 Task: Find connections with filter location Camocim with filter topic #mentorwith filter profile language German with filter current company Zivame with filter school Indian Institute of Science (IISc) with filter industry Consumer Services with filter service category Writing with filter keywords title Personal Assistant
Action: Mouse moved to (674, 137)
Screenshot: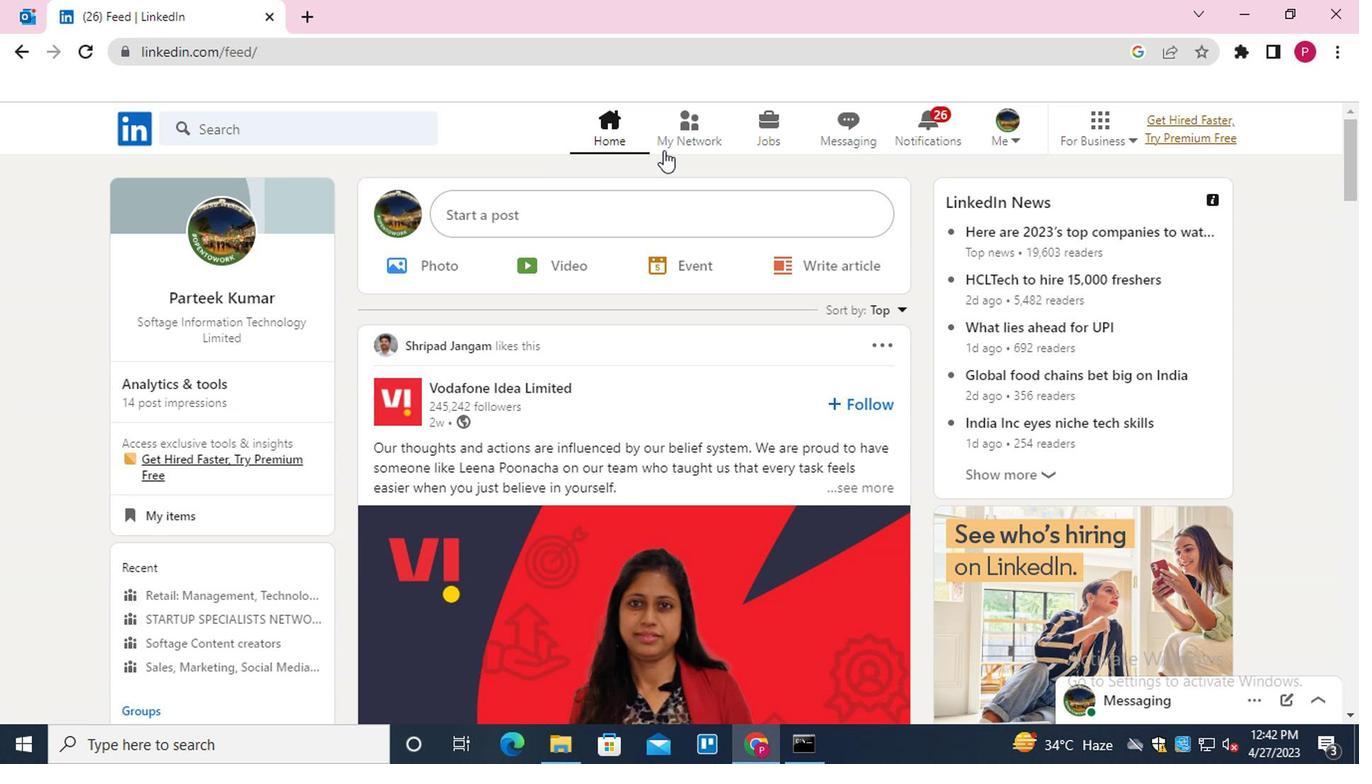 
Action: Mouse pressed left at (674, 137)
Screenshot: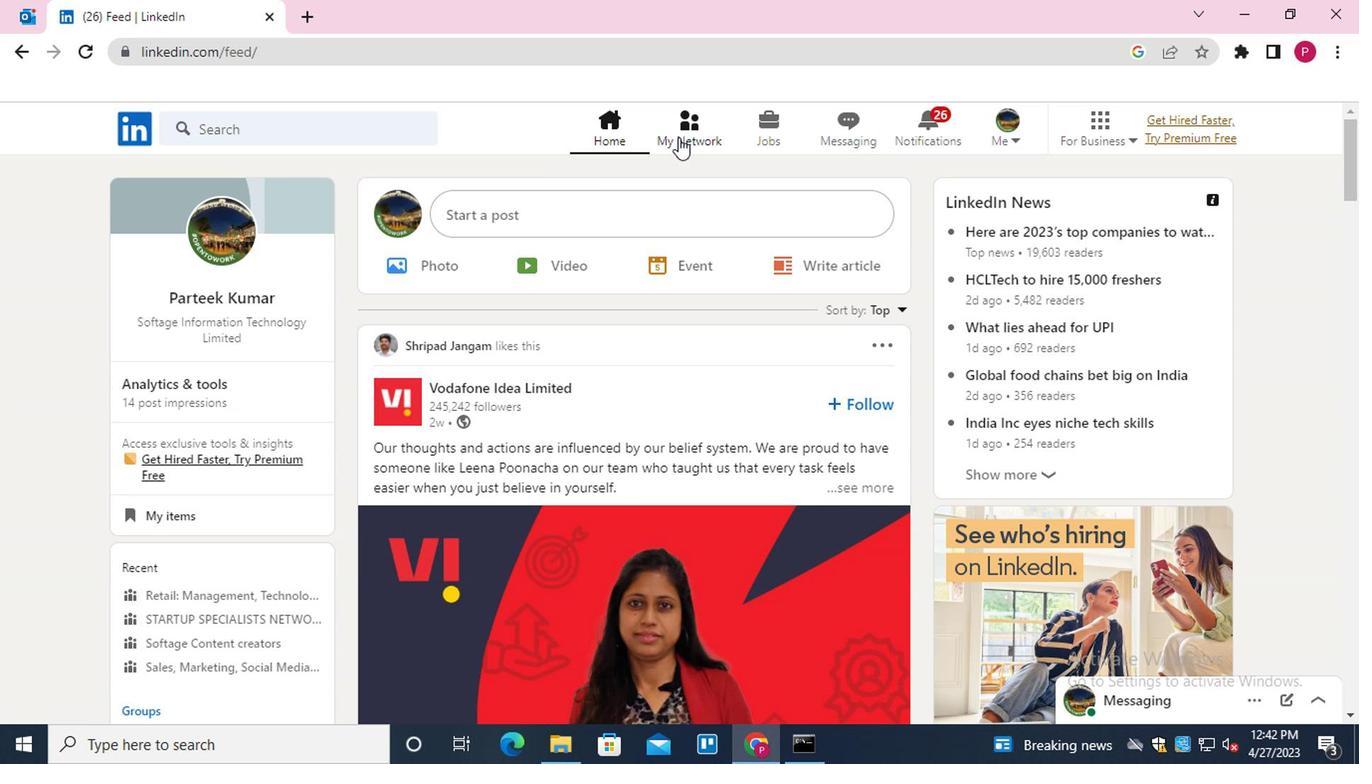 
Action: Mouse moved to (344, 243)
Screenshot: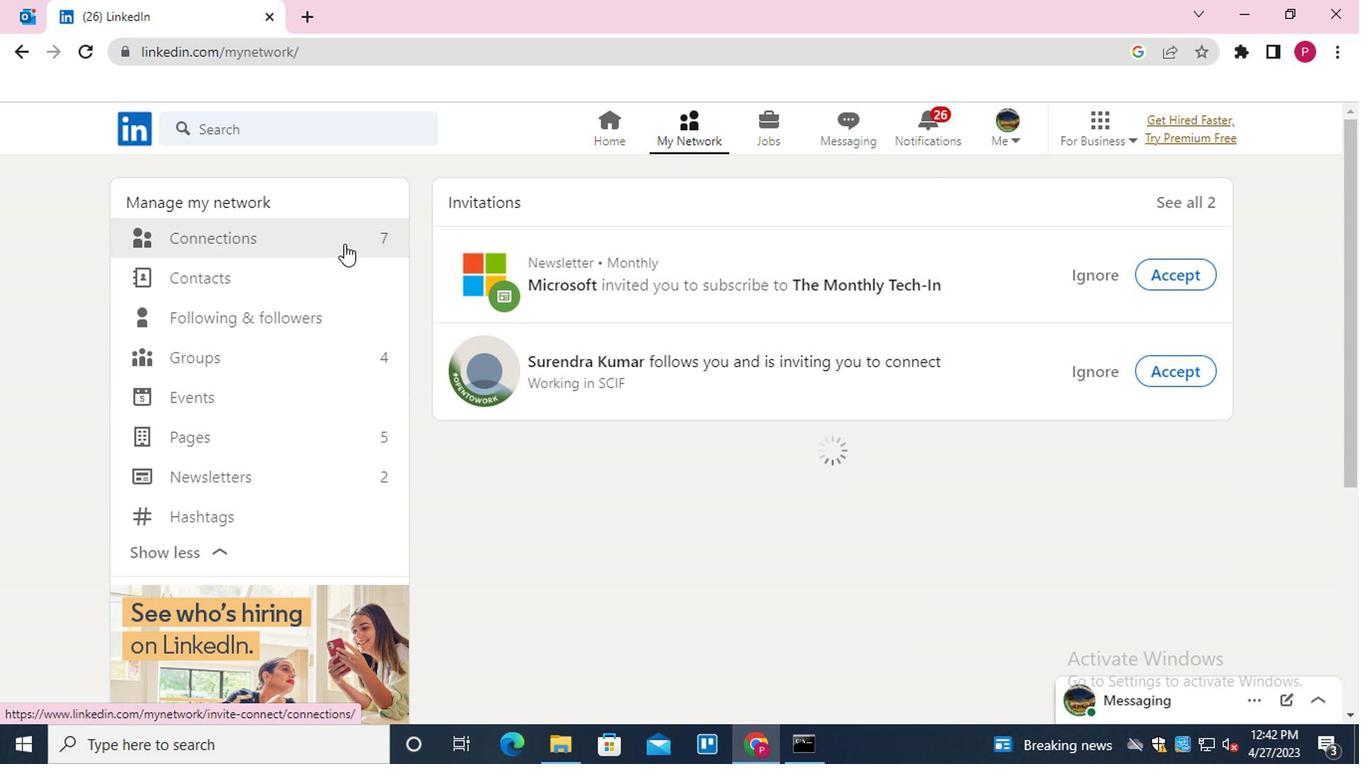 
Action: Mouse pressed left at (344, 243)
Screenshot: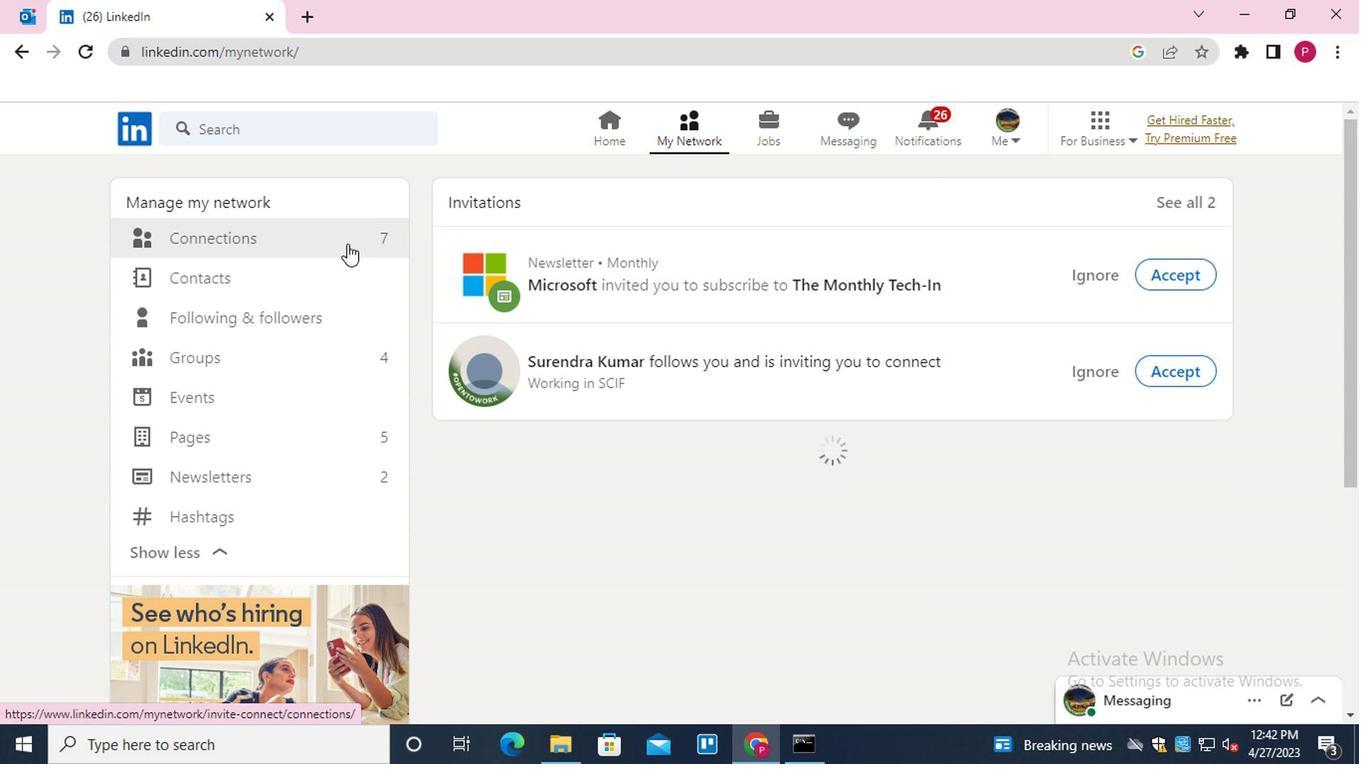 
Action: Mouse moved to (808, 241)
Screenshot: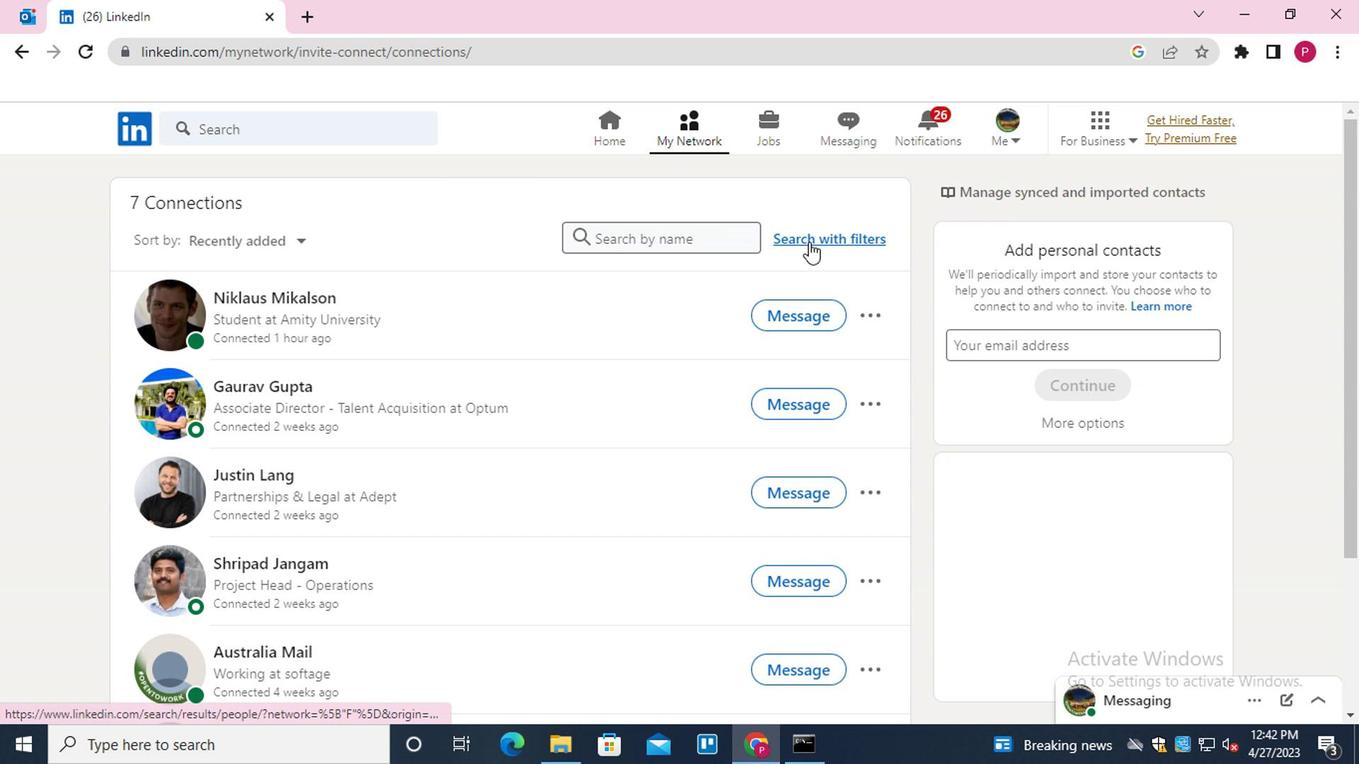 
Action: Mouse pressed left at (808, 241)
Screenshot: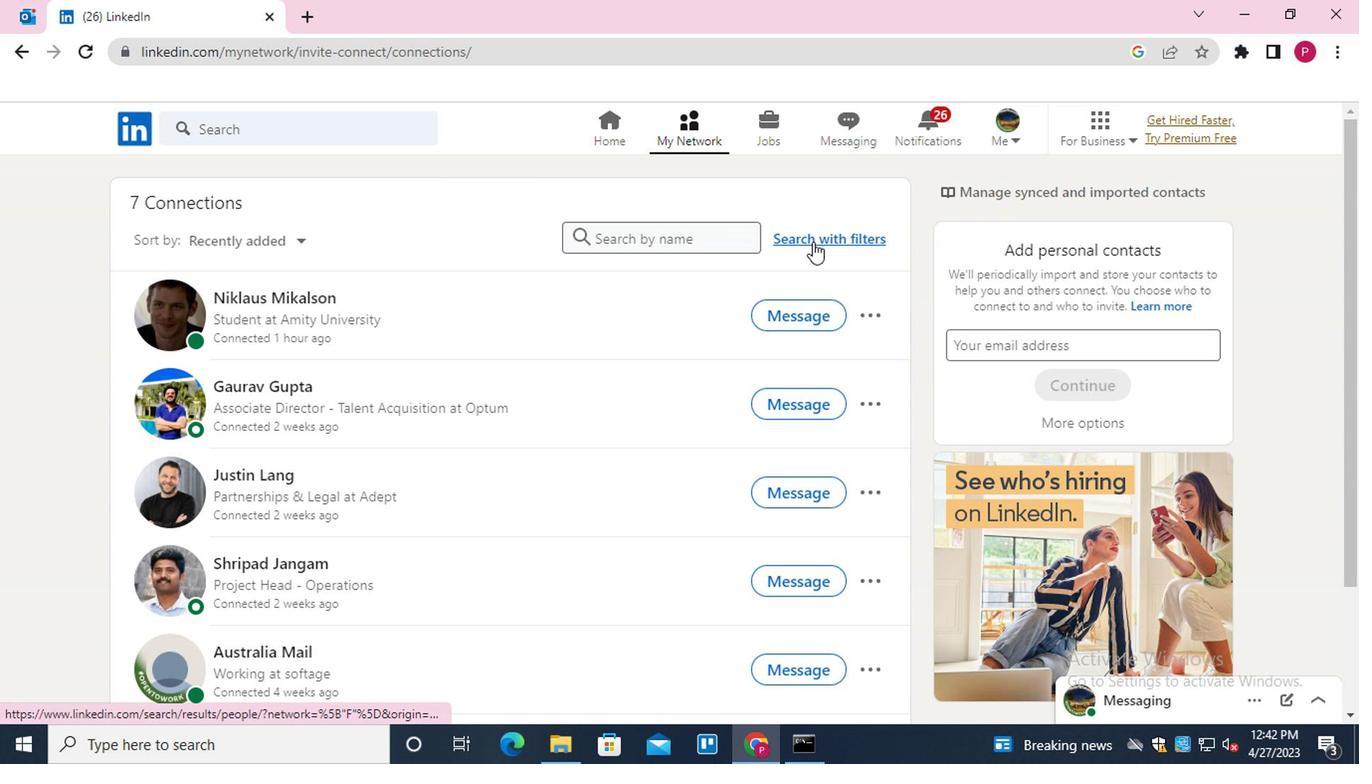 
Action: Mouse moved to (733, 184)
Screenshot: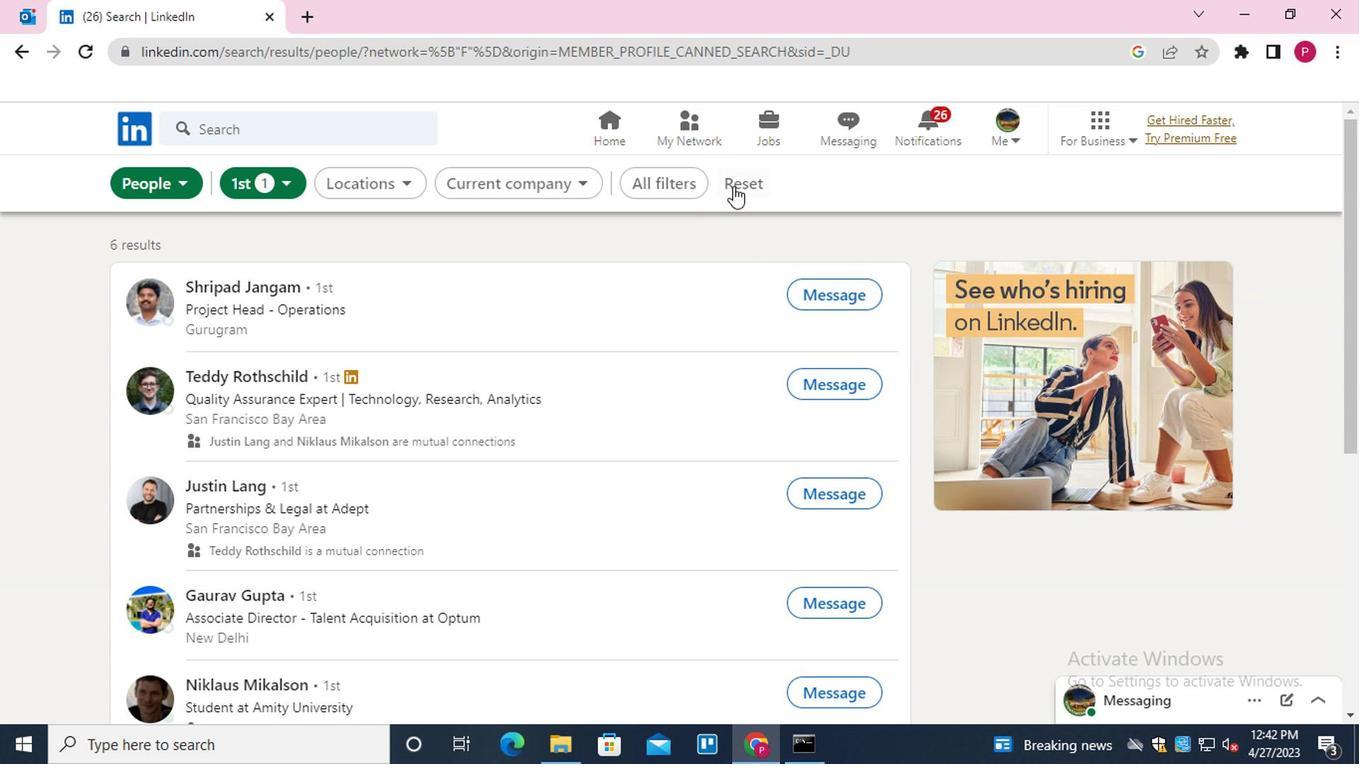 
Action: Mouse pressed left at (733, 184)
Screenshot: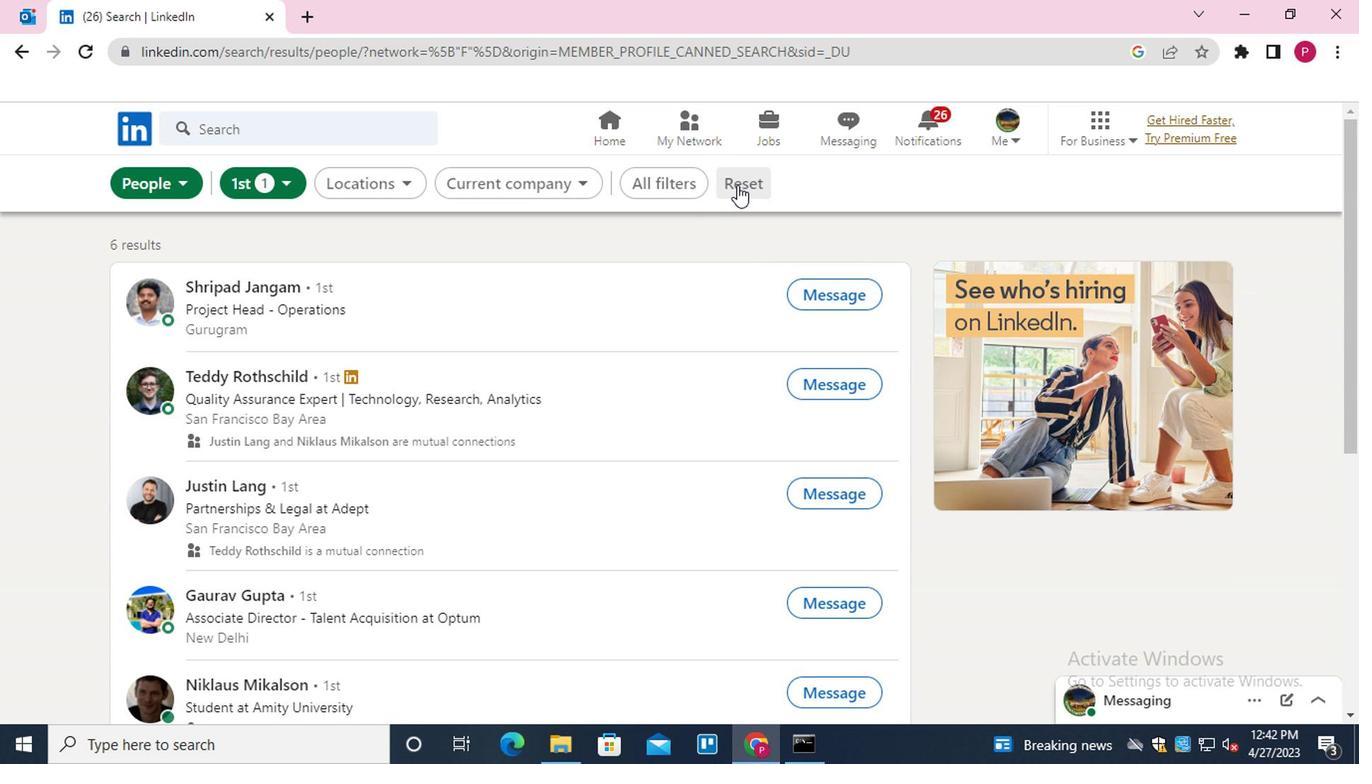 
Action: Mouse moved to (696, 189)
Screenshot: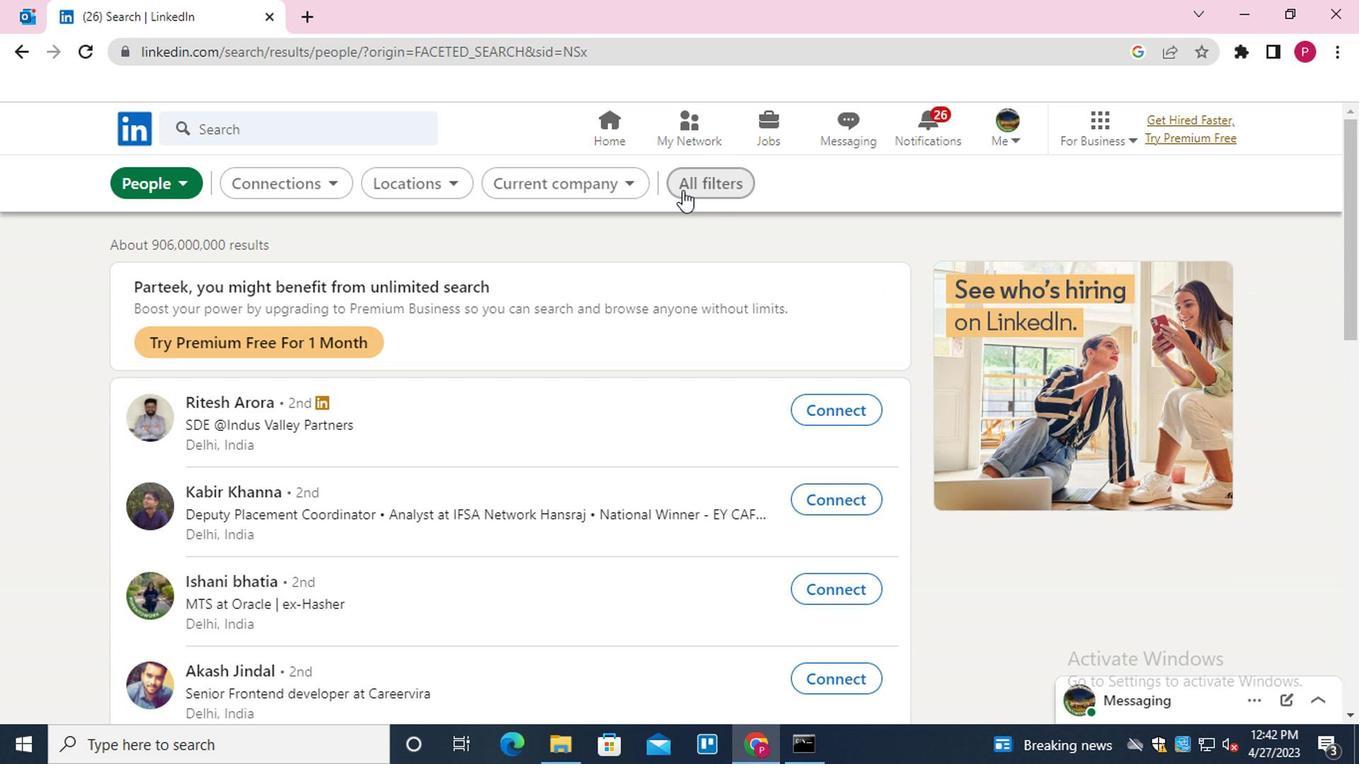 
Action: Mouse pressed left at (696, 189)
Screenshot: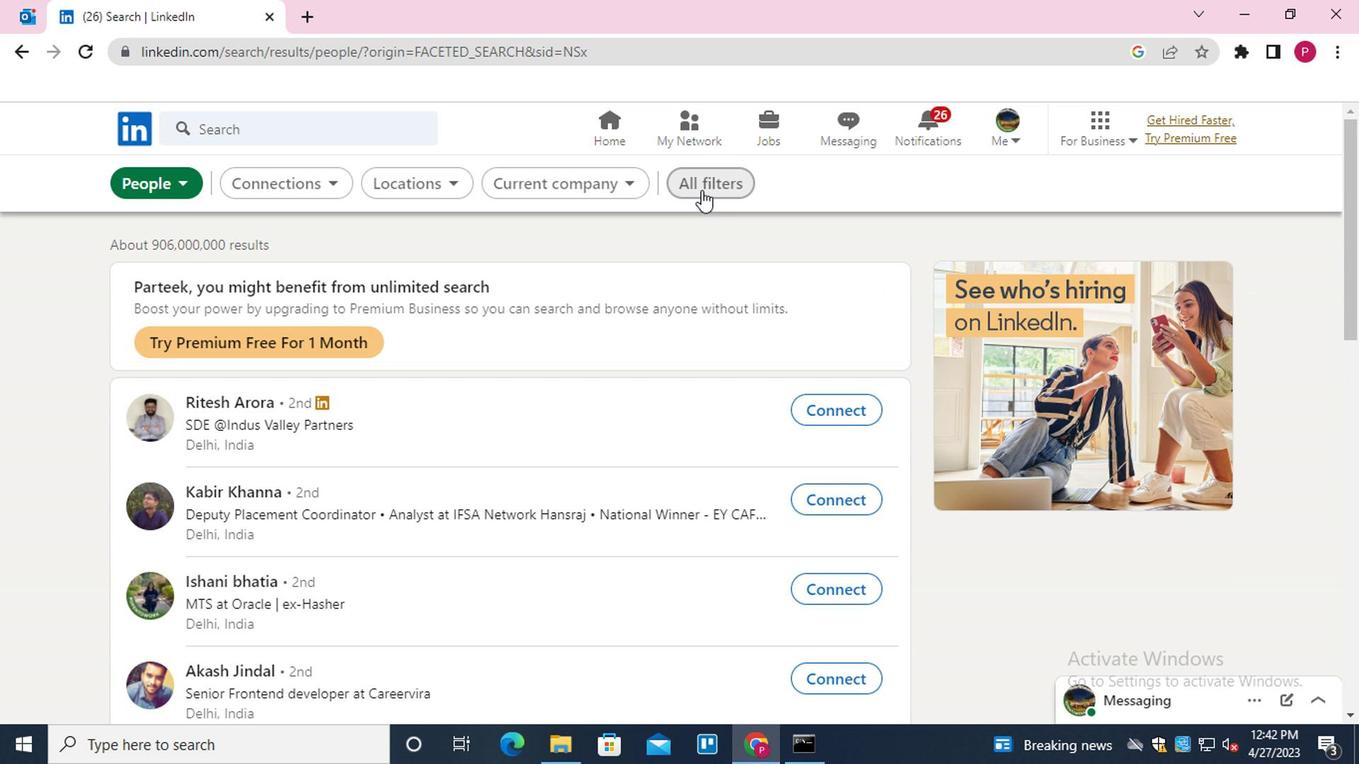
Action: Mouse moved to (852, 355)
Screenshot: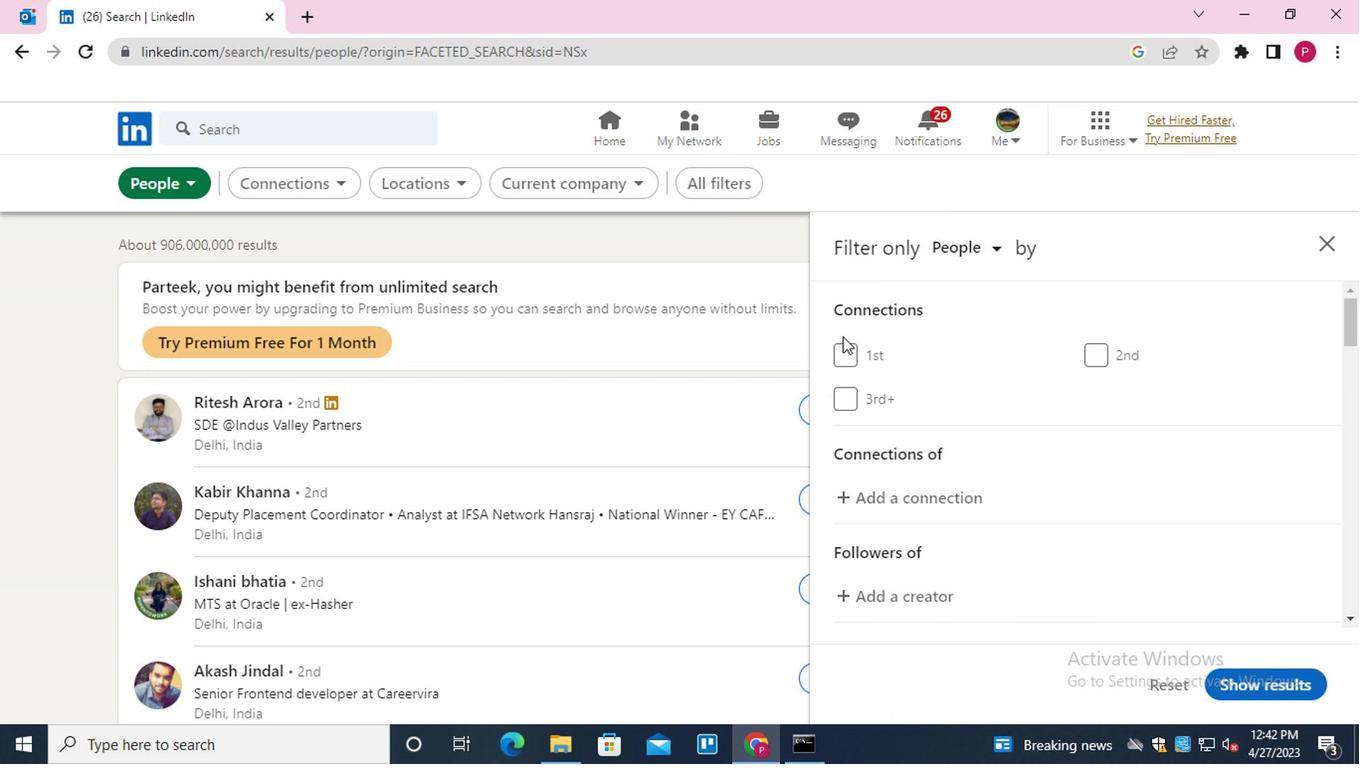 
Action: Mouse scrolled (852, 354) with delta (0, 0)
Screenshot: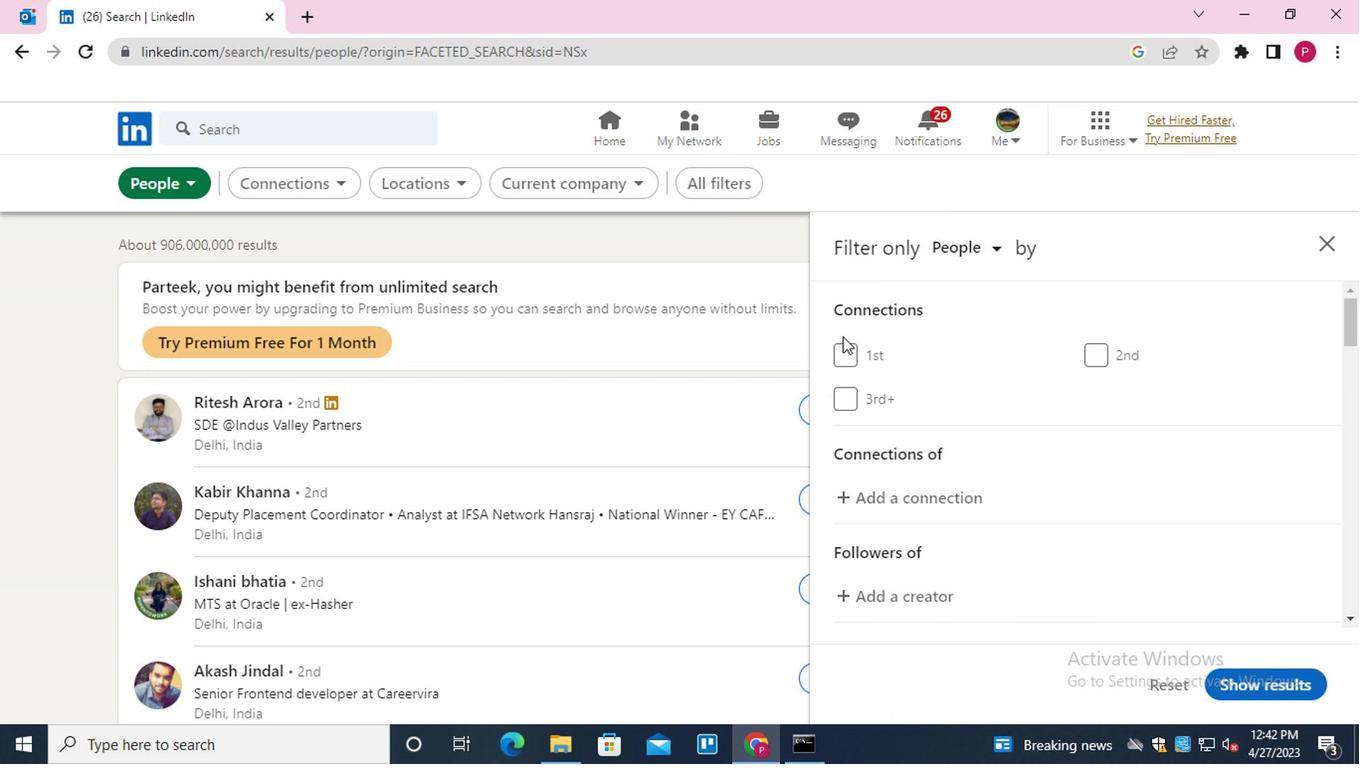 
Action: Mouse moved to (892, 389)
Screenshot: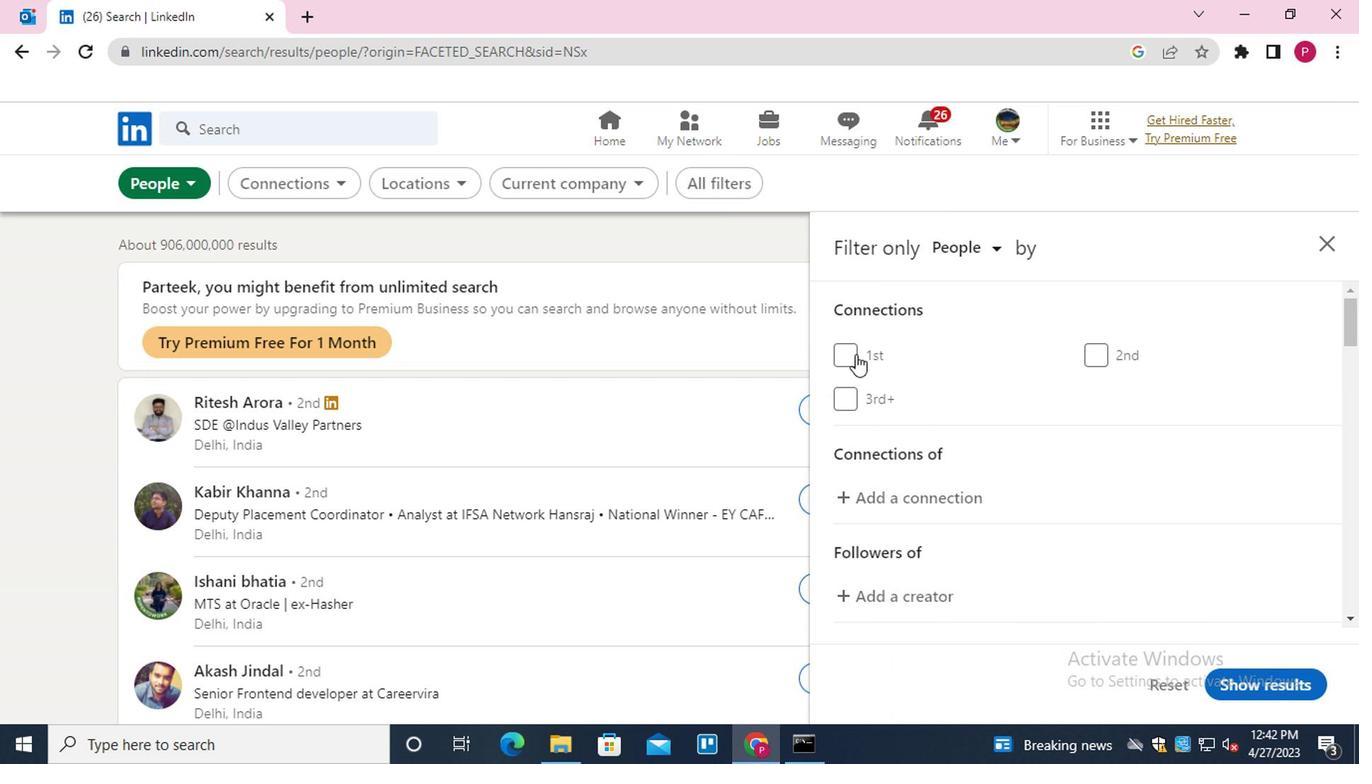 
Action: Mouse scrolled (892, 388) with delta (0, 0)
Screenshot: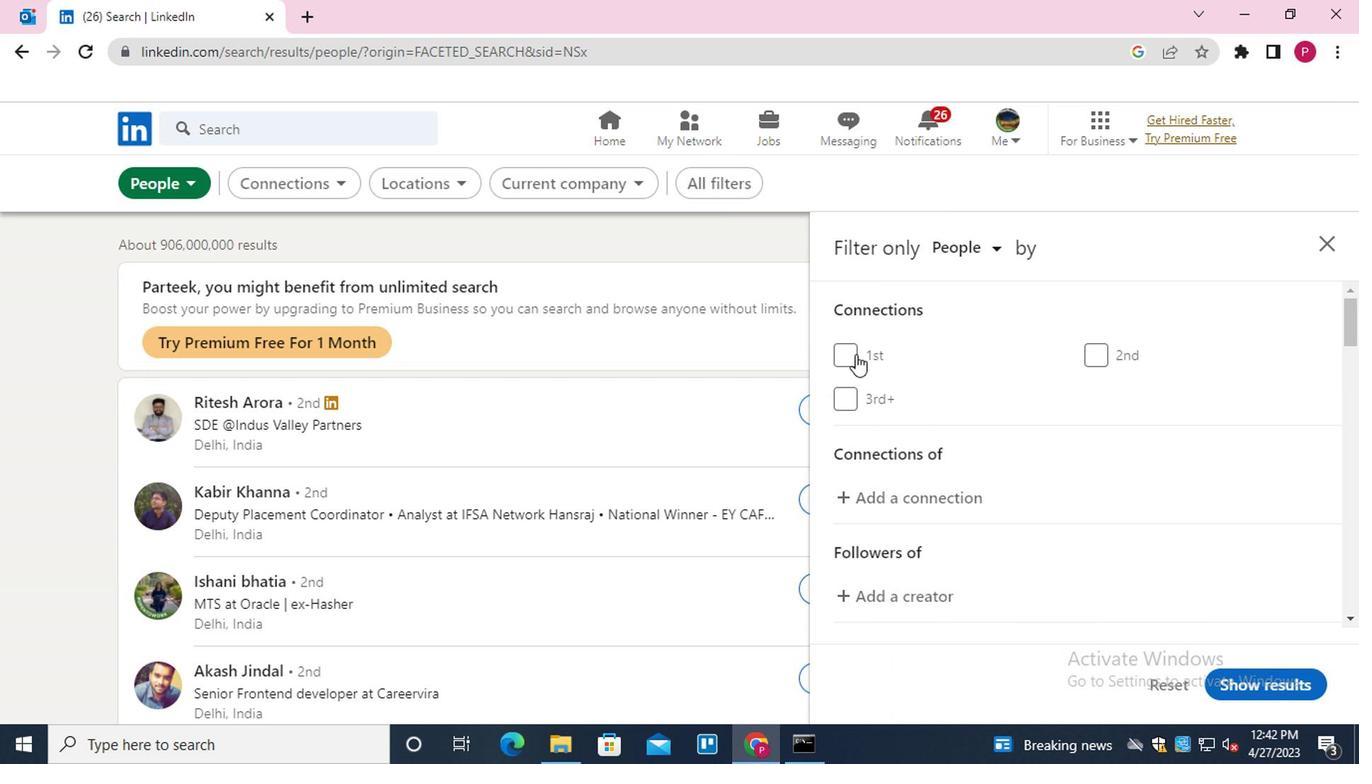 
Action: Mouse moved to (1189, 576)
Screenshot: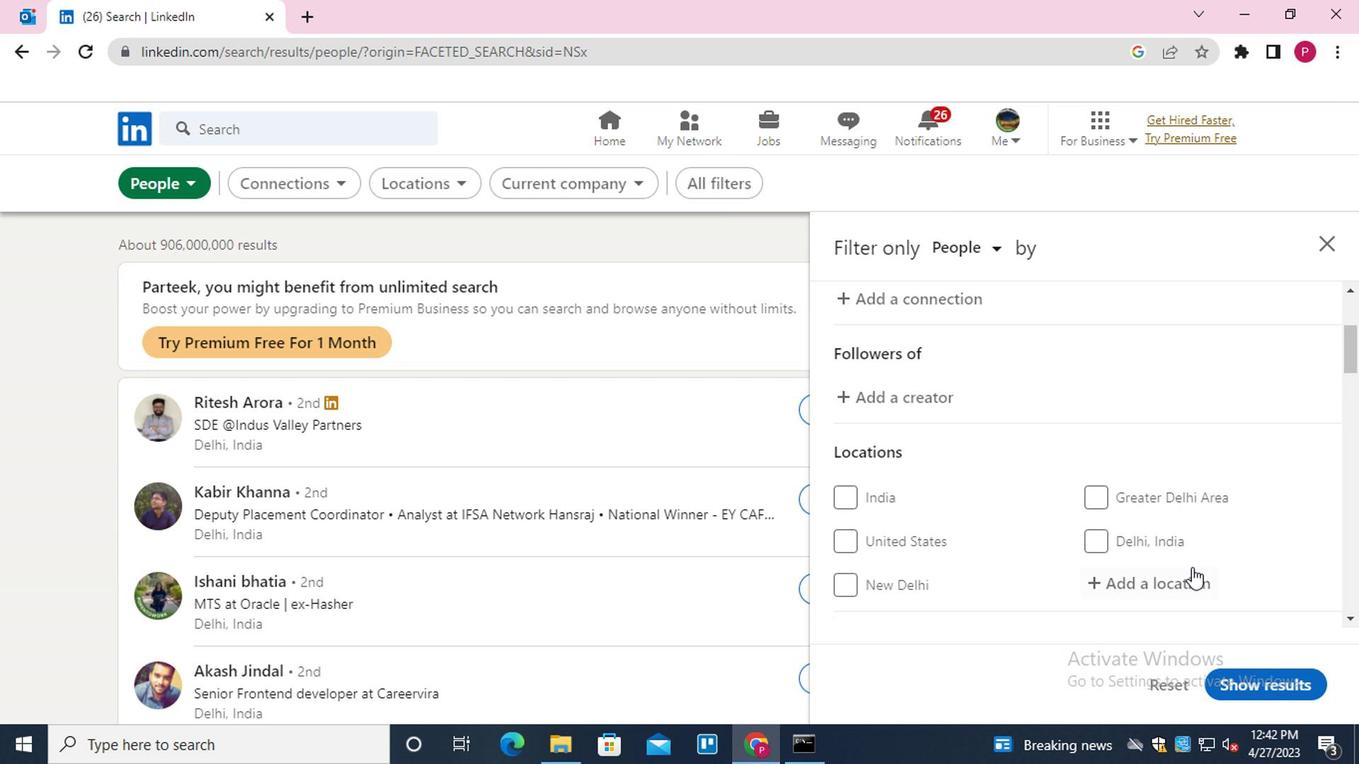 
Action: Mouse pressed left at (1189, 576)
Screenshot: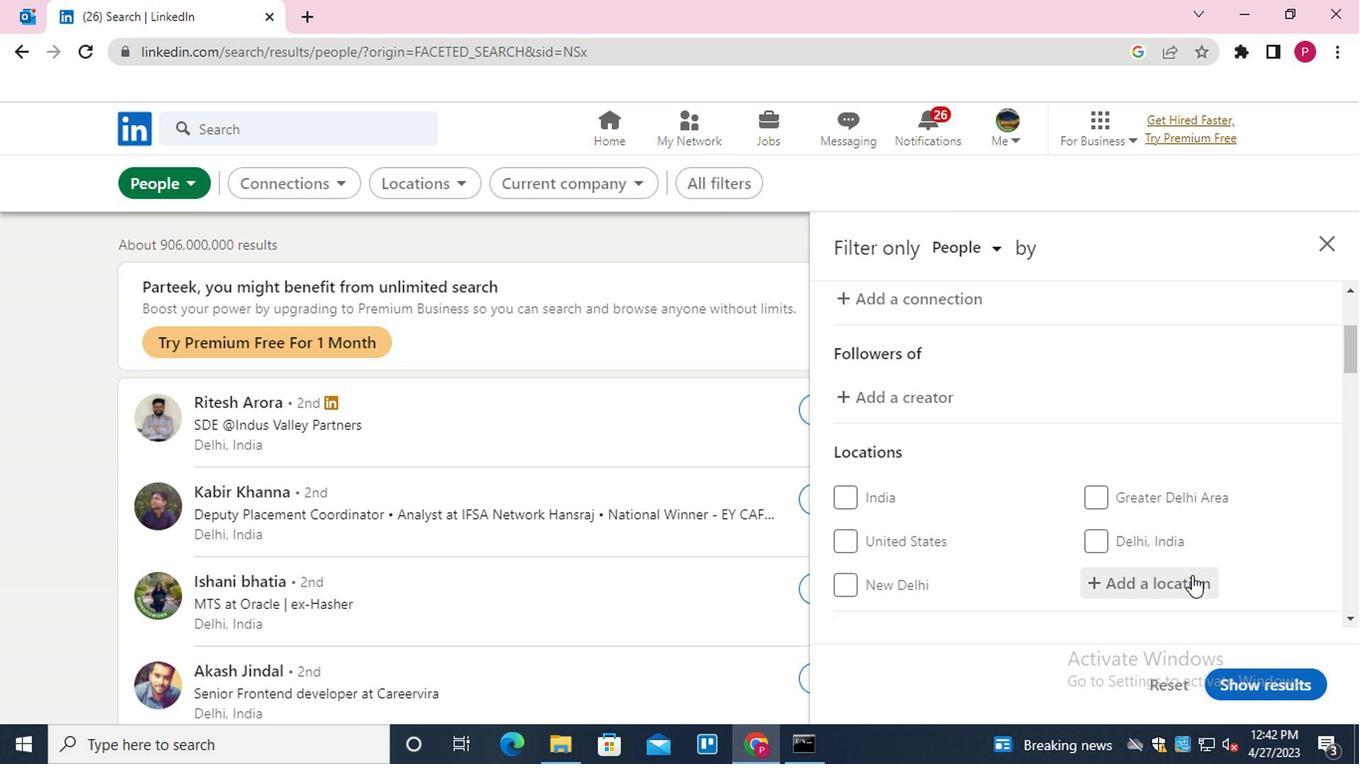 
Action: Mouse moved to (1187, 577)
Screenshot: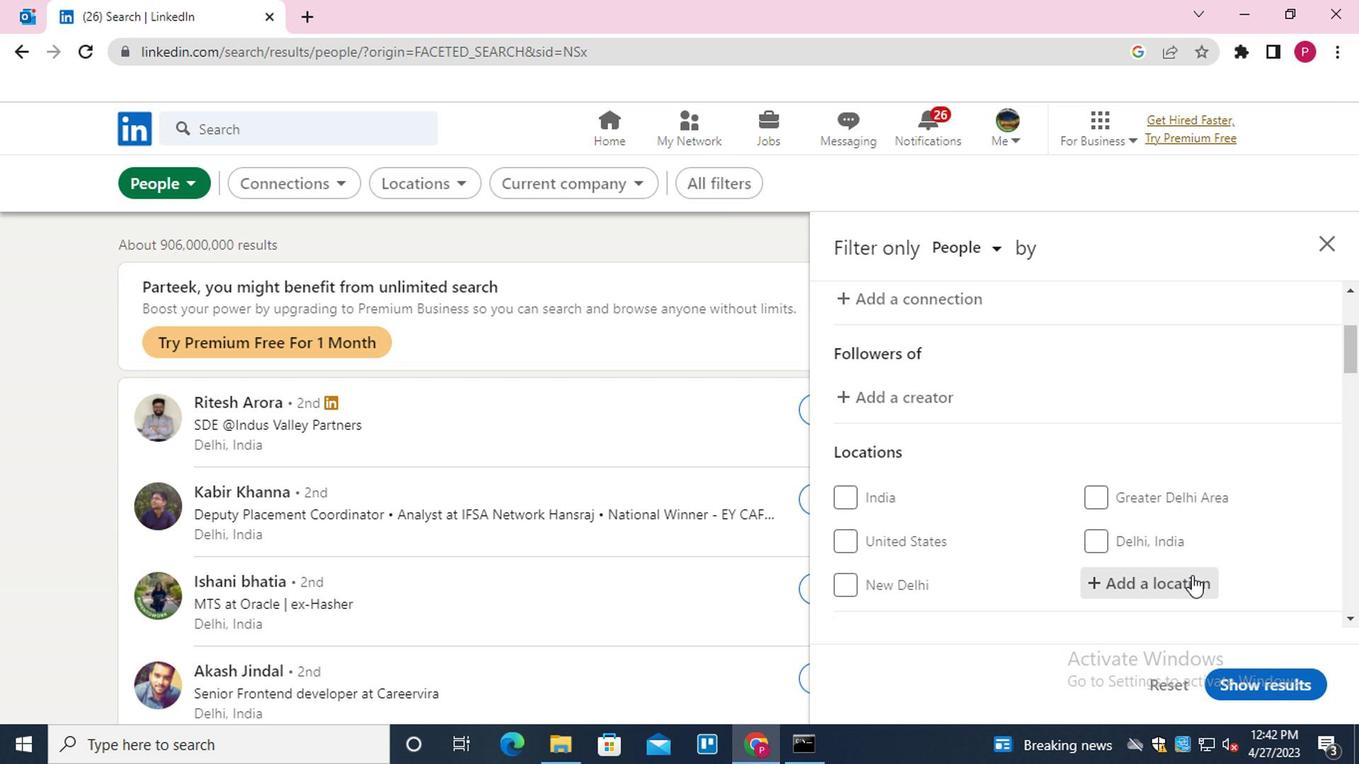 
Action: Key pressed <Key.shift>CAMOCIM<Key.down><Key.enter>
Screenshot: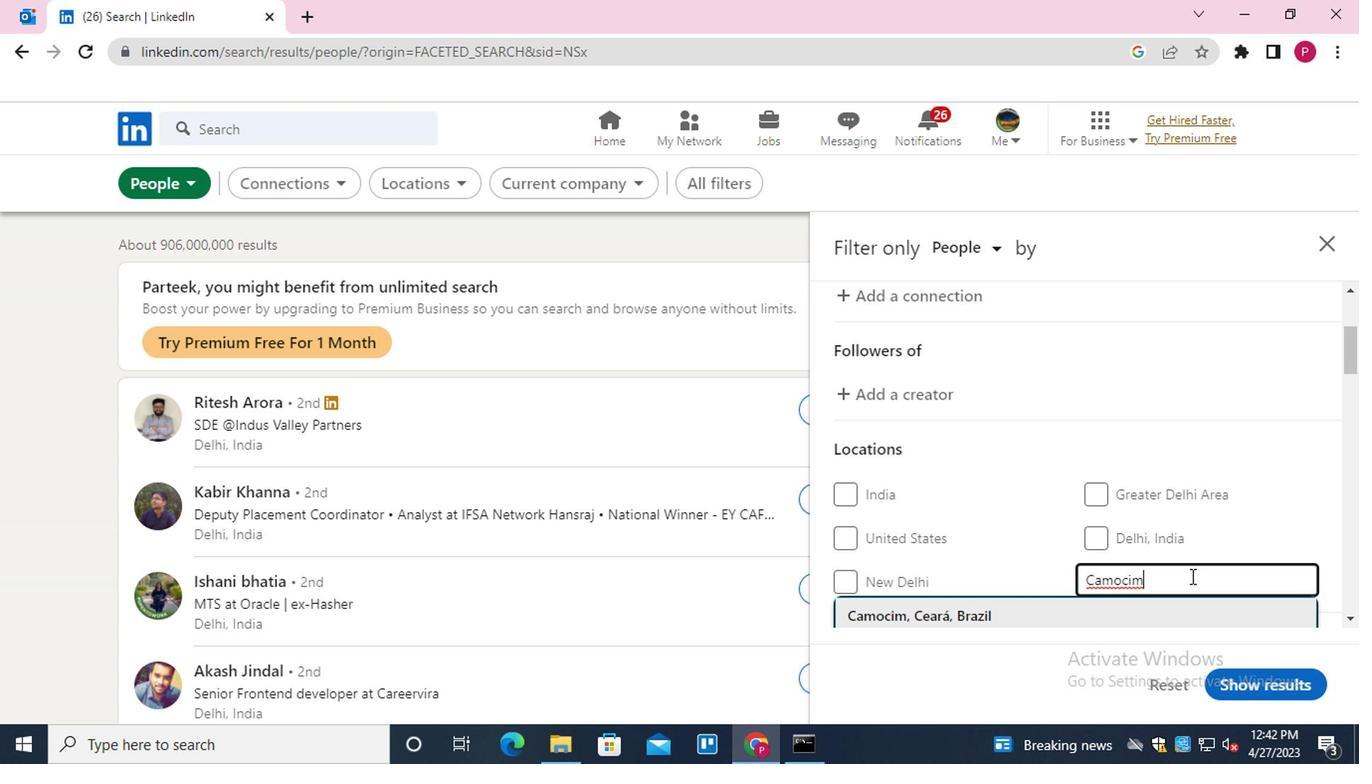 
Action: Mouse moved to (1150, 568)
Screenshot: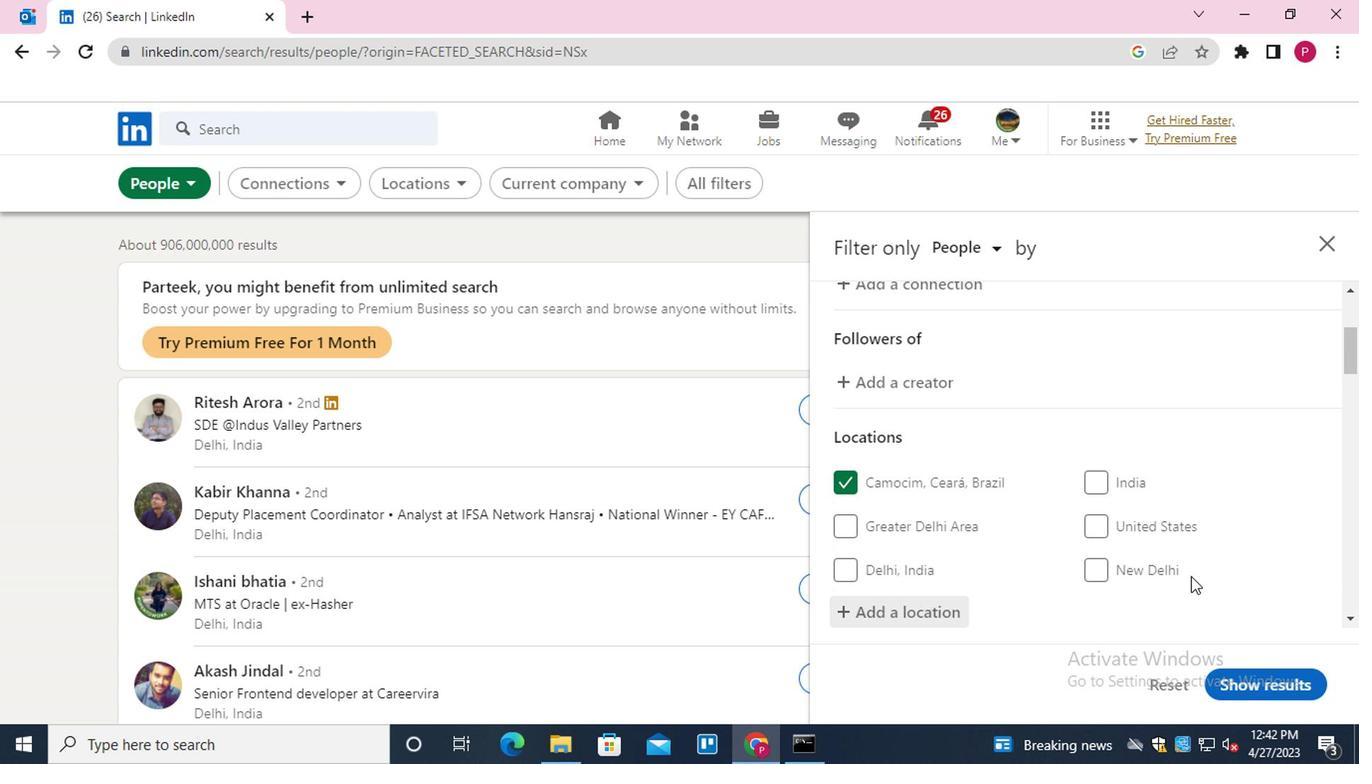 
Action: Mouse scrolled (1150, 567) with delta (0, 0)
Screenshot: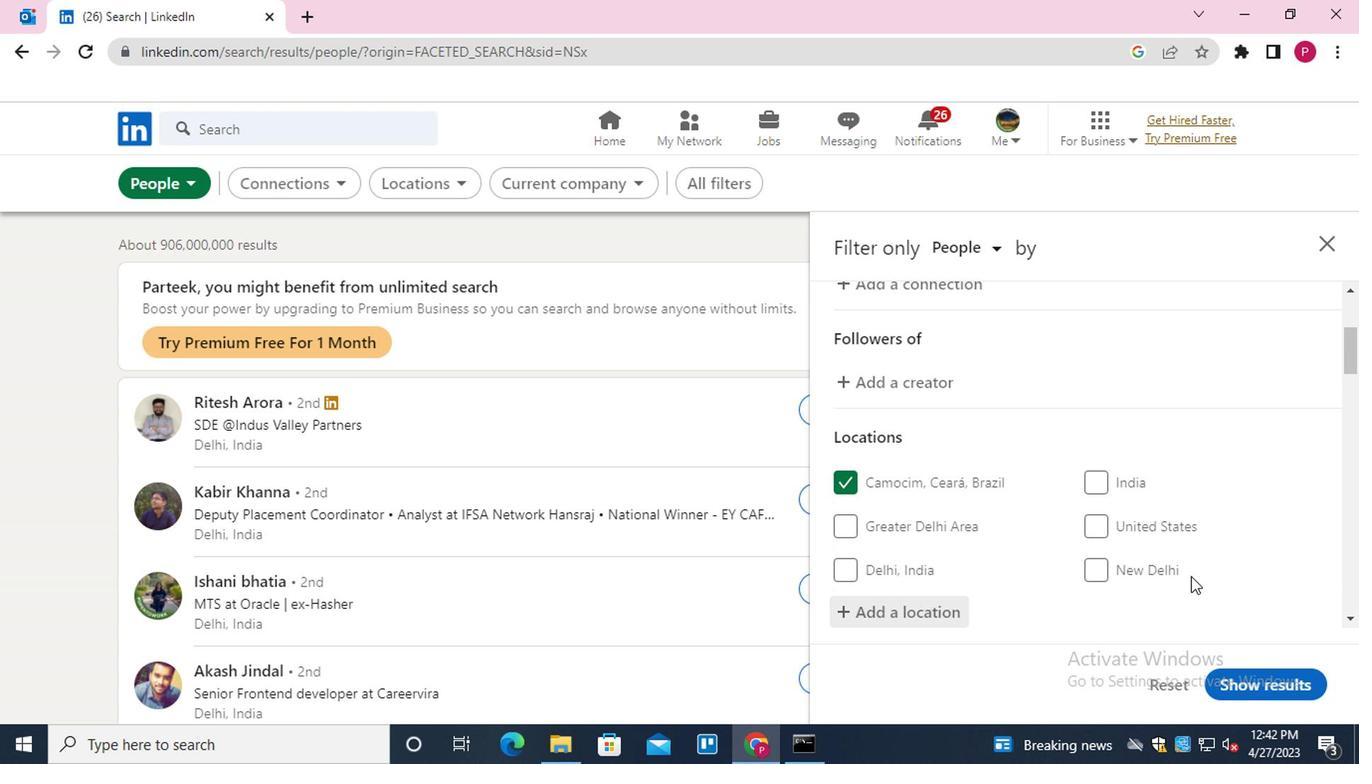 
Action: Mouse scrolled (1150, 567) with delta (0, 0)
Screenshot: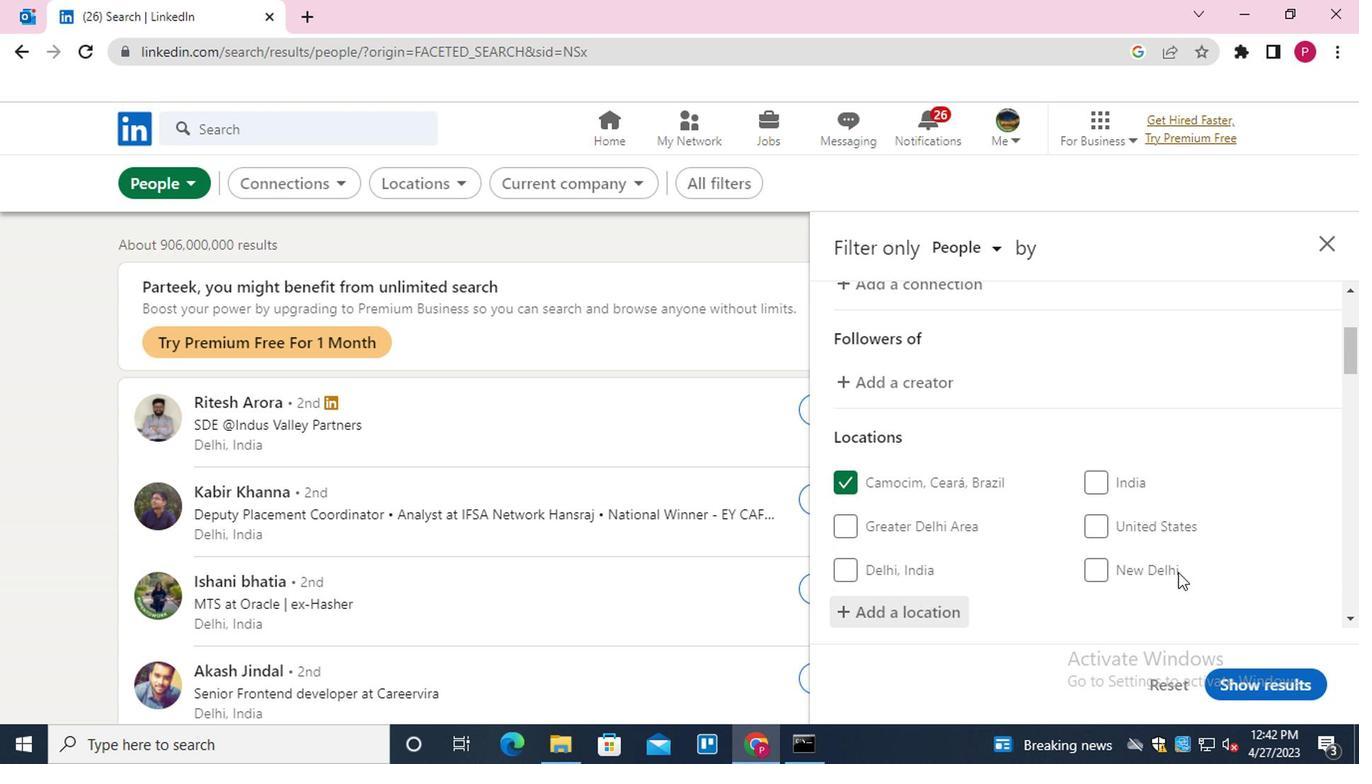 
Action: Mouse moved to (1148, 568)
Screenshot: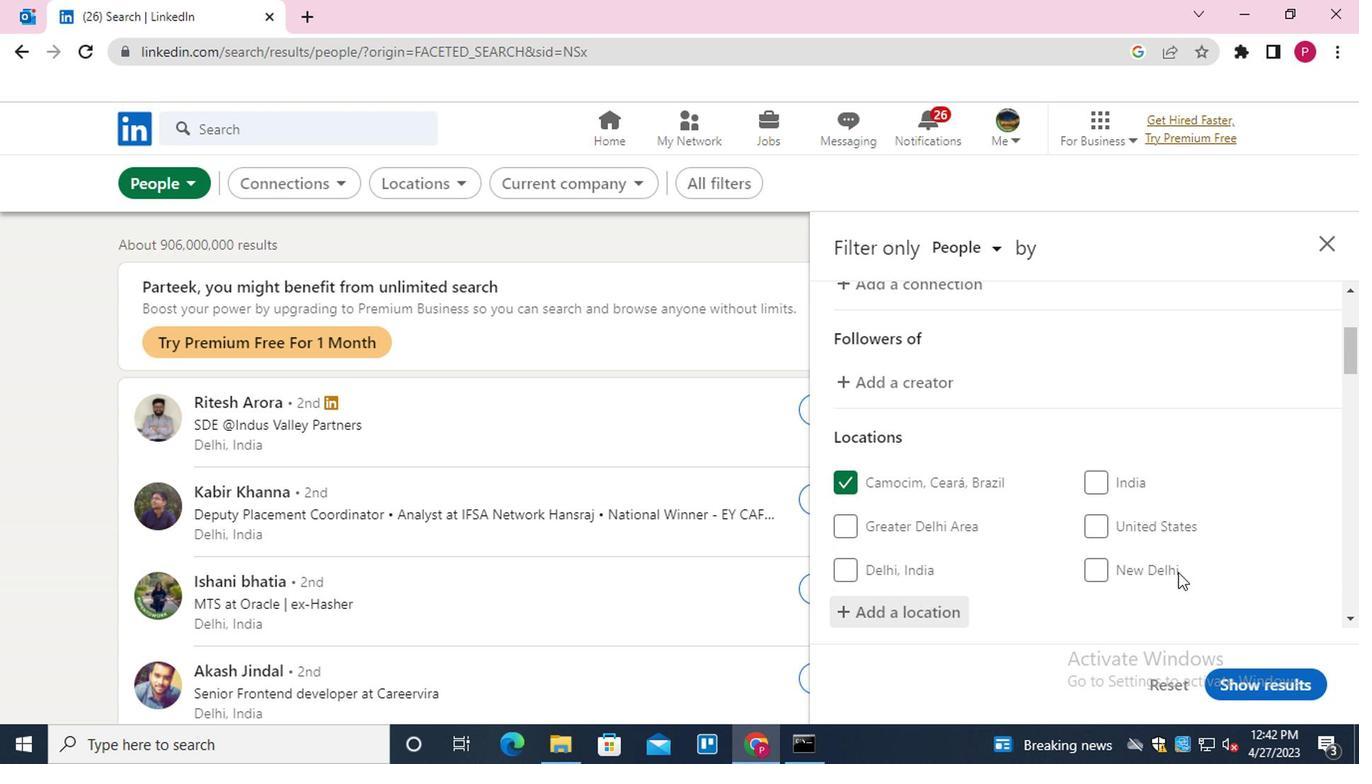 
Action: Mouse scrolled (1148, 567) with delta (0, 0)
Screenshot: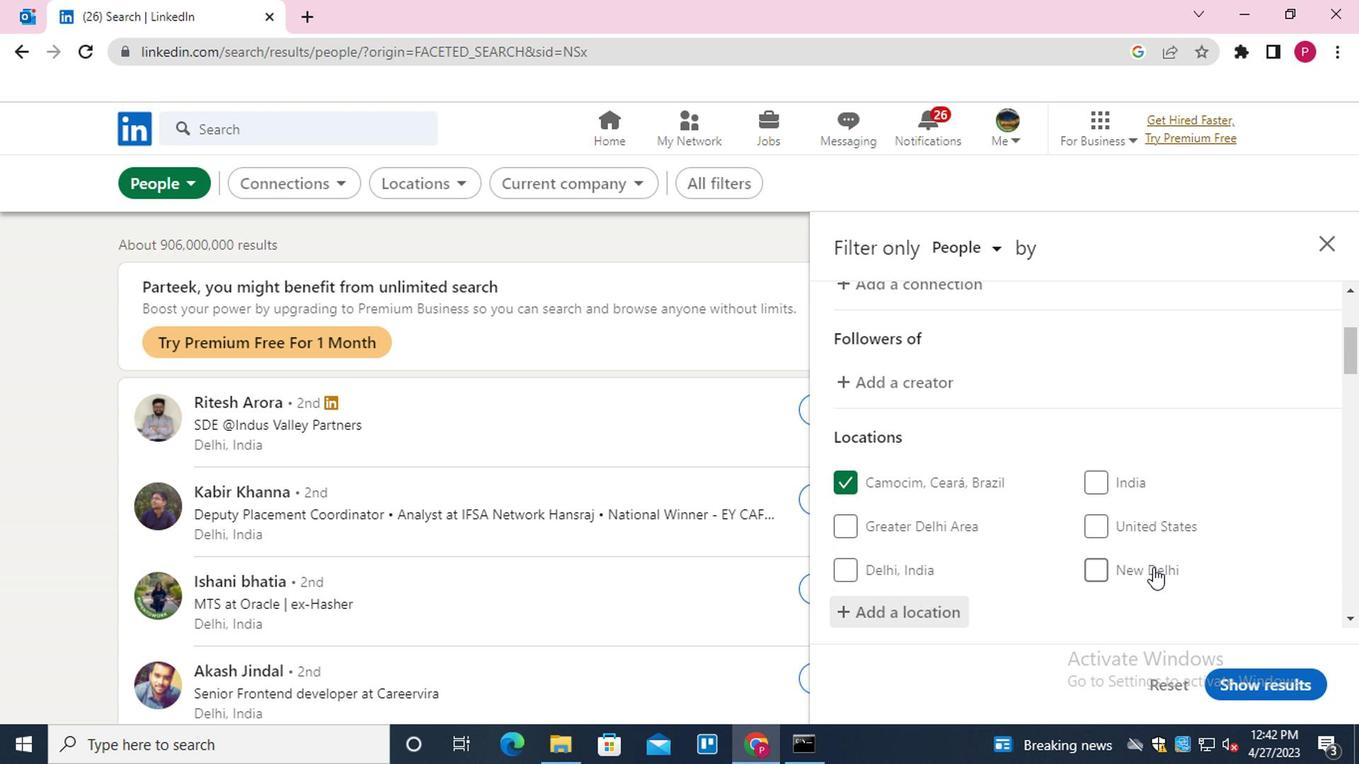 
Action: Mouse moved to (1143, 499)
Screenshot: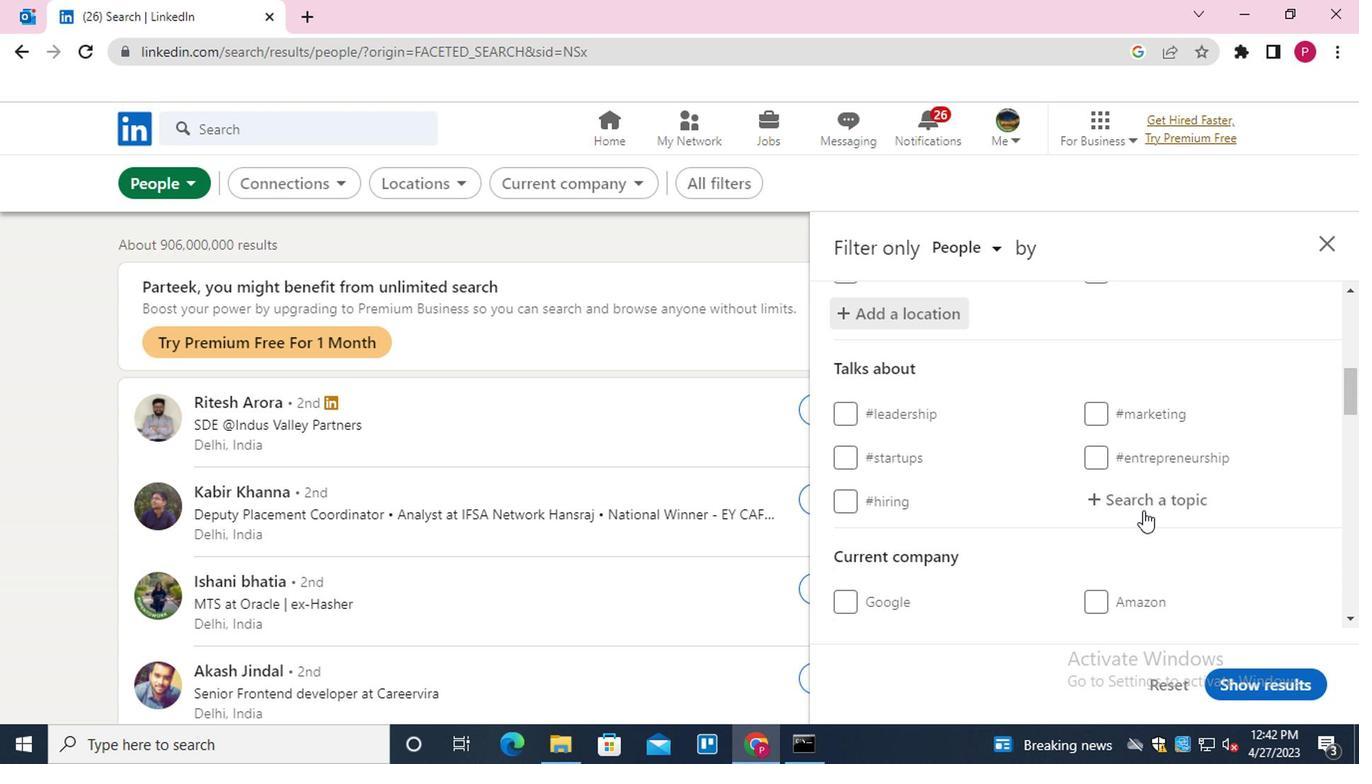 
Action: Mouse pressed left at (1143, 499)
Screenshot: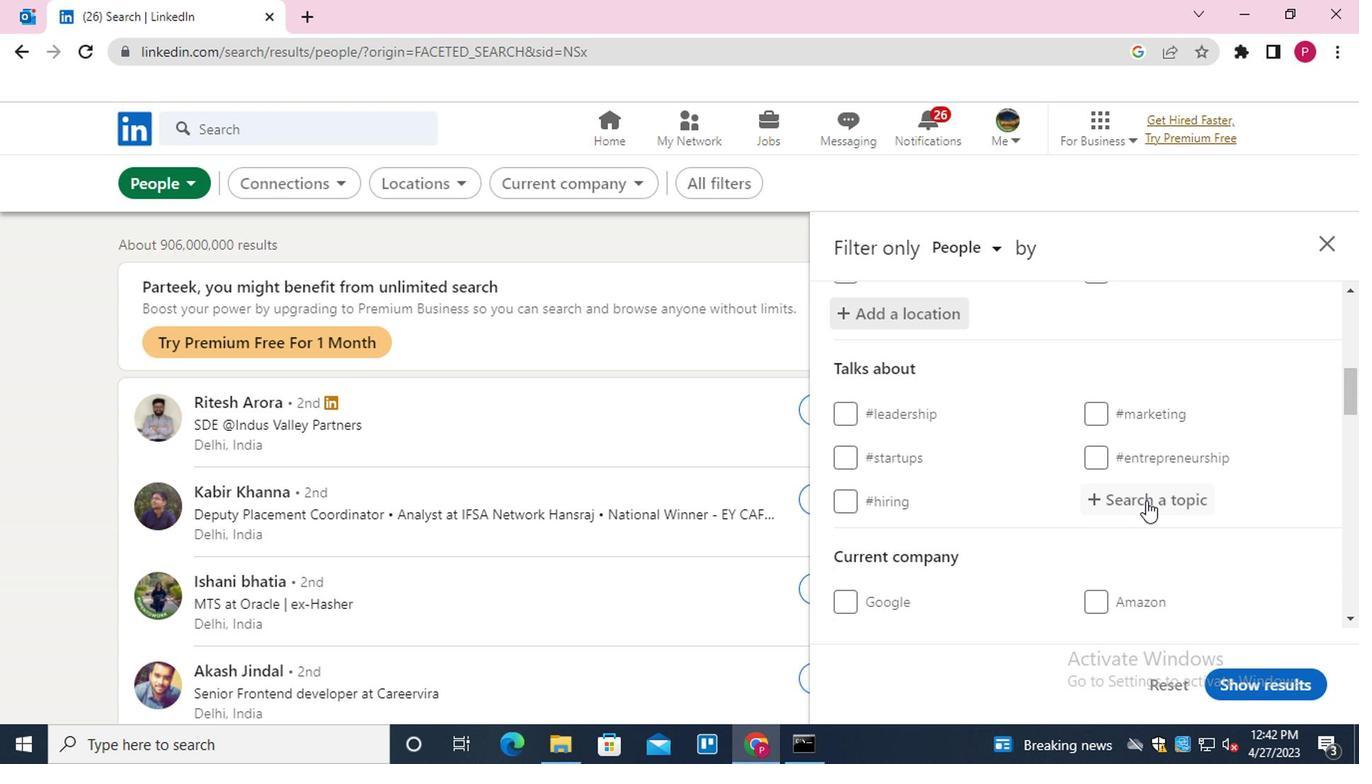
Action: Key pressed MEB<Key.backspace>NTOR<Key.down><Key.down><Key.down><Key.enter>
Screenshot: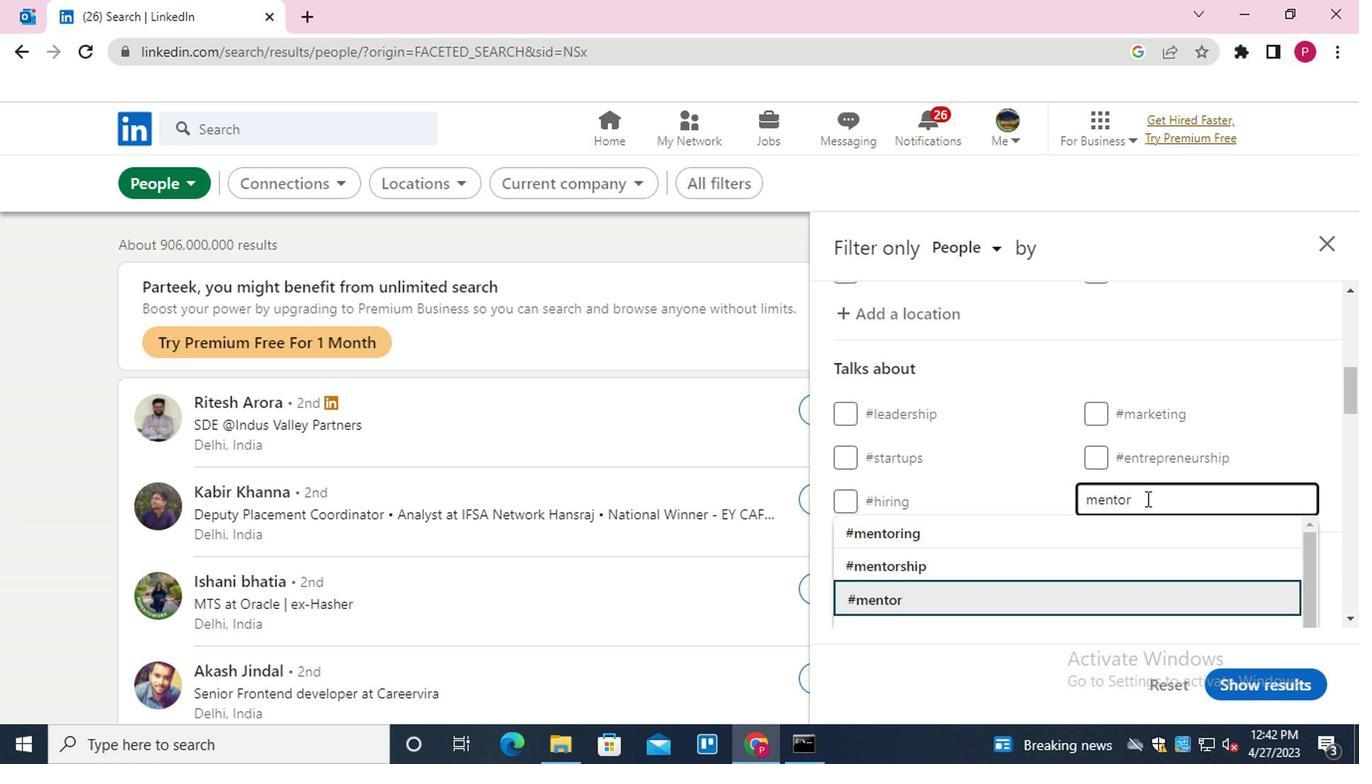 
Action: Mouse moved to (1106, 550)
Screenshot: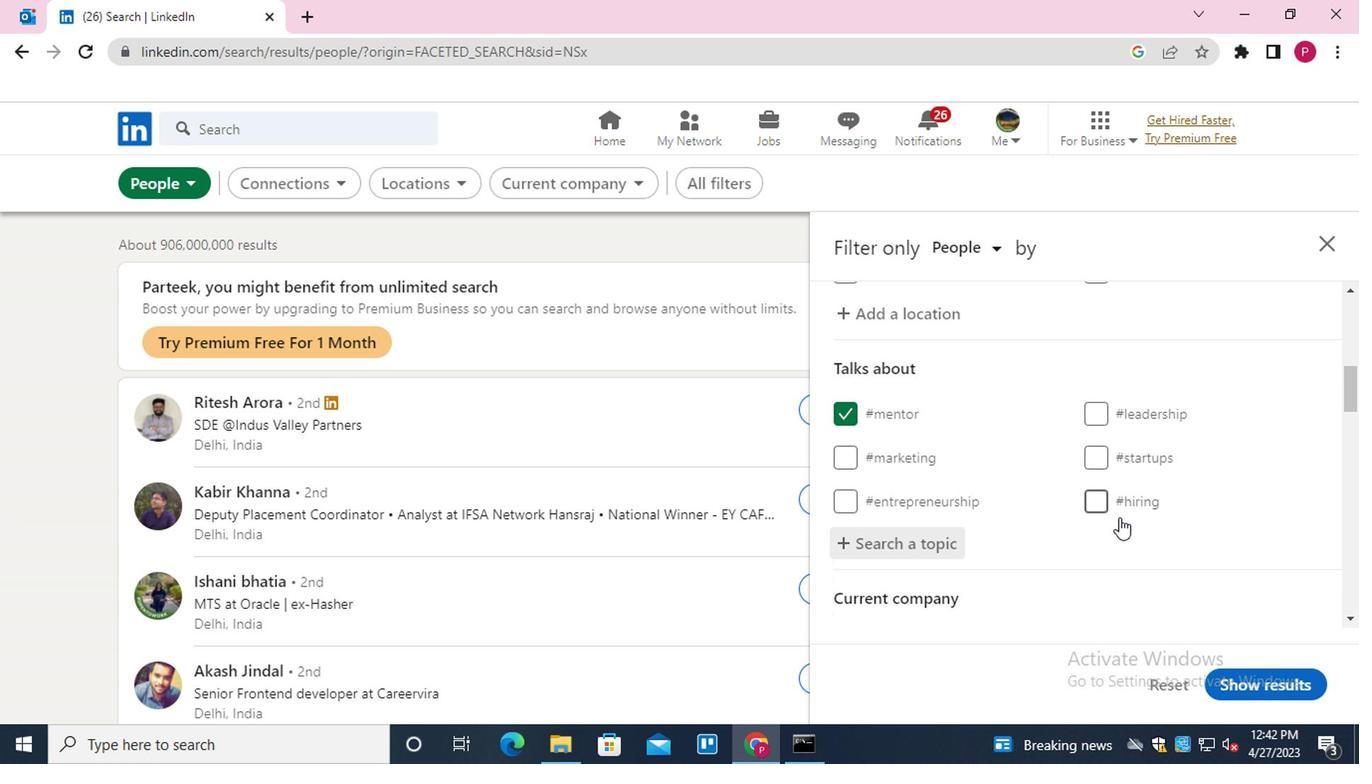 
Action: Mouse scrolled (1106, 549) with delta (0, 0)
Screenshot: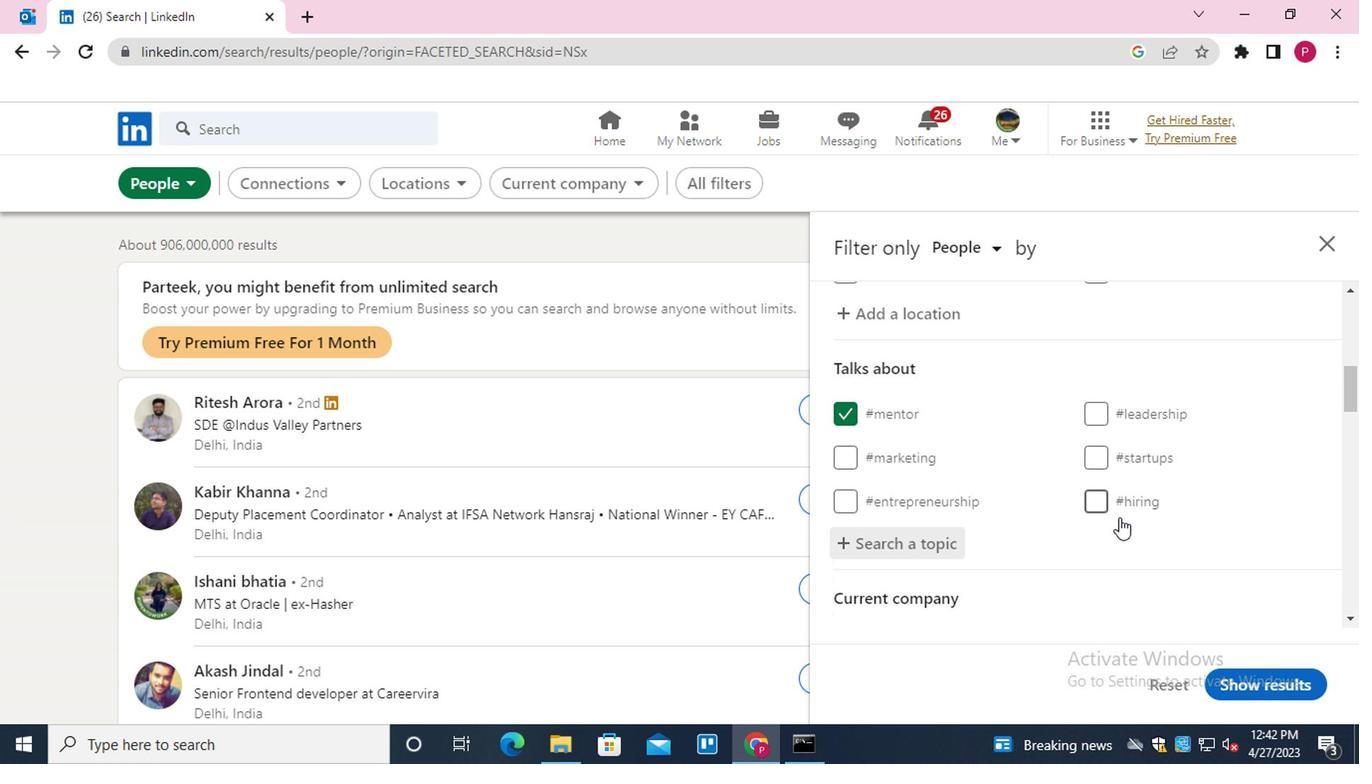 
Action: Mouse moved to (1107, 551)
Screenshot: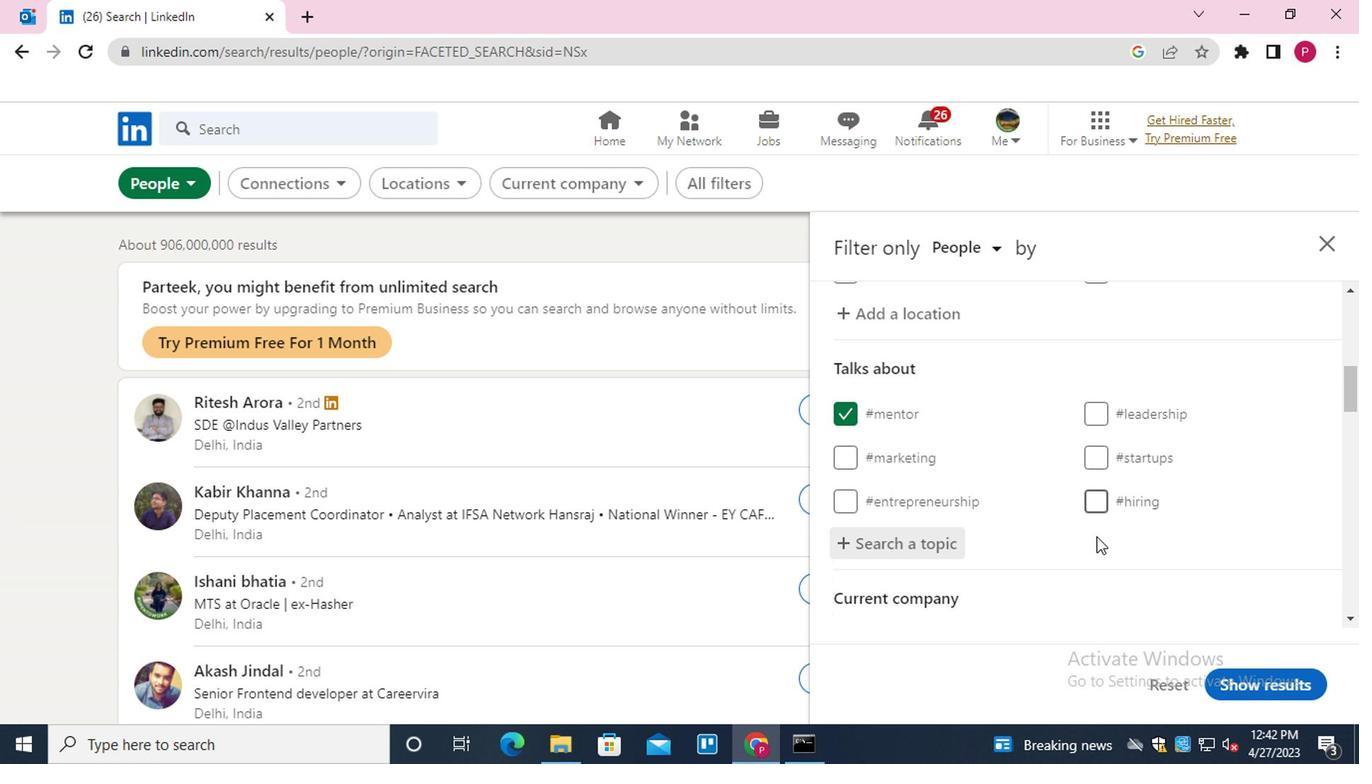
Action: Mouse scrolled (1107, 550) with delta (0, 0)
Screenshot: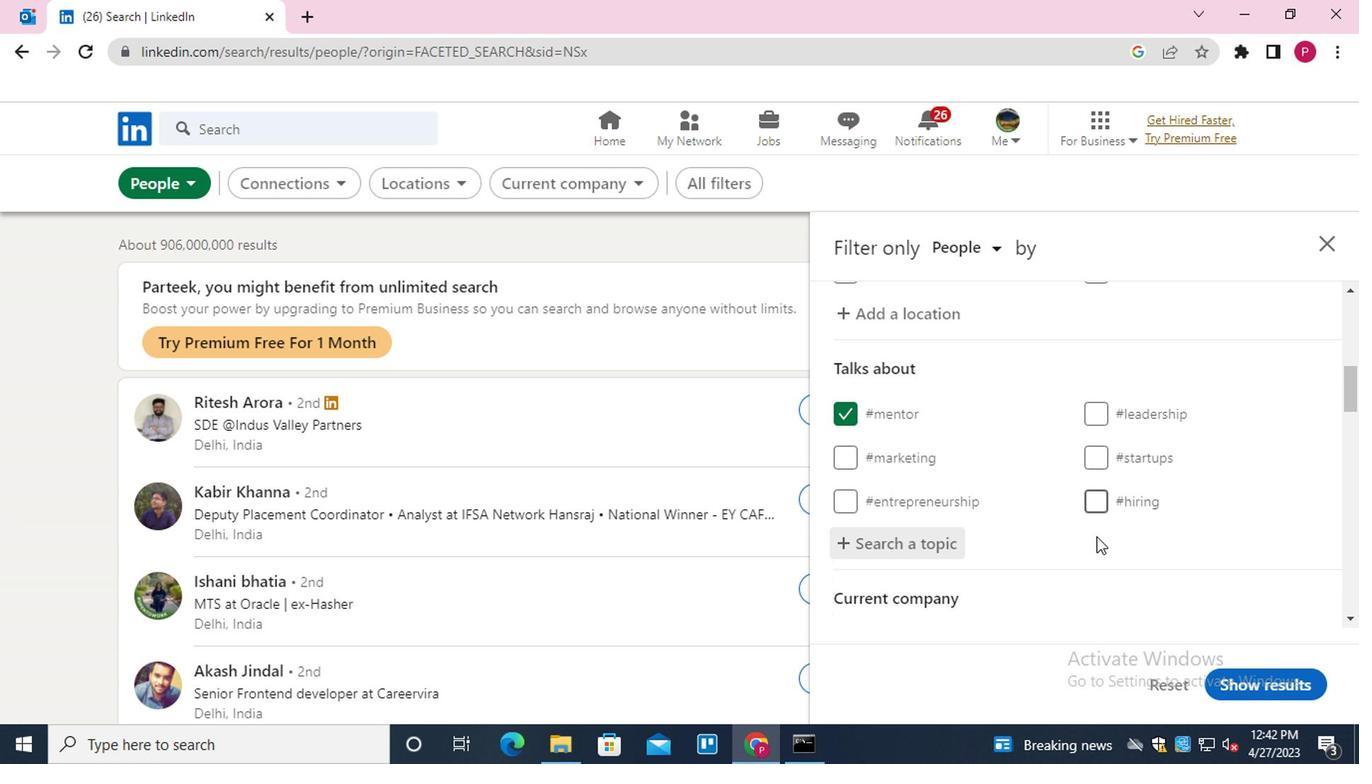 
Action: Mouse moved to (1107, 551)
Screenshot: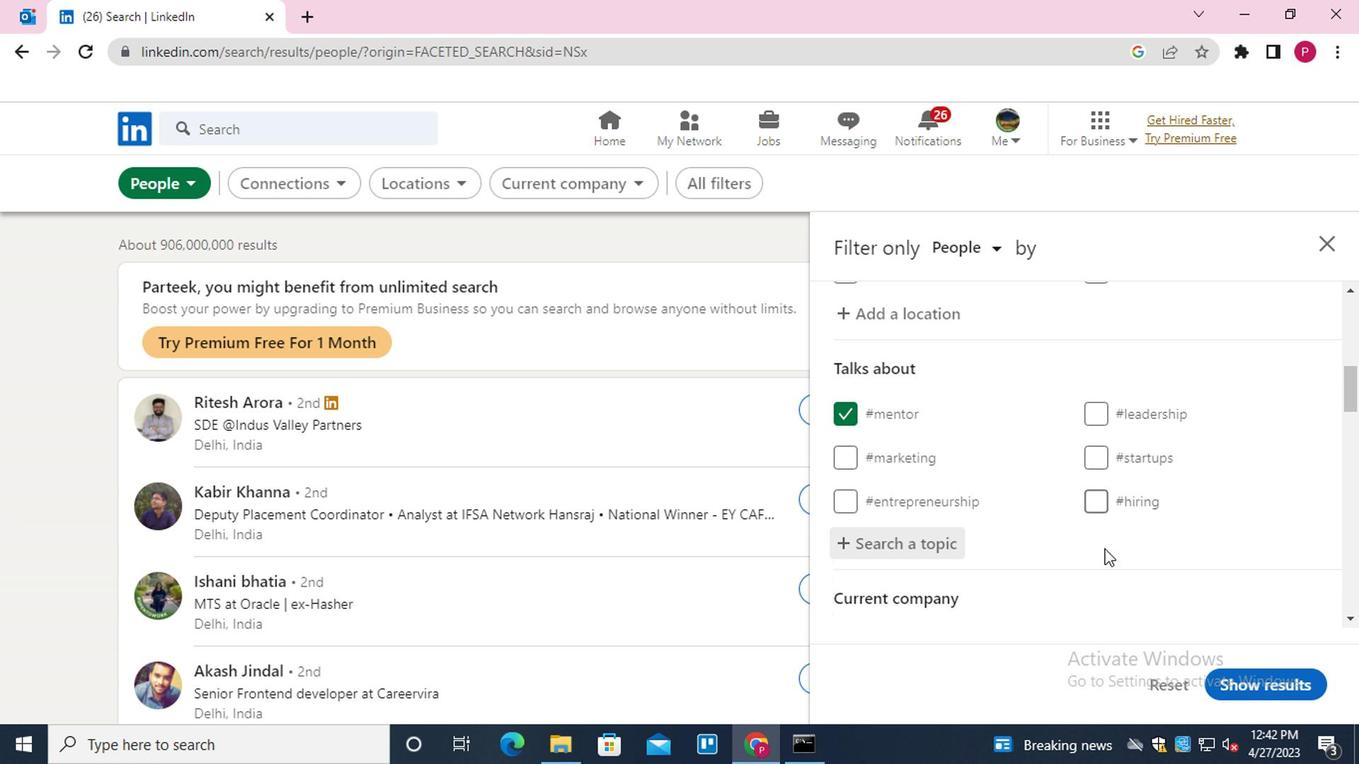 
Action: Mouse scrolled (1107, 550) with delta (0, 0)
Screenshot: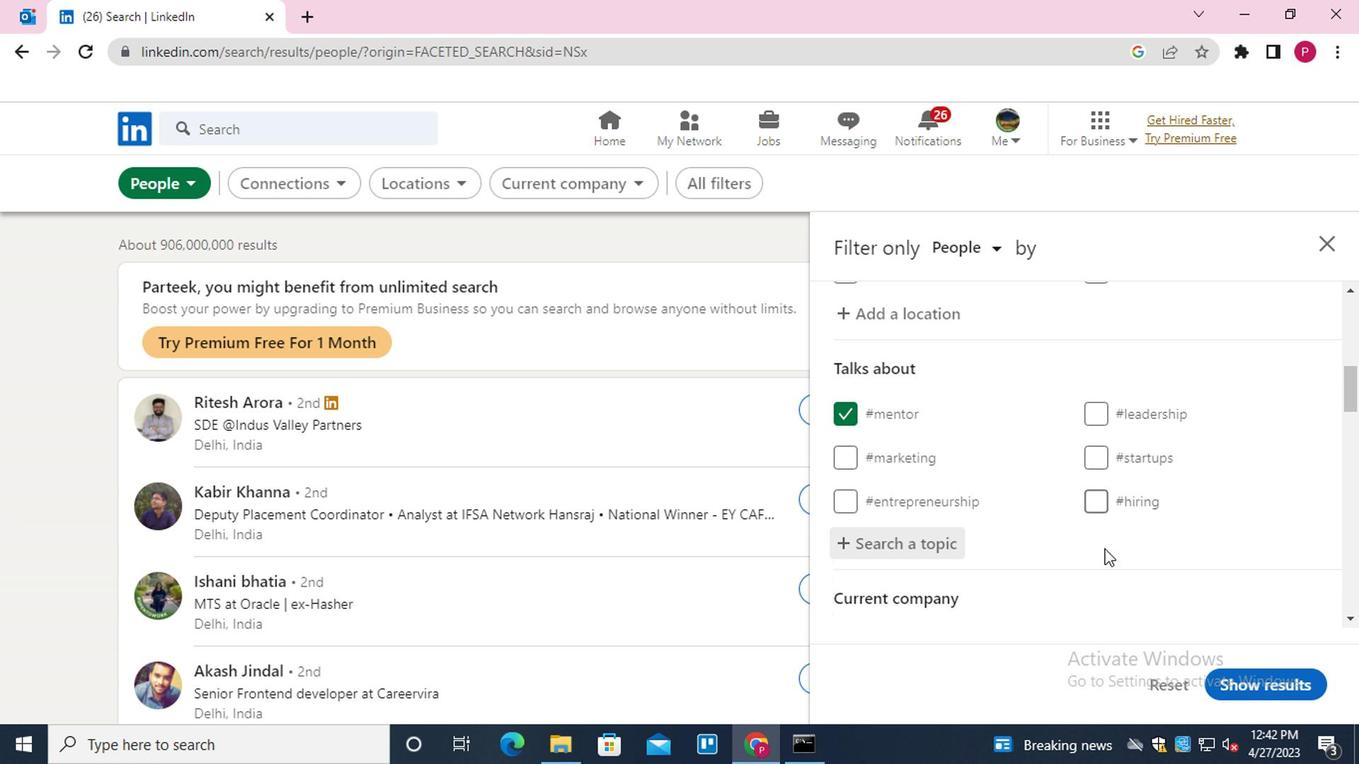 
Action: Mouse moved to (1052, 473)
Screenshot: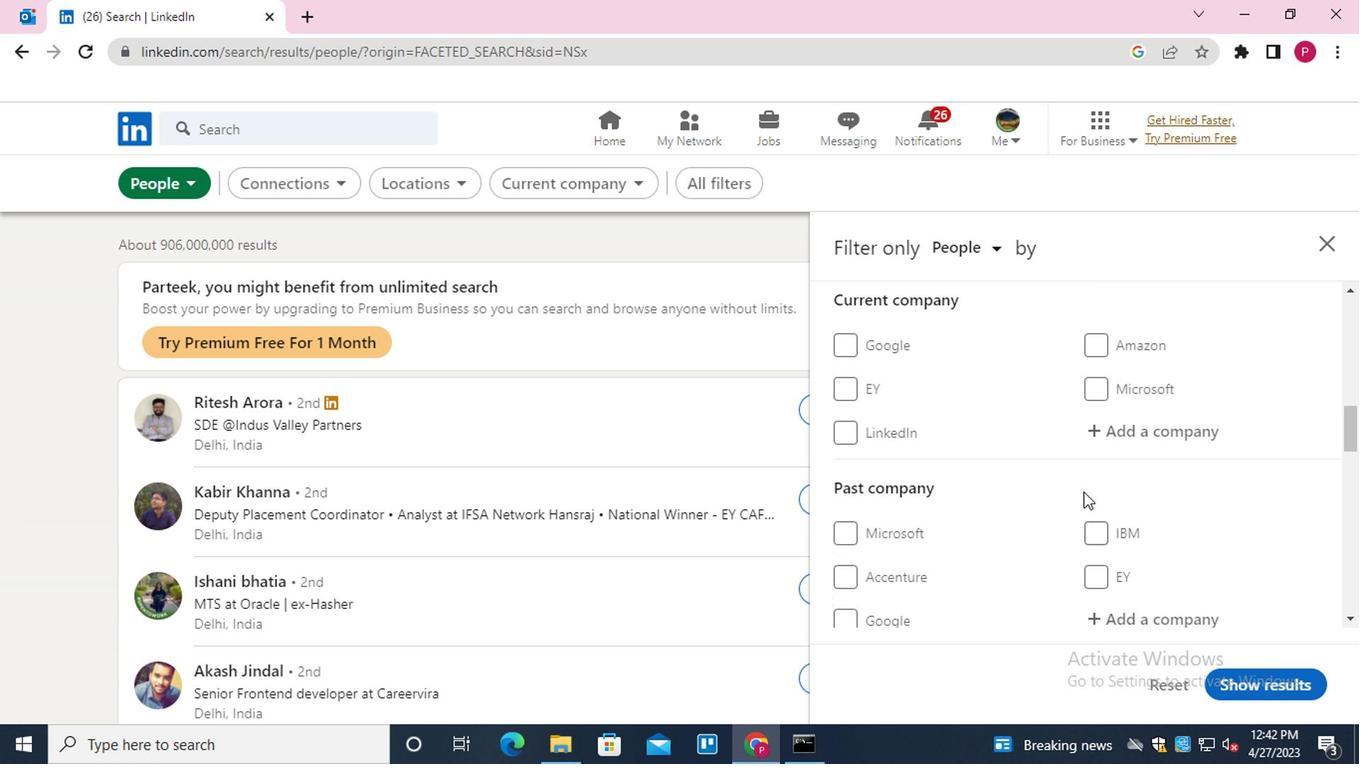 
Action: Mouse scrolled (1052, 472) with delta (0, 0)
Screenshot: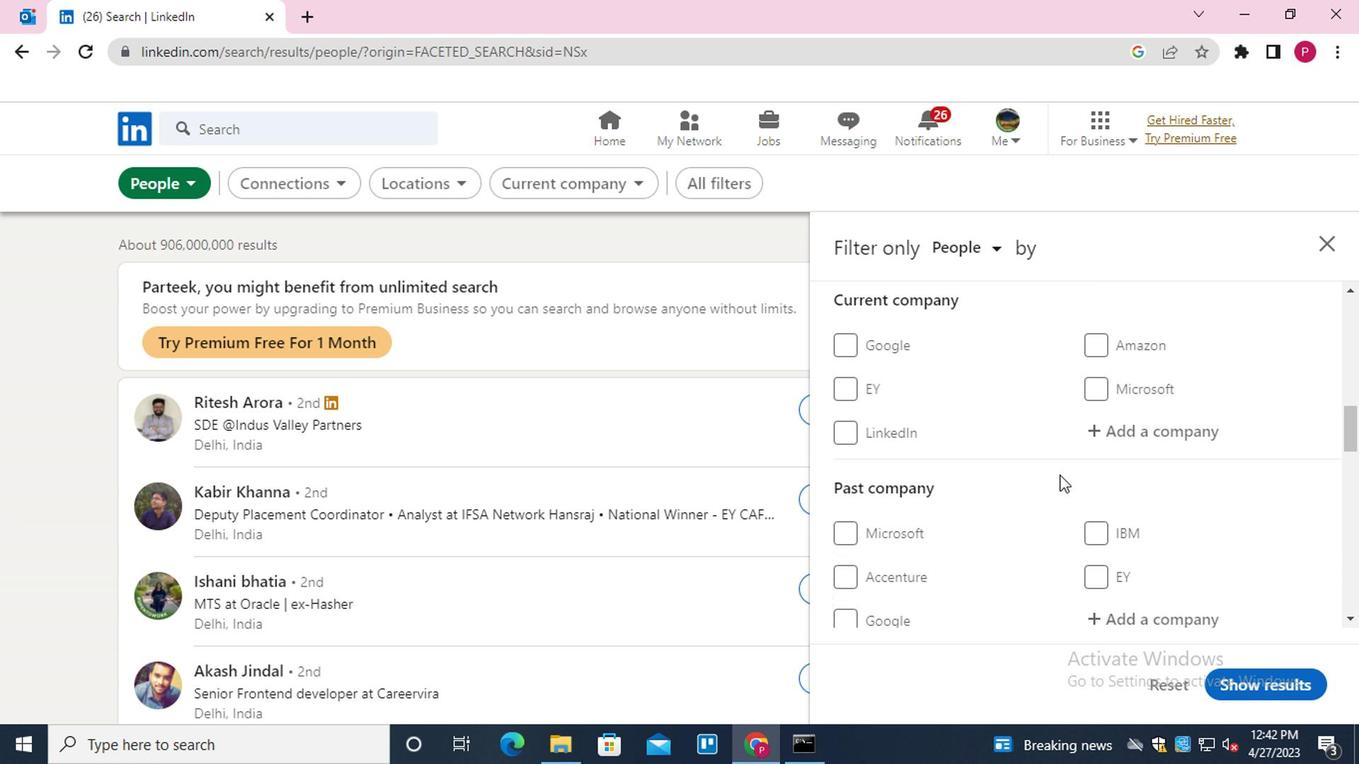 
Action: Mouse scrolled (1052, 472) with delta (0, 0)
Screenshot: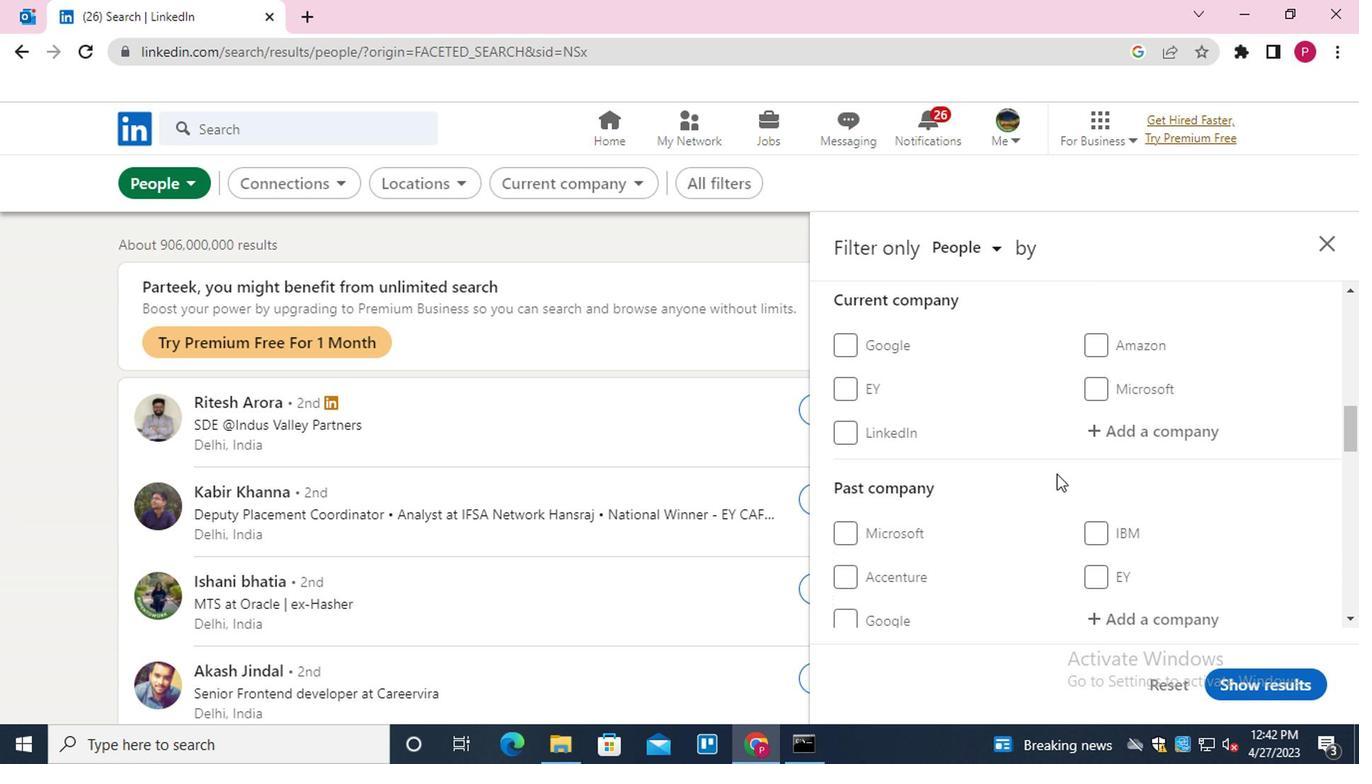 
Action: Mouse scrolled (1052, 472) with delta (0, 0)
Screenshot: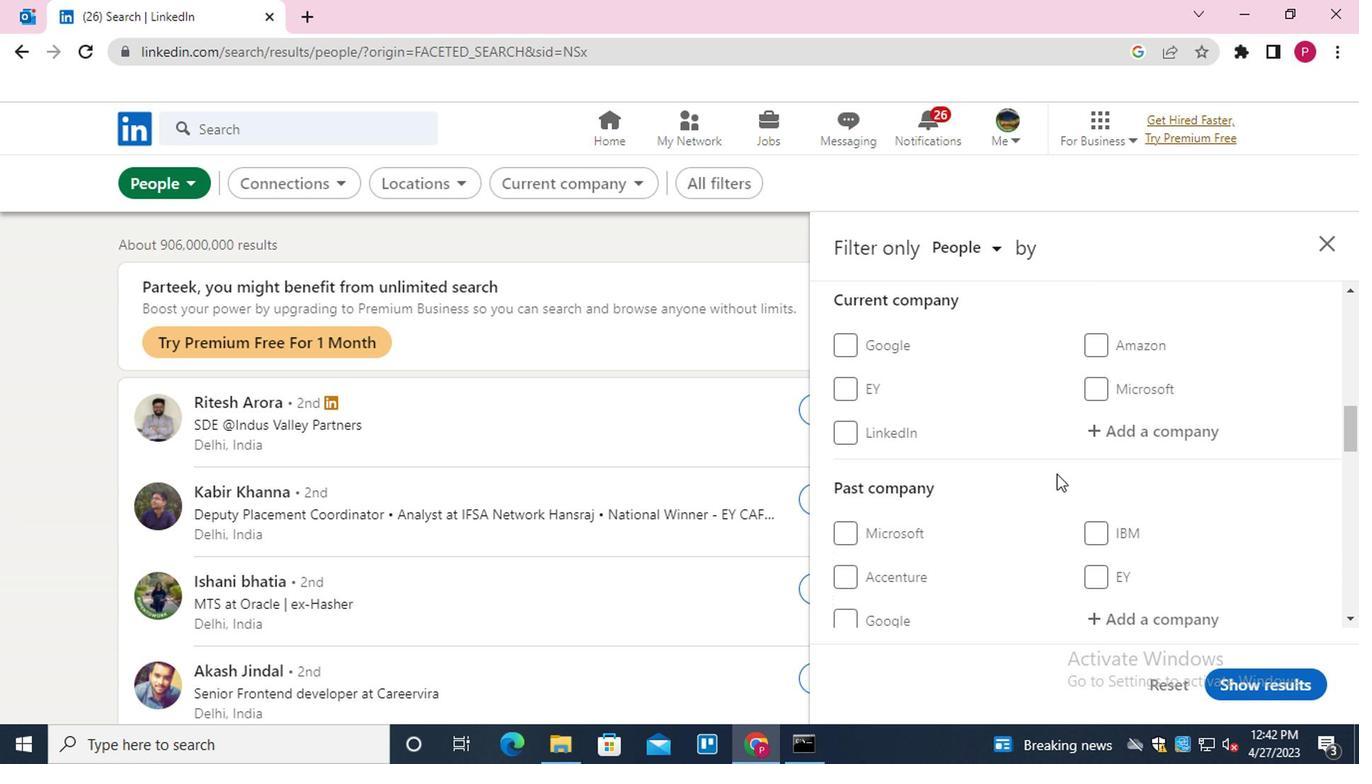 
Action: Mouse moved to (961, 483)
Screenshot: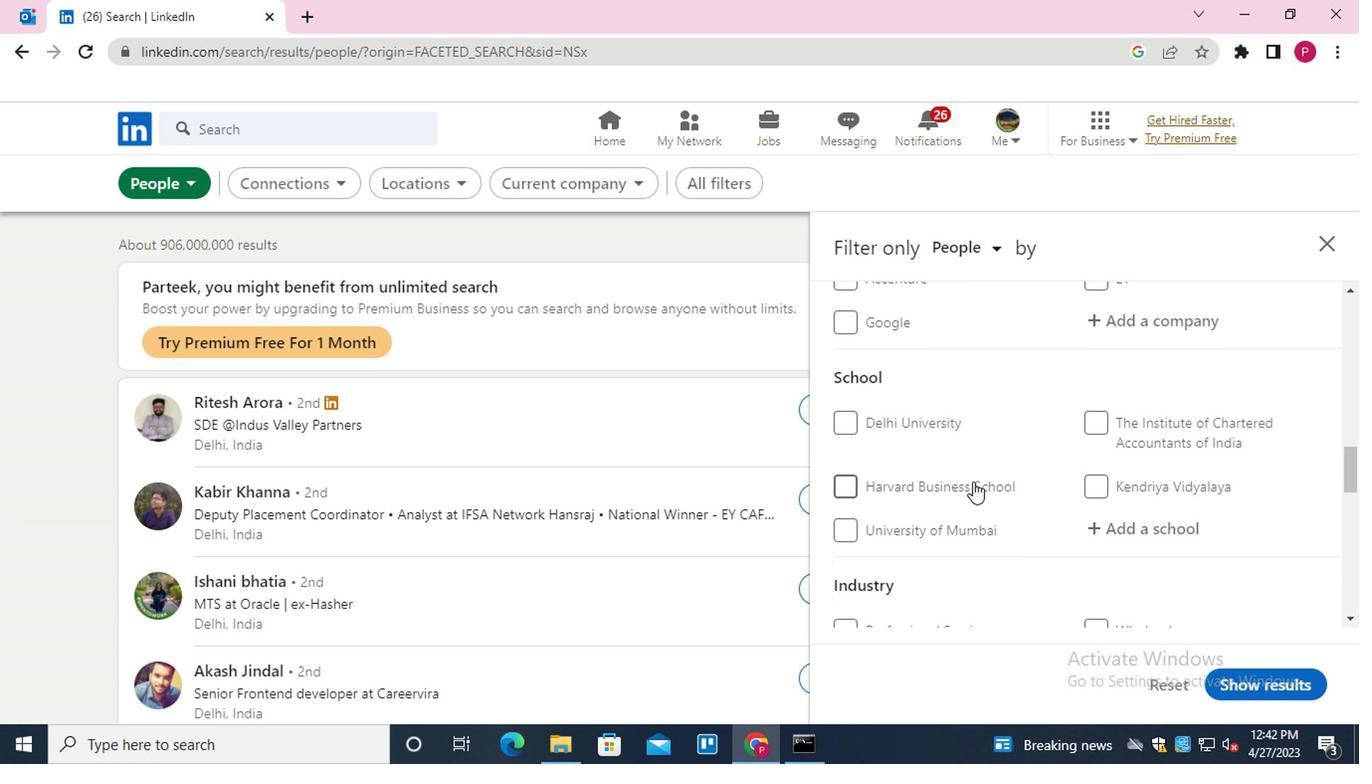 
Action: Mouse scrolled (961, 482) with delta (0, -1)
Screenshot: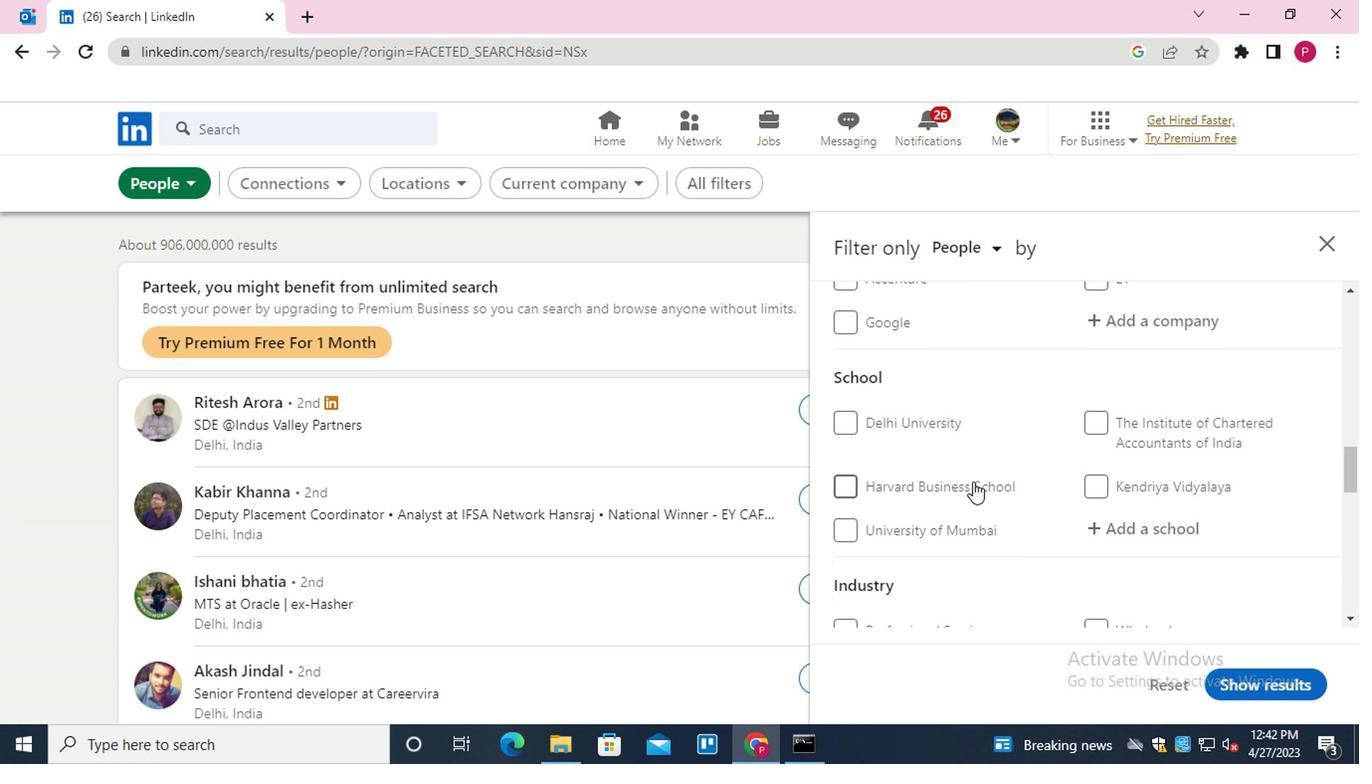 
Action: Mouse moved to (960, 484)
Screenshot: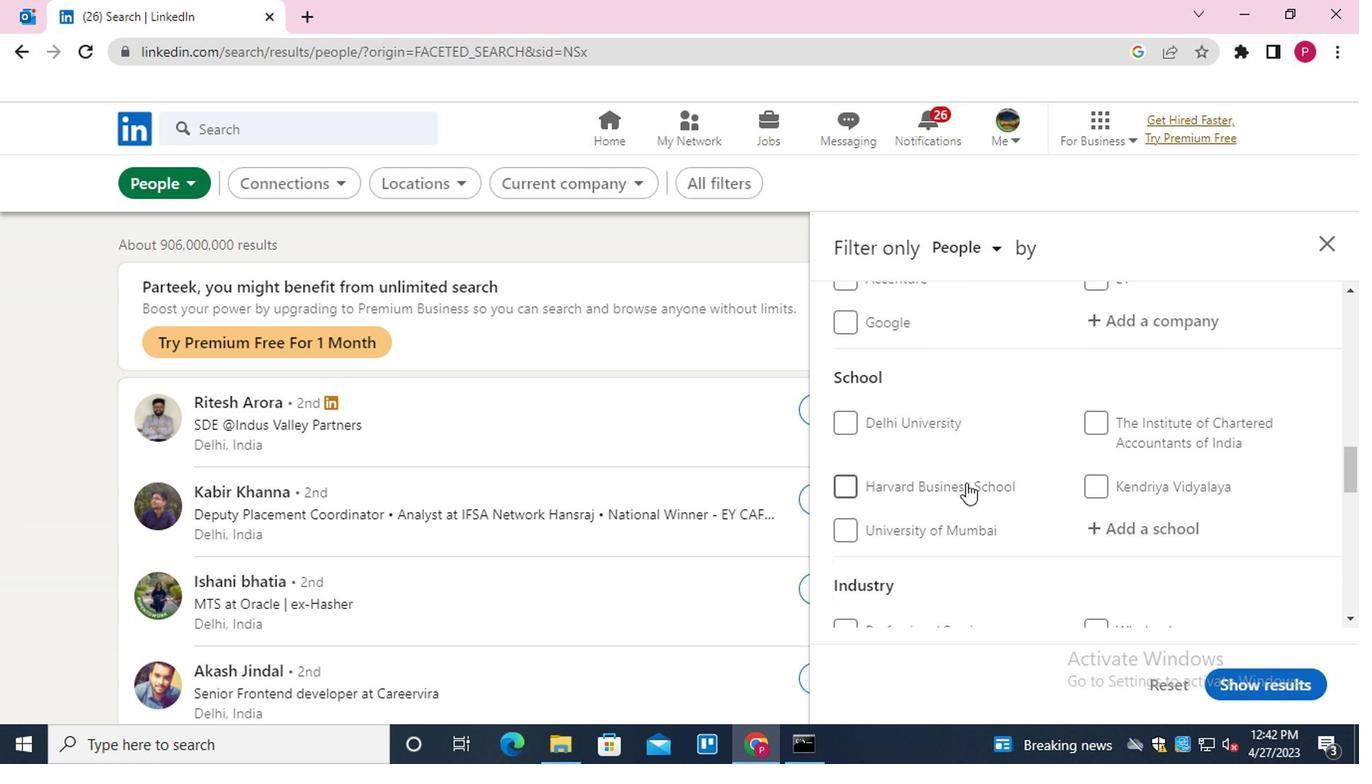 
Action: Mouse scrolled (960, 483) with delta (0, 0)
Screenshot: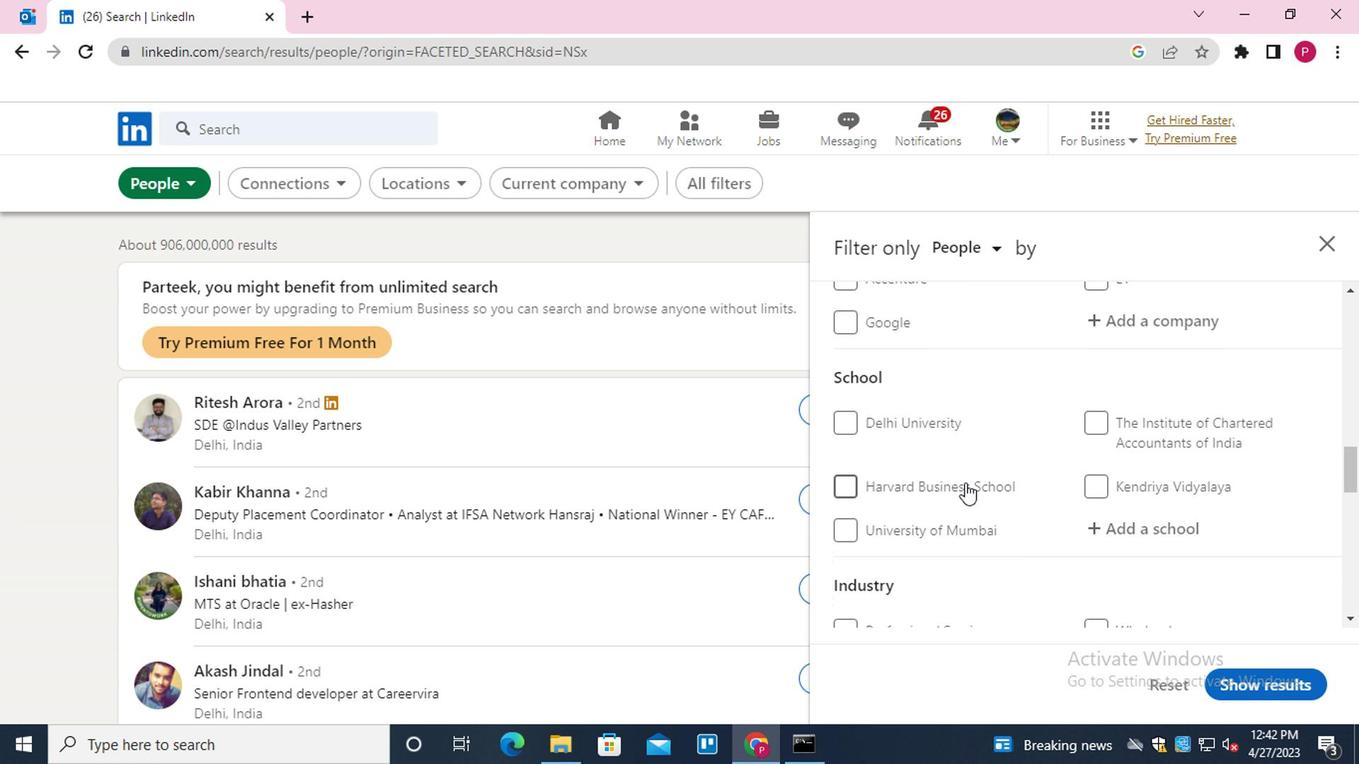 
Action: Mouse moved to (959, 486)
Screenshot: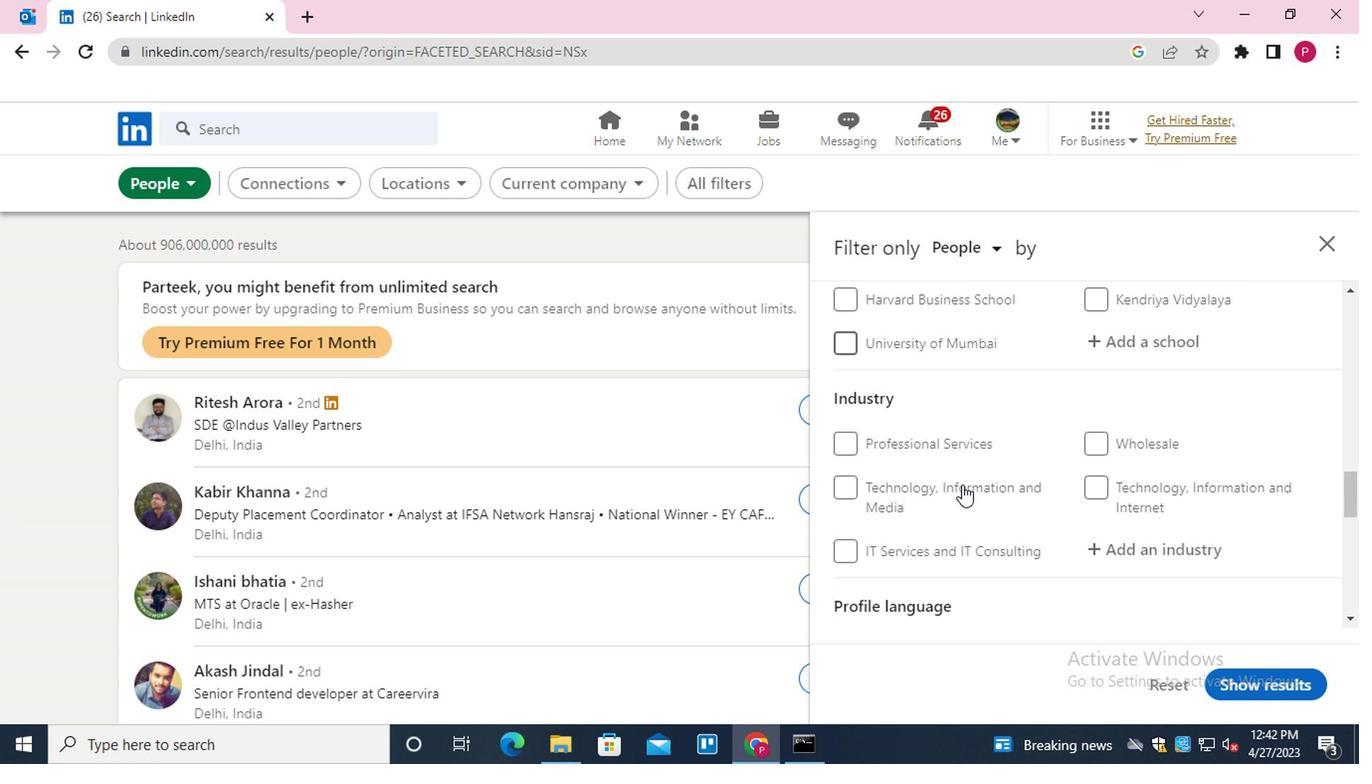 
Action: Mouse scrolled (959, 485) with delta (0, -1)
Screenshot: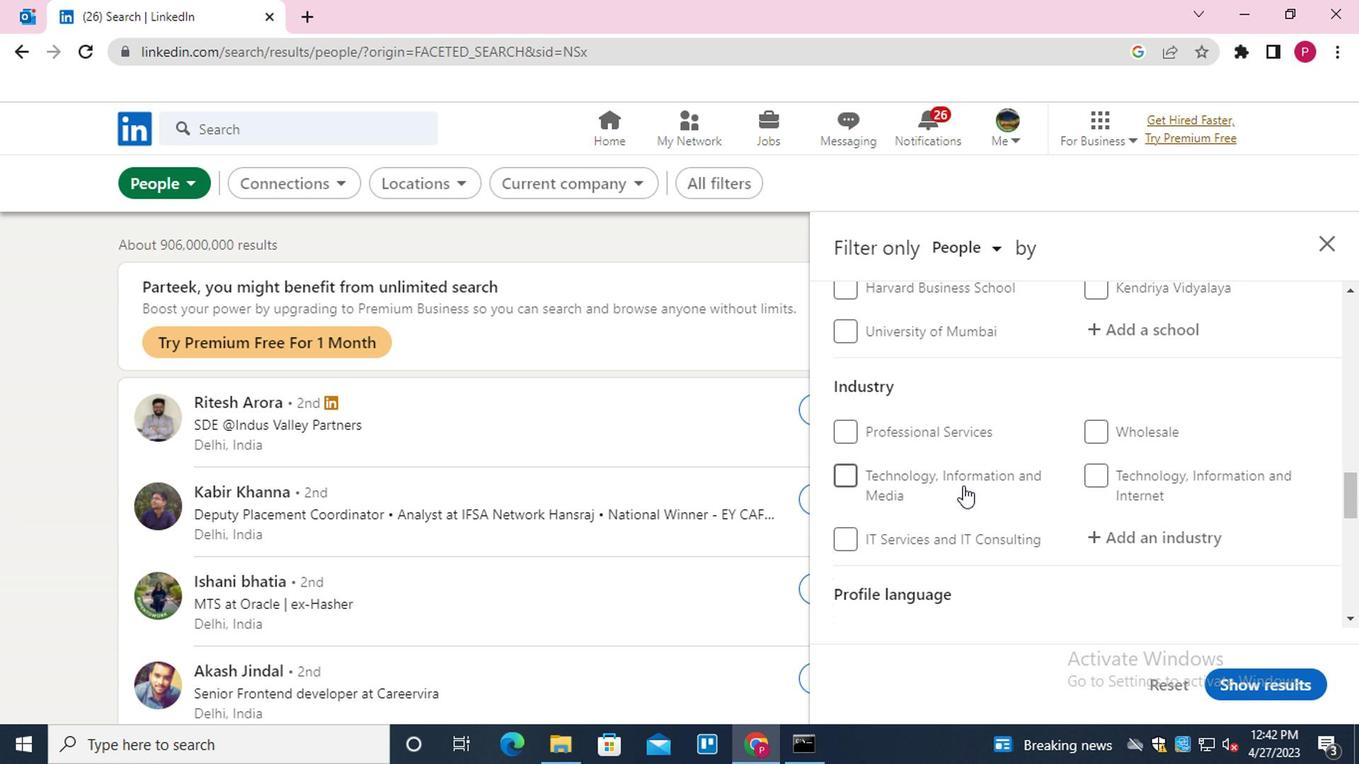 
Action: Mouse scrolled (959, 485) with delta (0, -1)
Screenshot: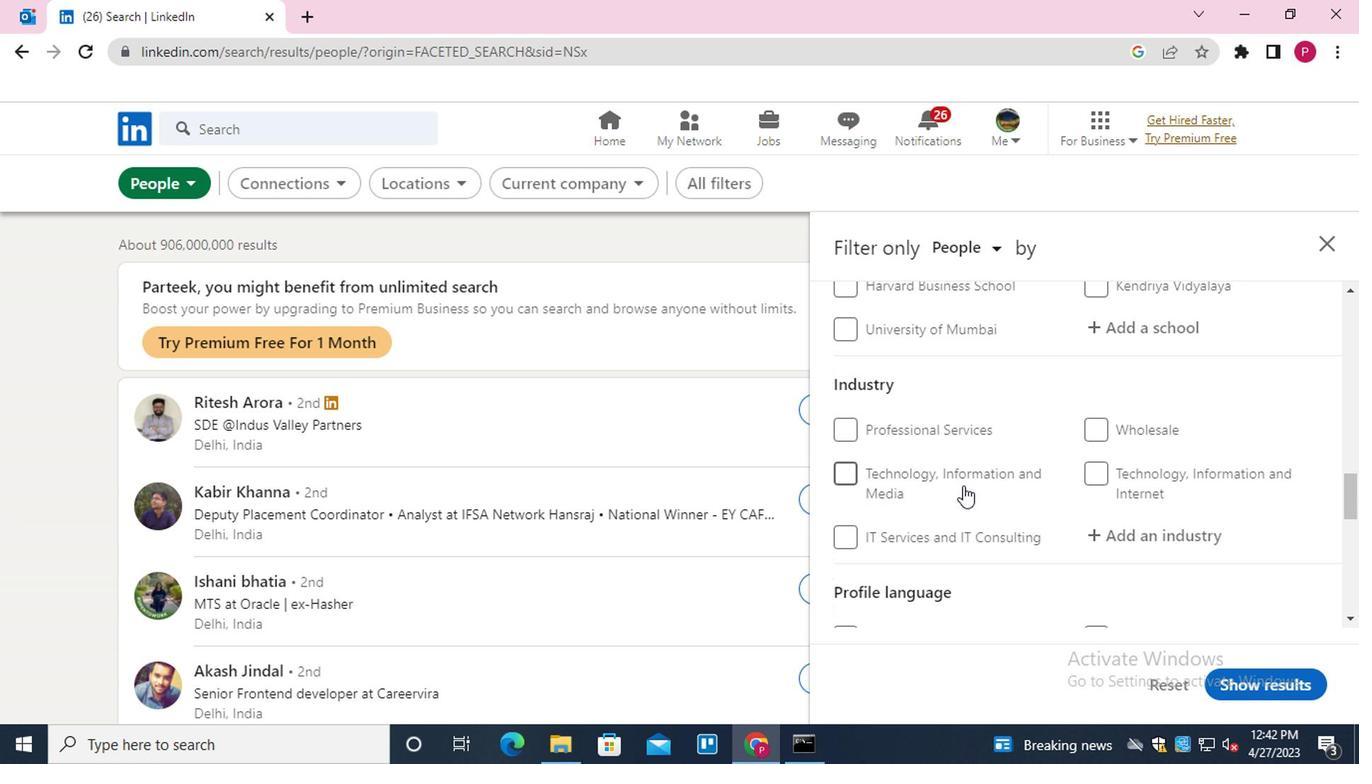 
Action: Mouse scrolled (959, 485) with delta (0, -1)
Screenshot: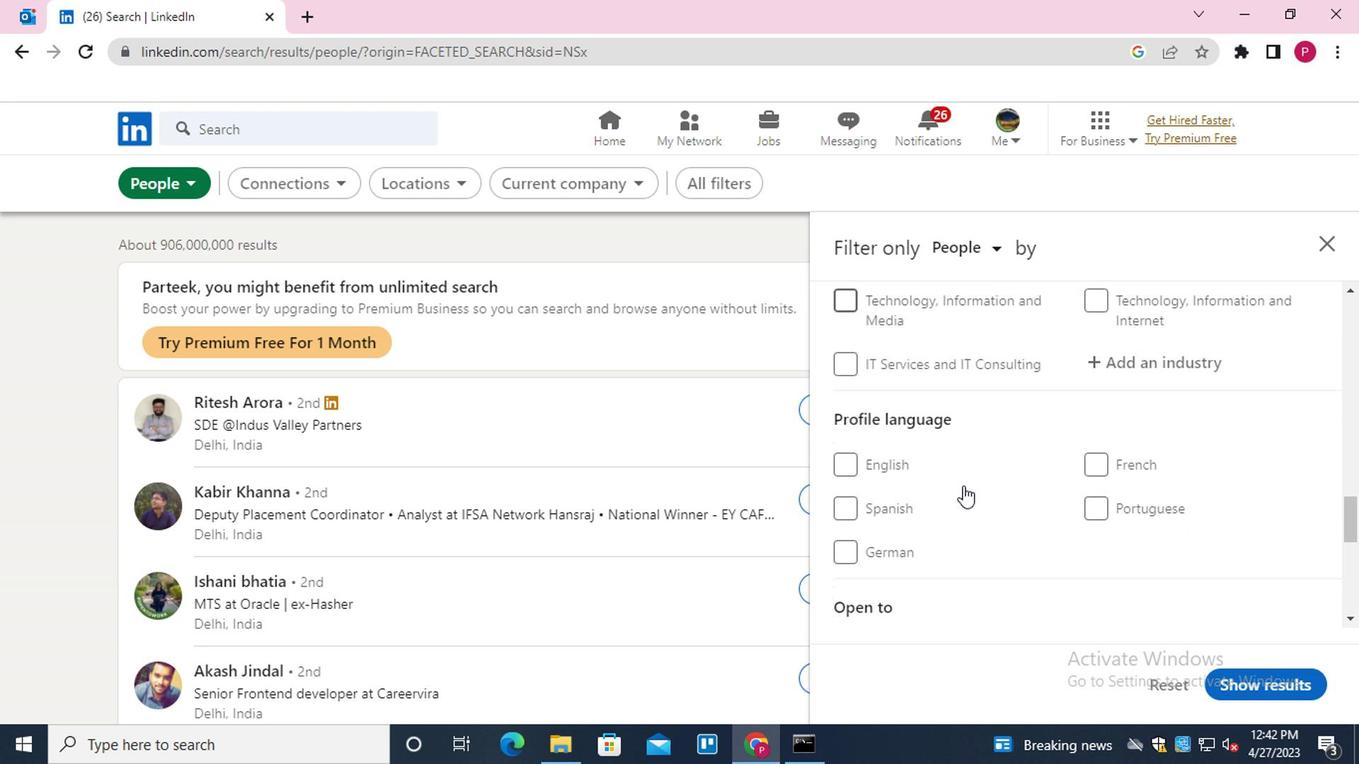 
Action: Mouse moved to (874, 427)
Screenshot: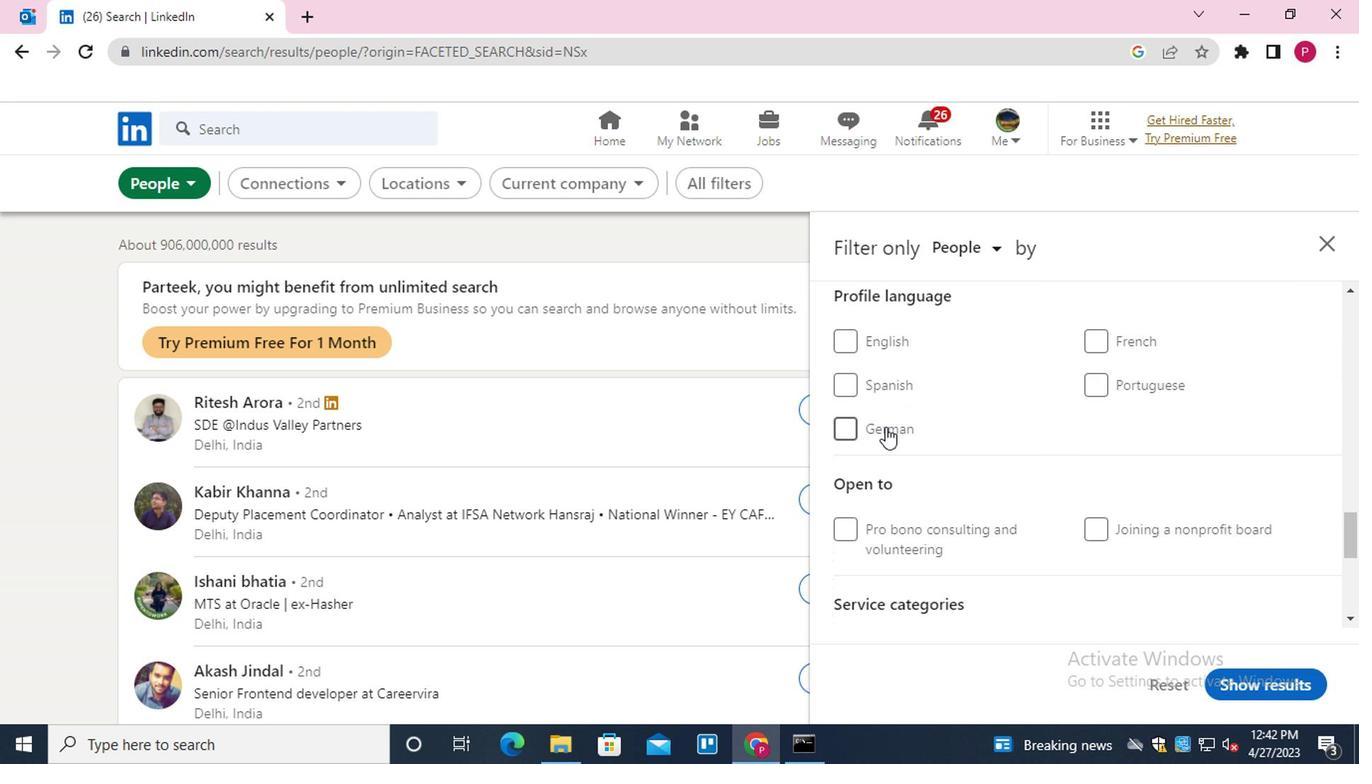 
Action: Mouse pressed left at (874, 427)
Screenshot: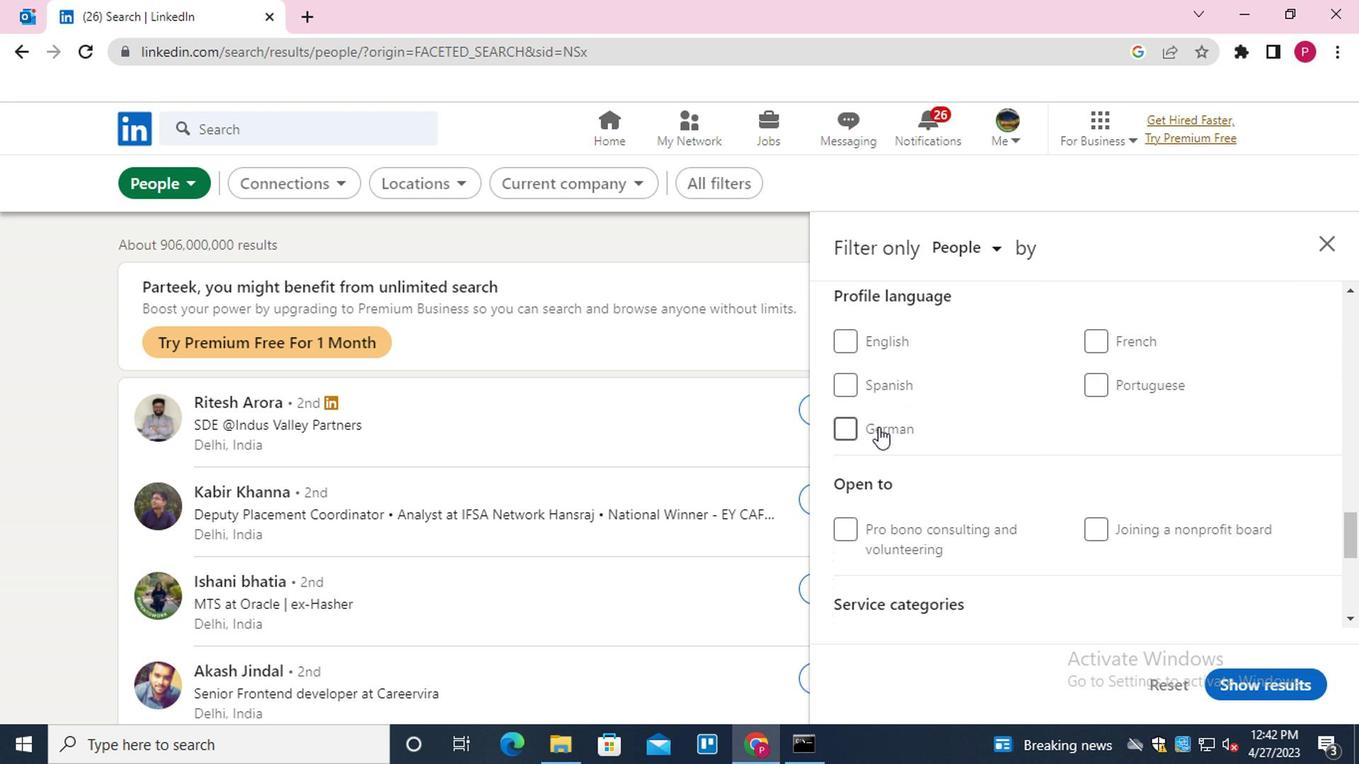 
Action: Mouse scrolled (874, 428) with delta (0, 0)
Screenshot: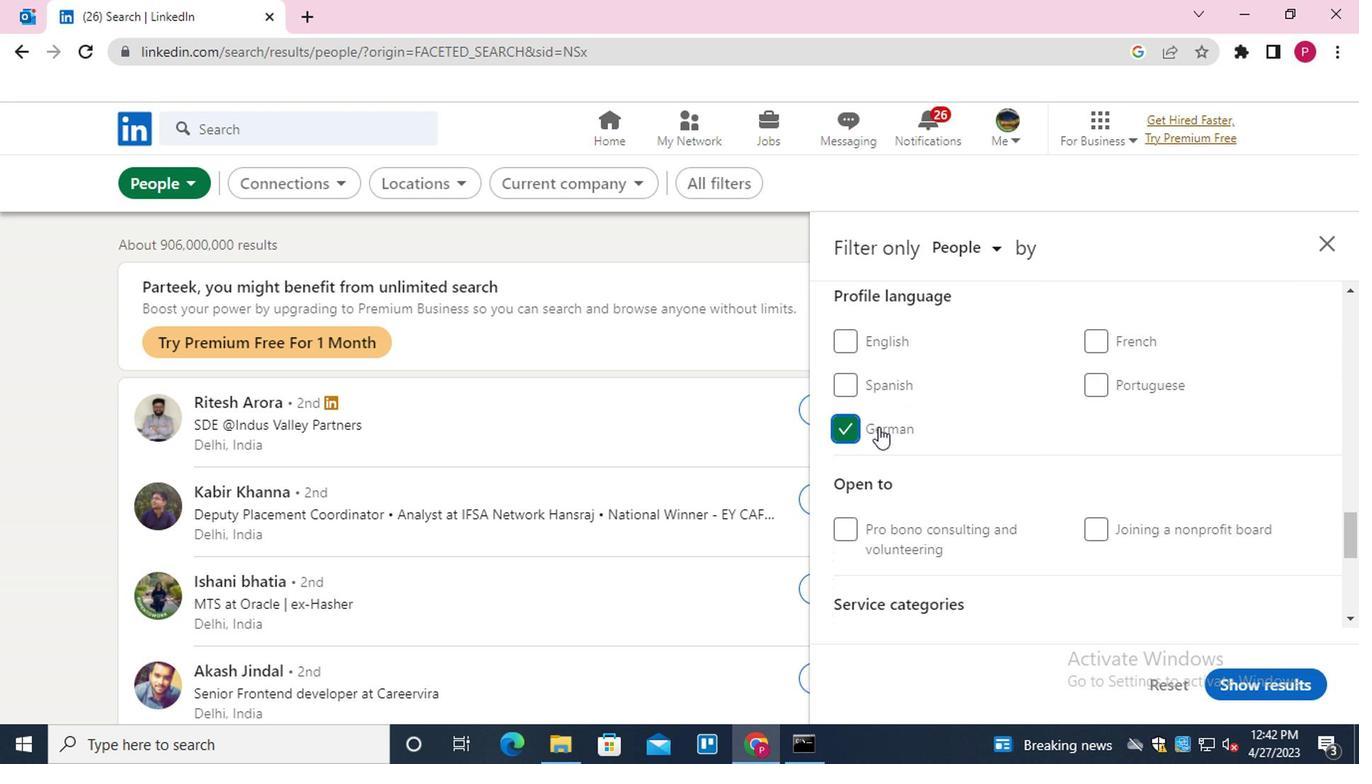
Action: Mouse scrolled (874, 428) with delta (0, 0)
Screenshot: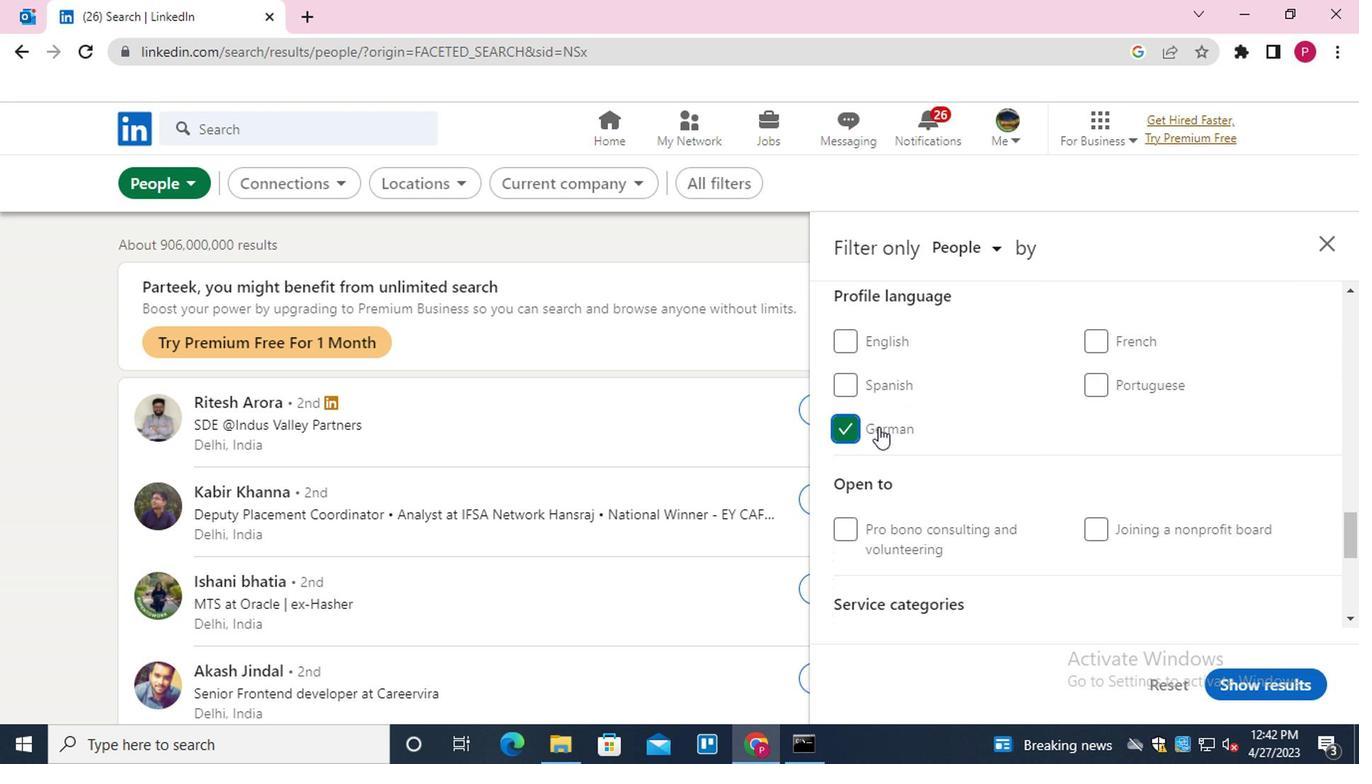 
Action: Mouse scrolled (874, 428) with delta (0, 0)
Screenshot: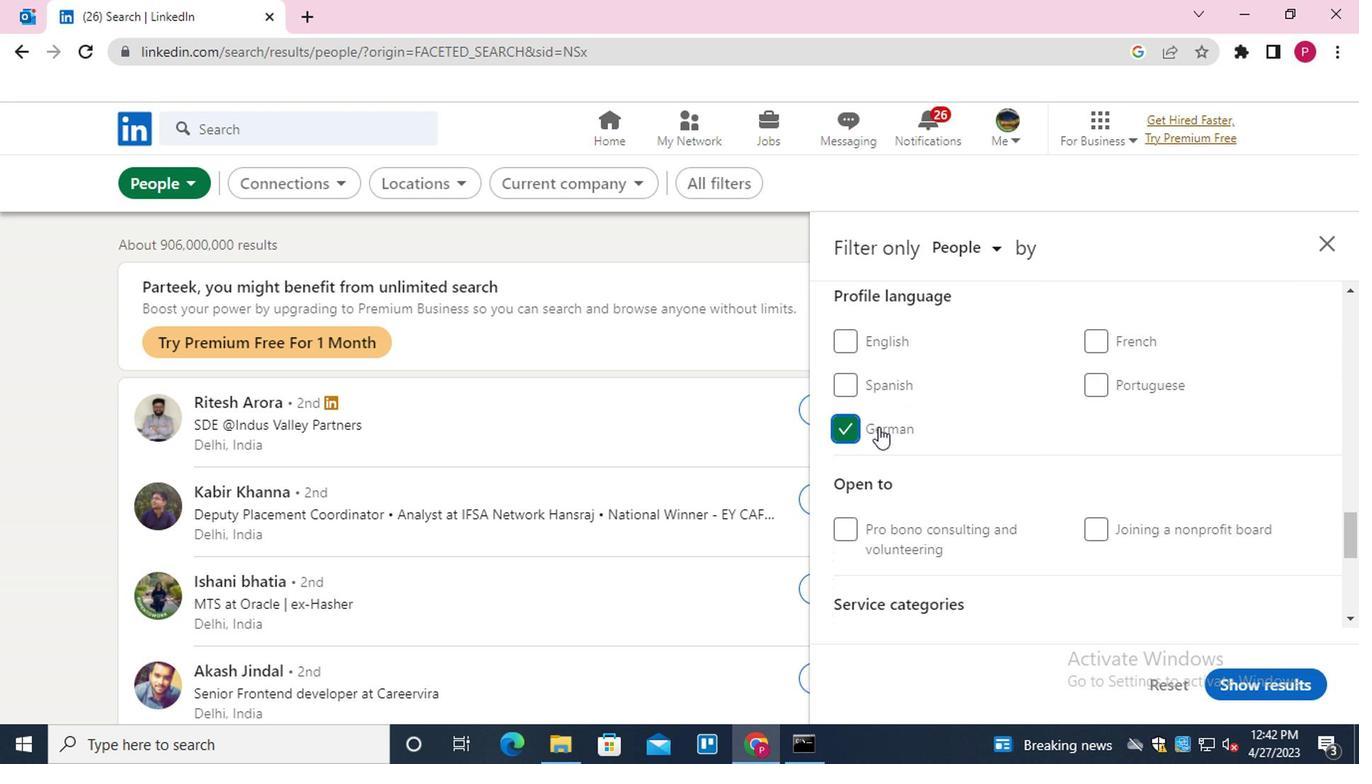 
Action: Mouse scrolled (874, 428) with delta (0, 0)
Screenshot: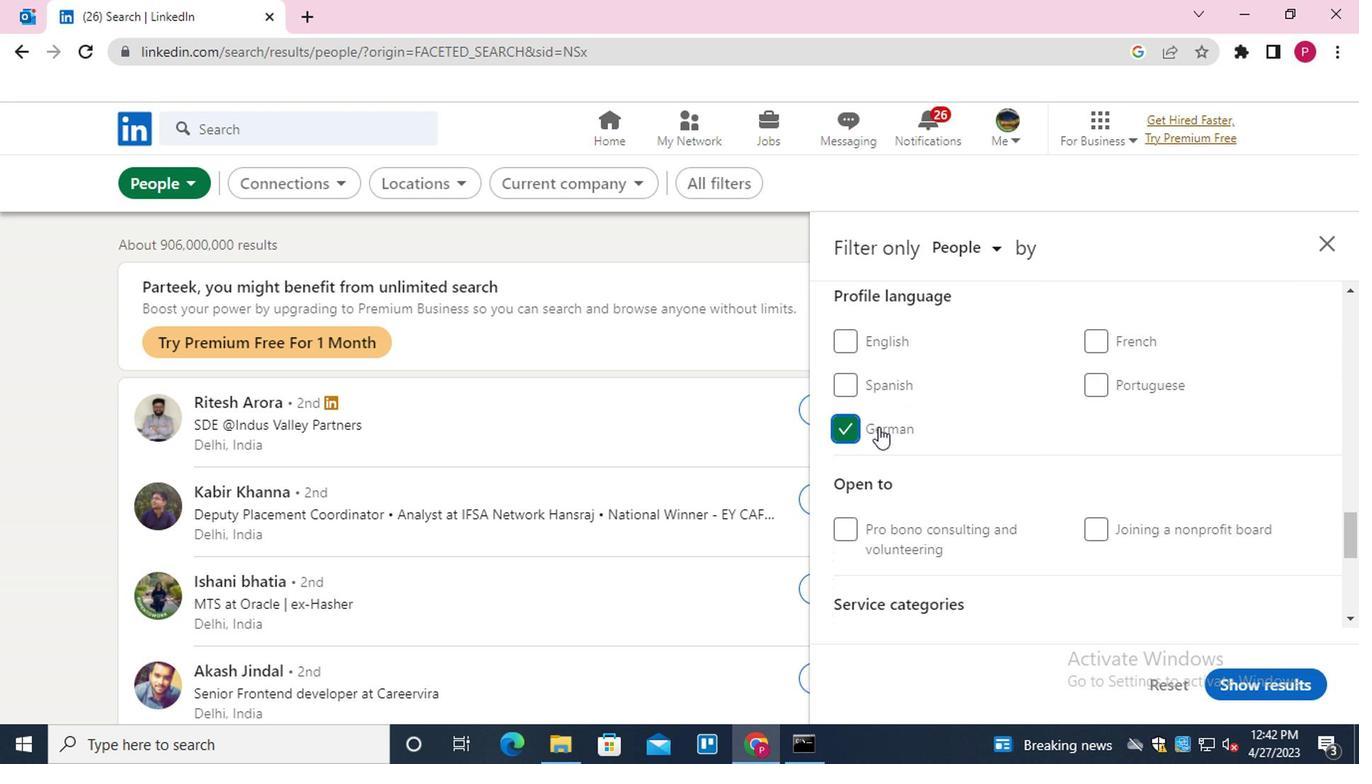 
Action: Mouse scrolled (874, 428) with delta (0, 0)
Screenshot: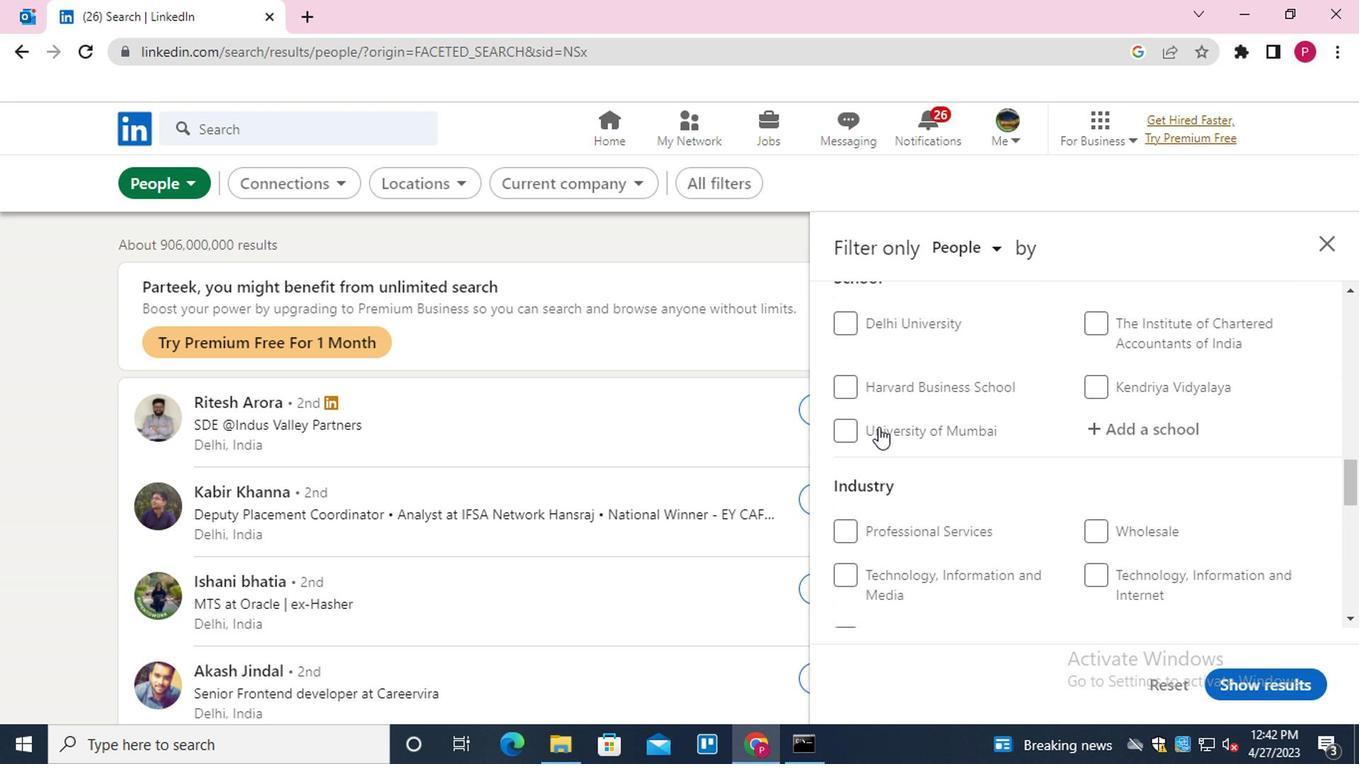 
Action: Mouse scrolled (874, 428) with delta (0, 0)
Screenshot: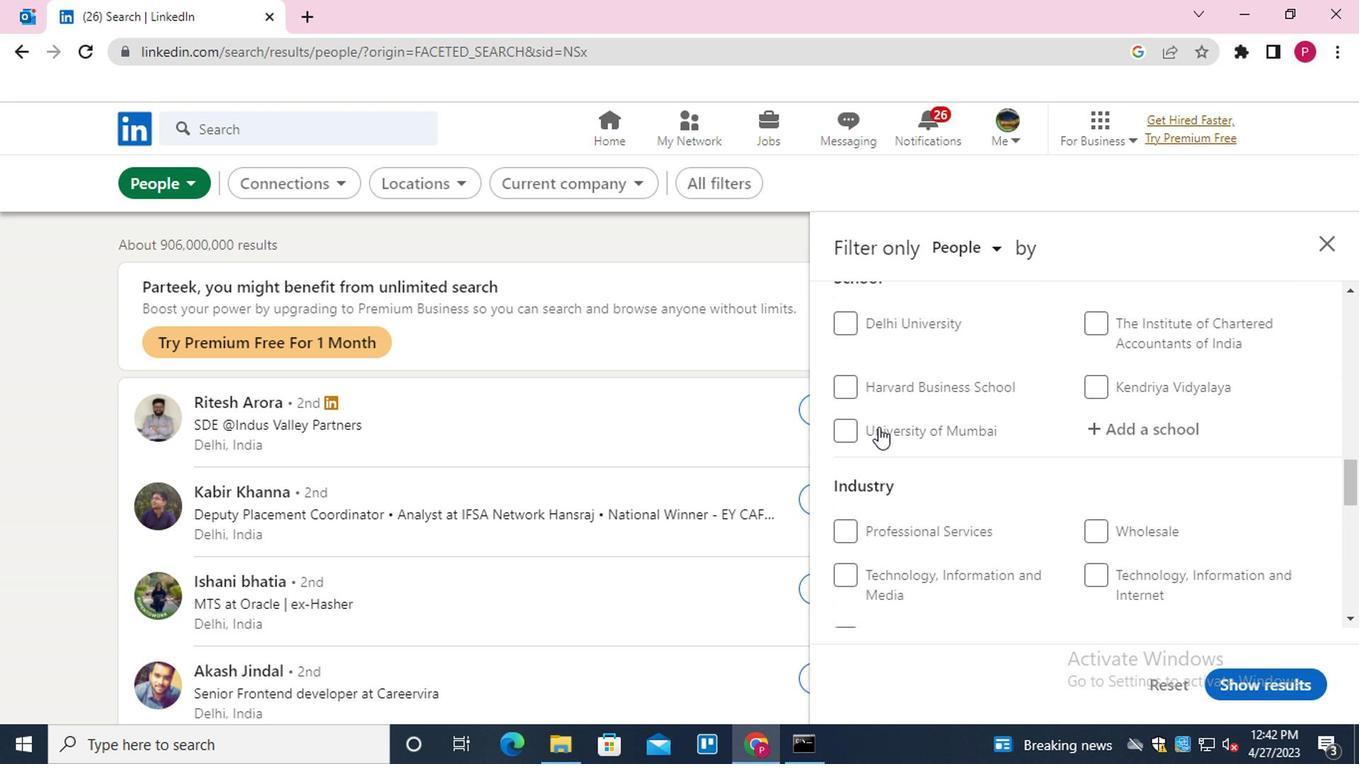 
Action: Mouse scrolled (874, 428) with delta (0, 0)
Screenshot: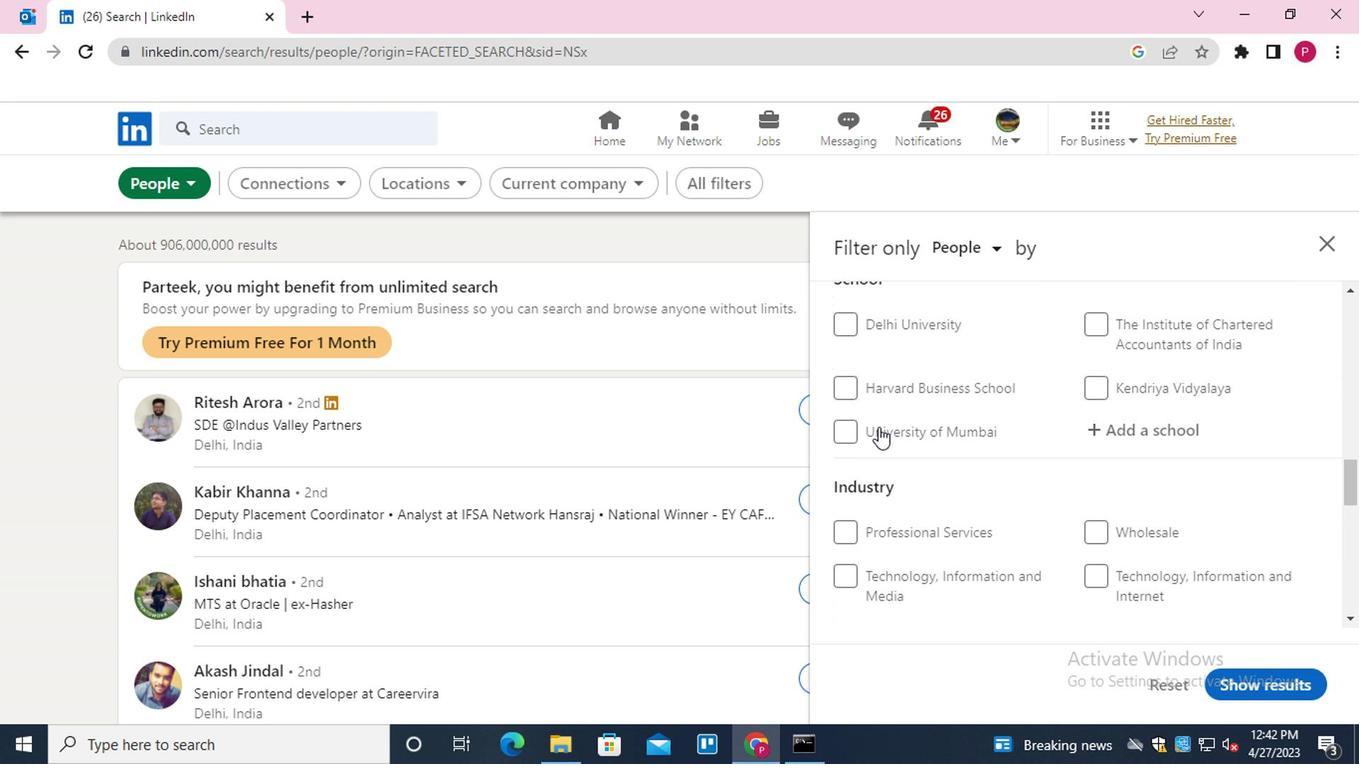 
Action: Mouse moved to (887, 427)
Screenshot: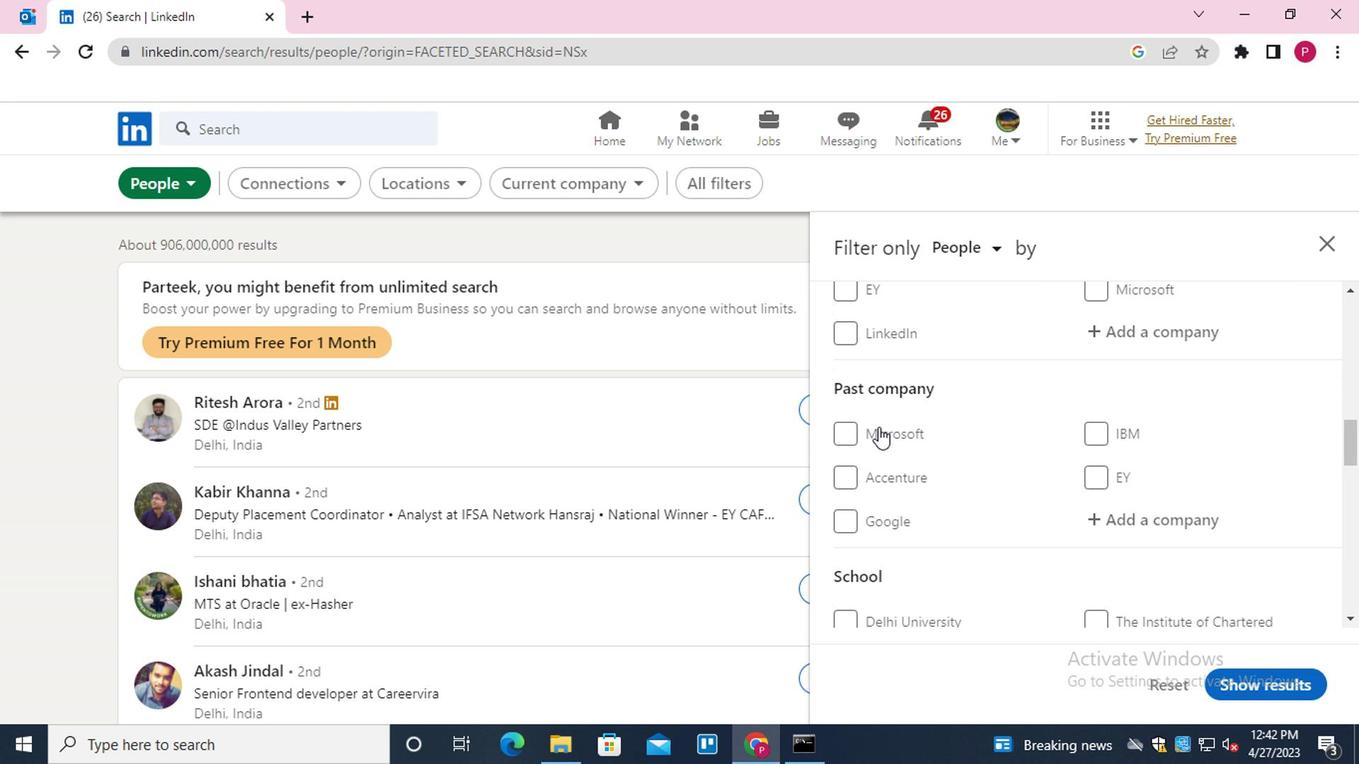 
Action: Mouse scrolled (887, 428) with delta (0, 0)
Screenshot: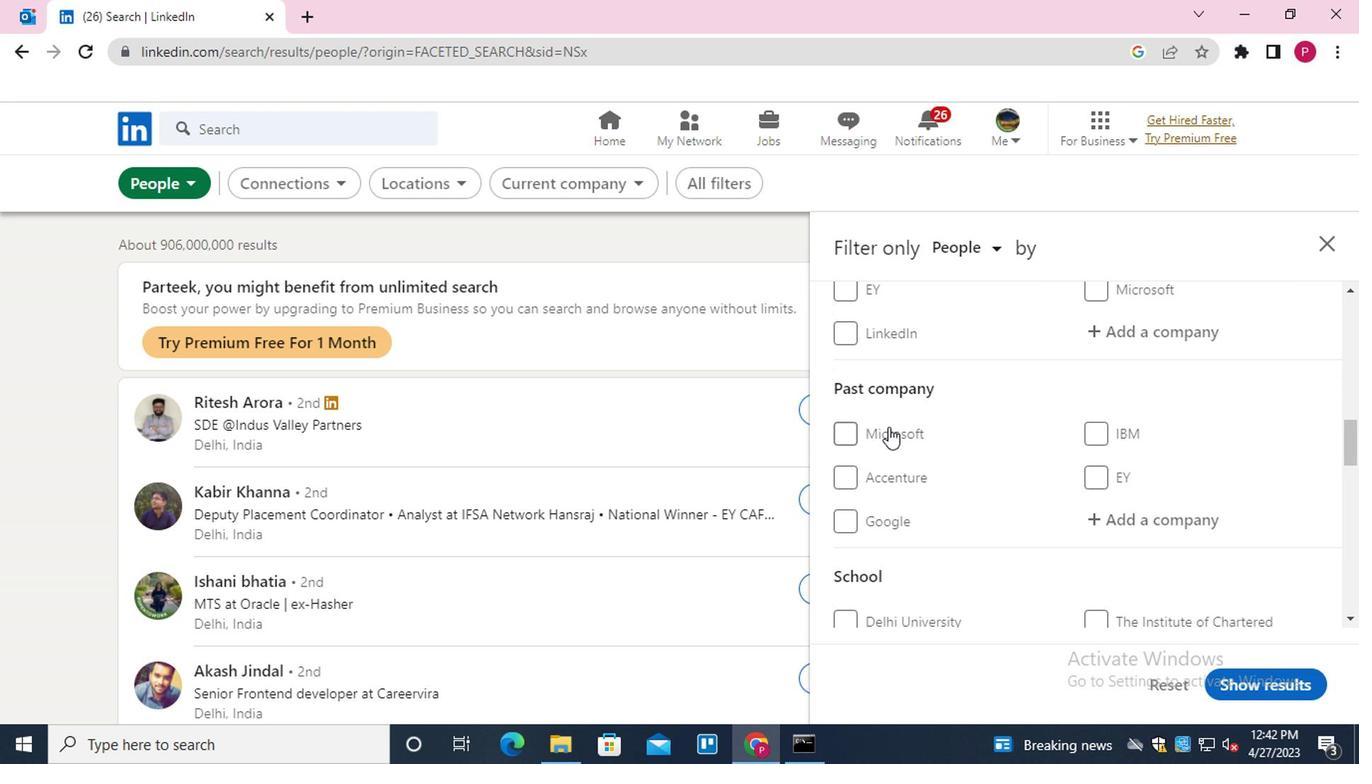 
Action: Mouse moved to (1133, 437)
Screenshot: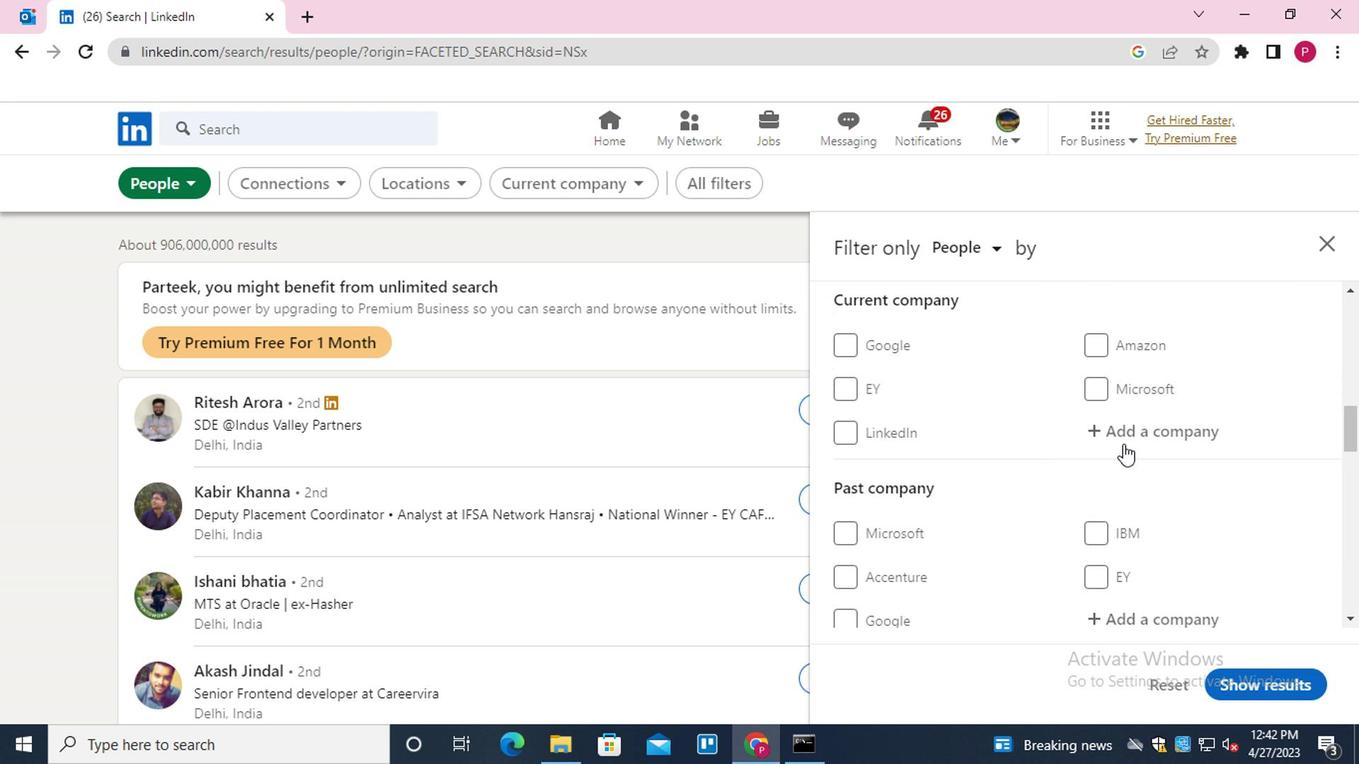 
Action: Mouse pressed left at (1133, 437)
Screenshot: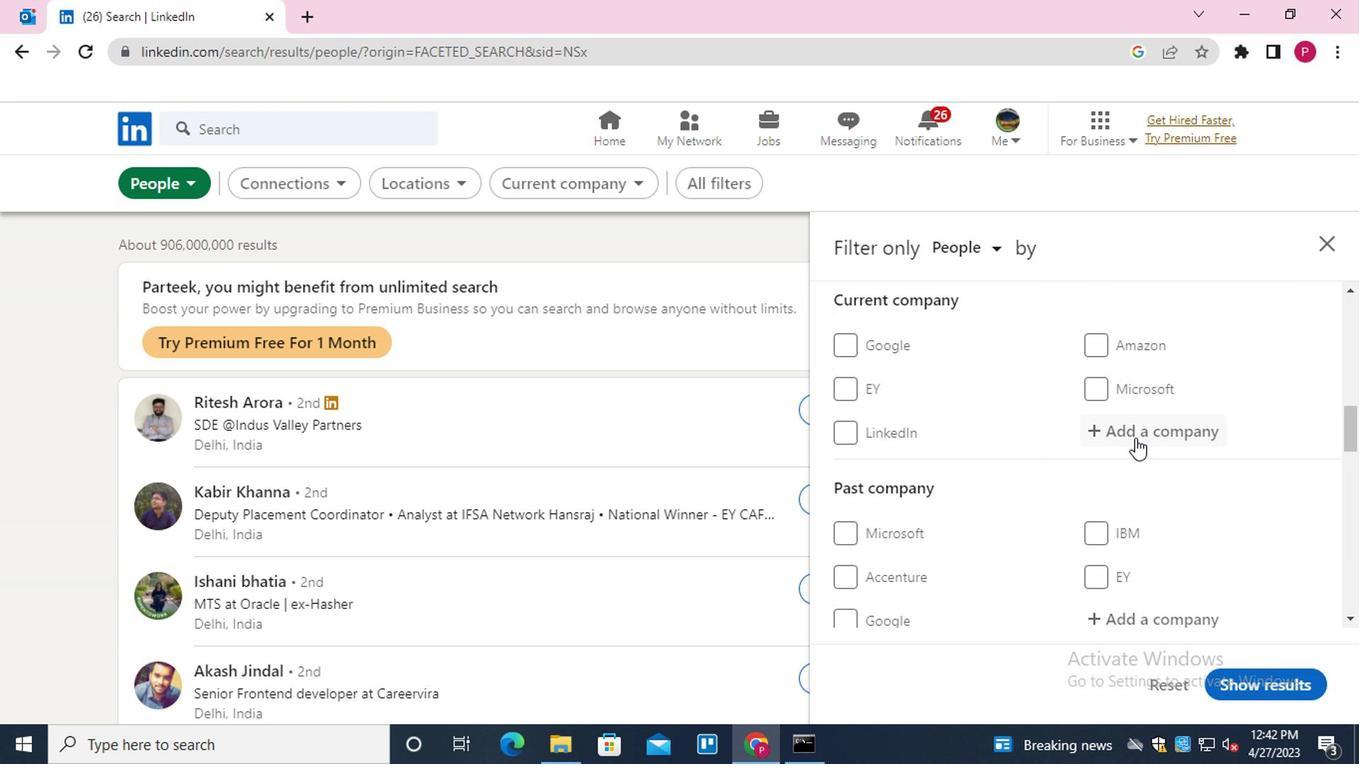
Action: Key pressed <Key.shift><Key.shift><Key.shift>ZIVAME<Key.down><Key.enter>
Screenshot: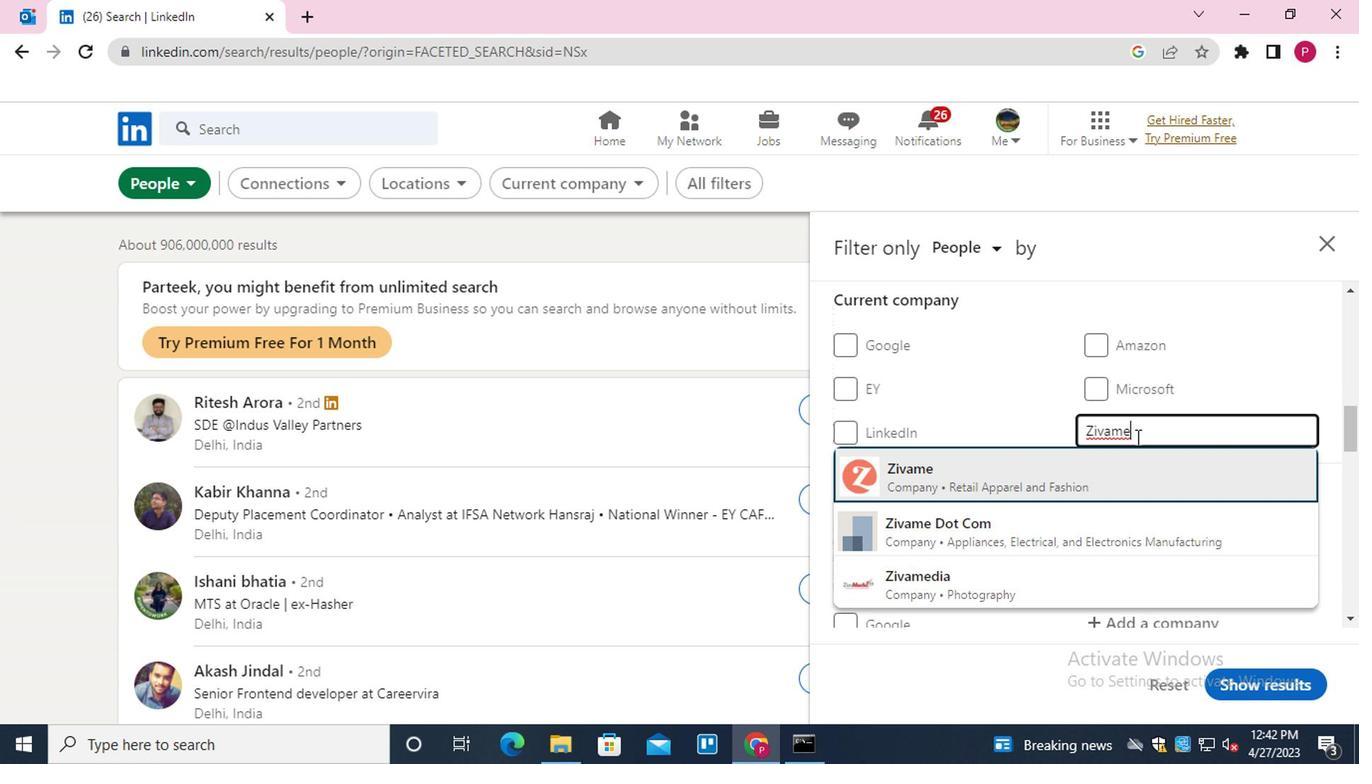 
Action: Mouse moved to (881, 448)
Screenshot: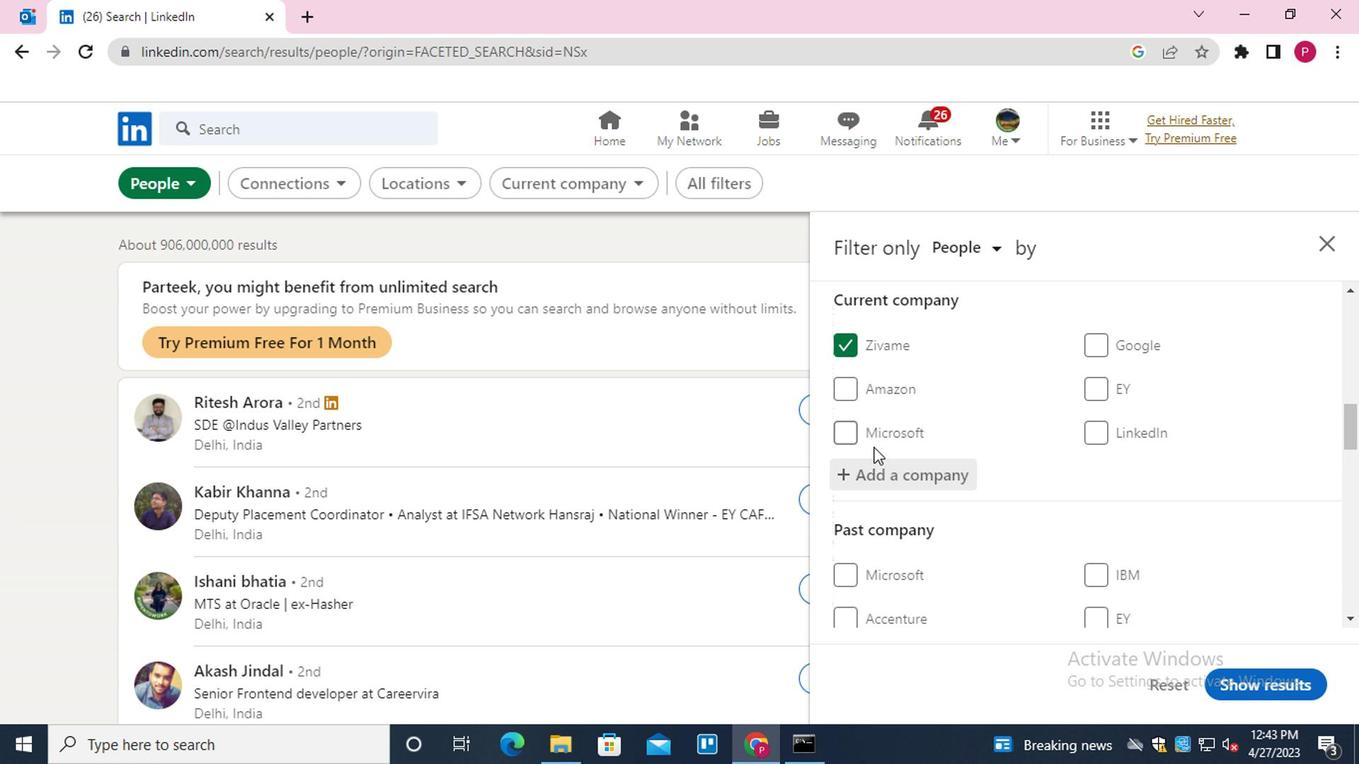 
Action: Mouse scrolled (881, 447) with delta (0, 0)
Screenshot: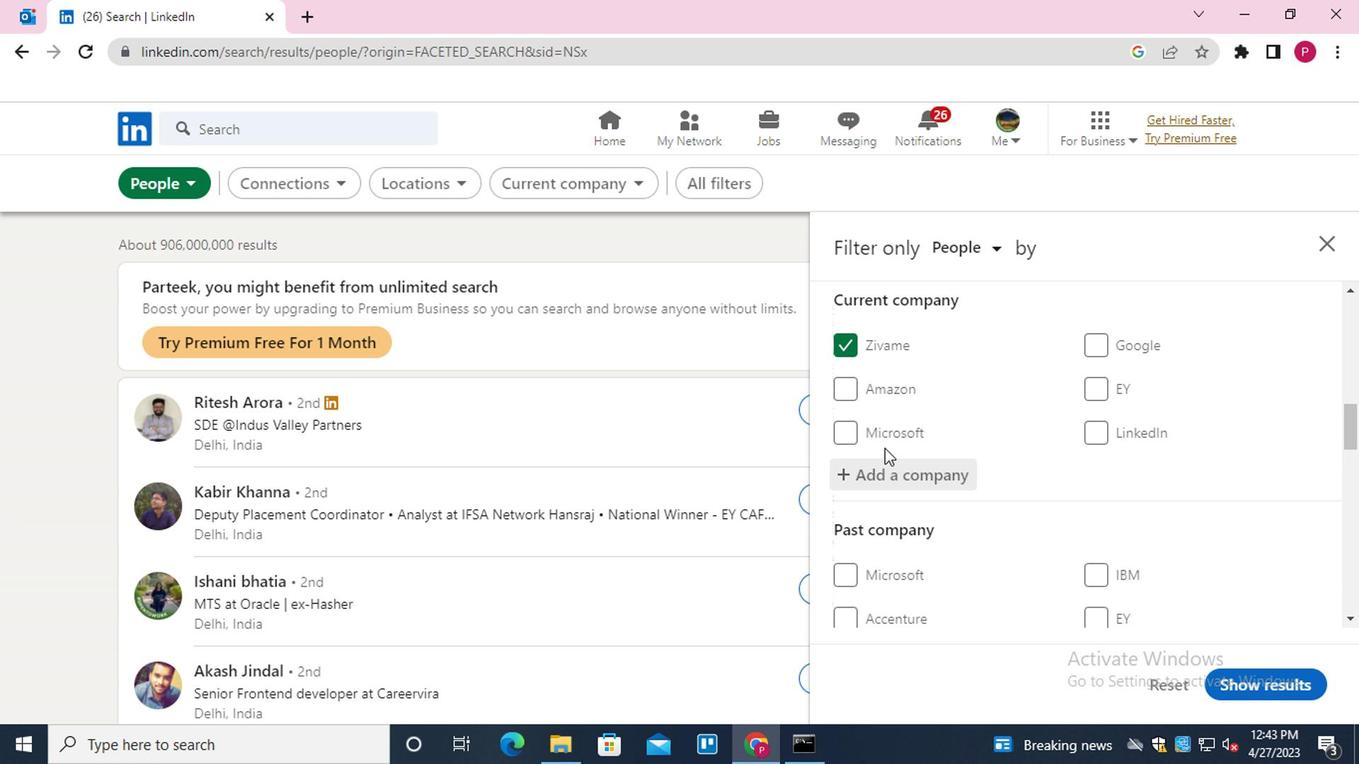 
Action: Mouse scrolled (881, 447) with delta (0, 0)
Screenshot: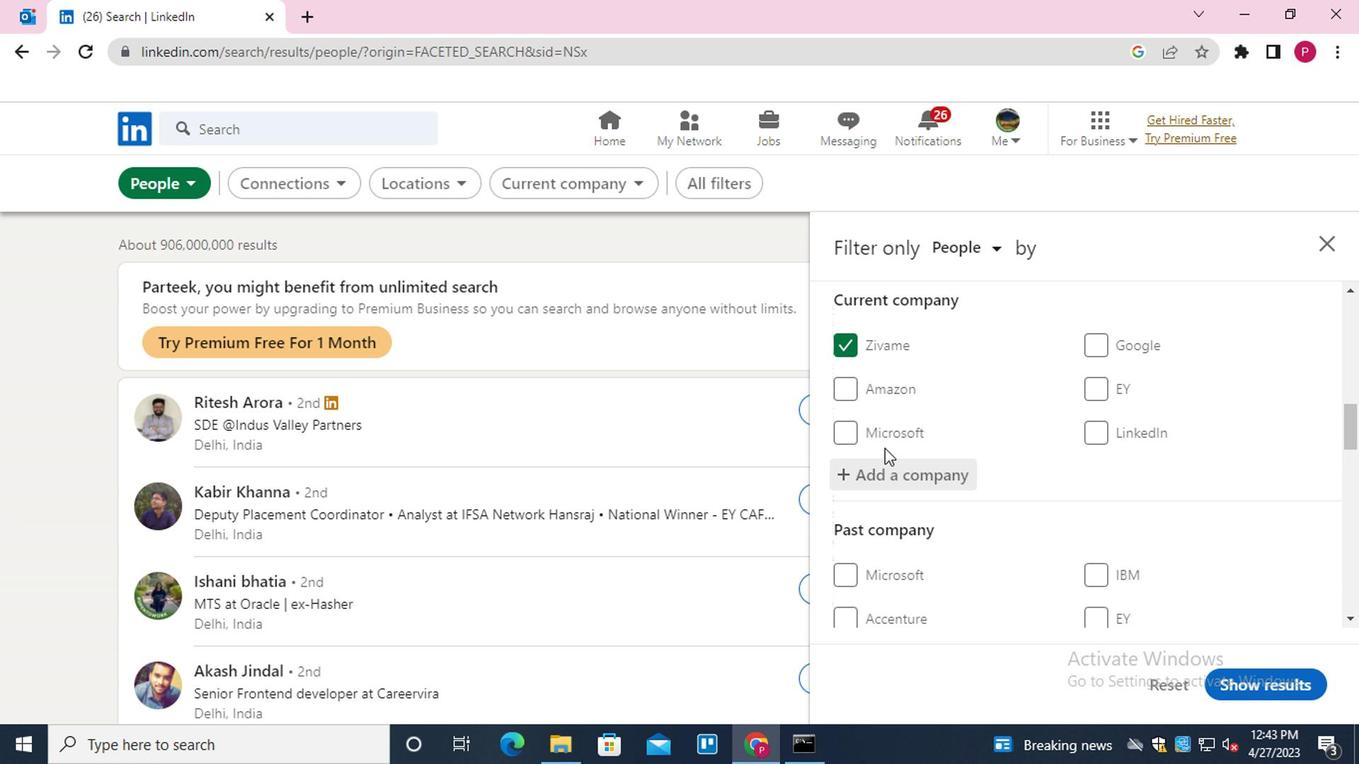 
Action: Mouse moved to (927, 454)
Screenshot: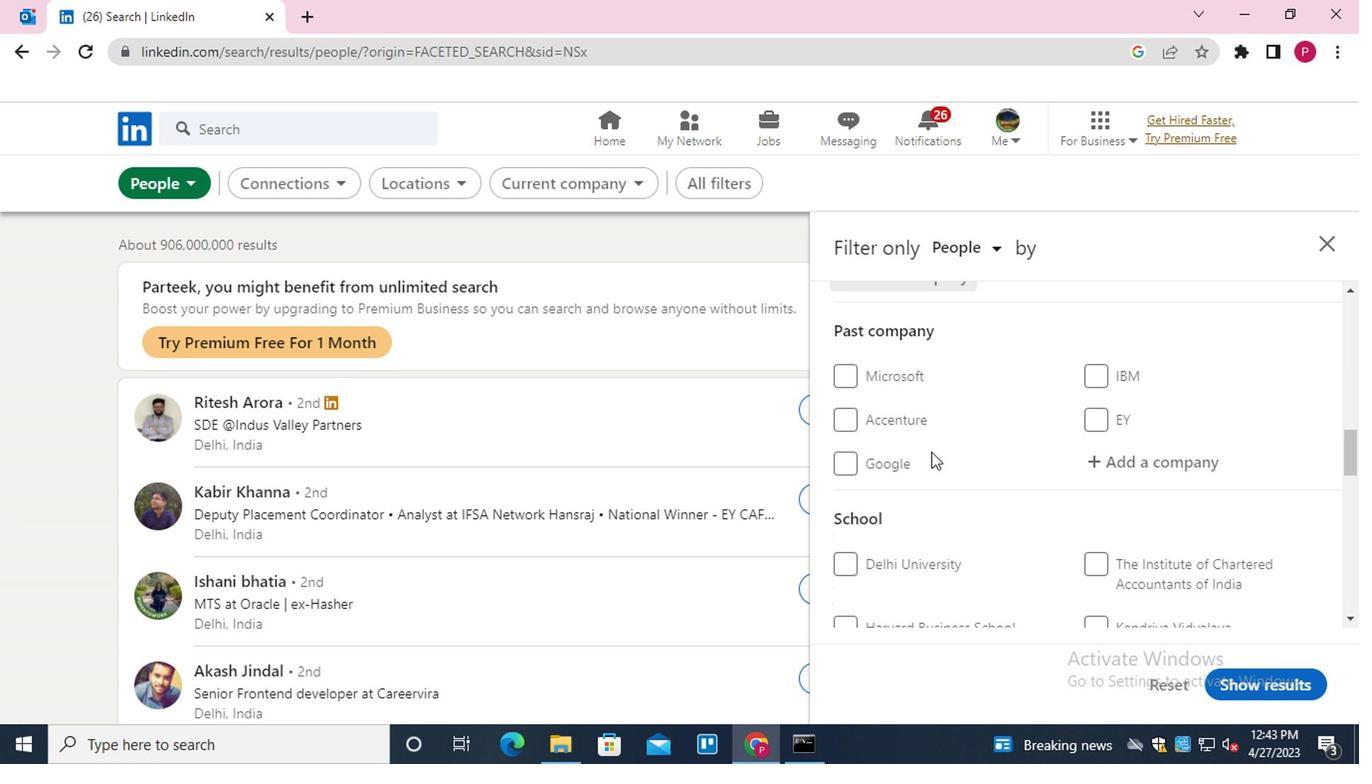 
Action: Mouse scrolled (927, 453) with delta (0, -1)
Screenshot: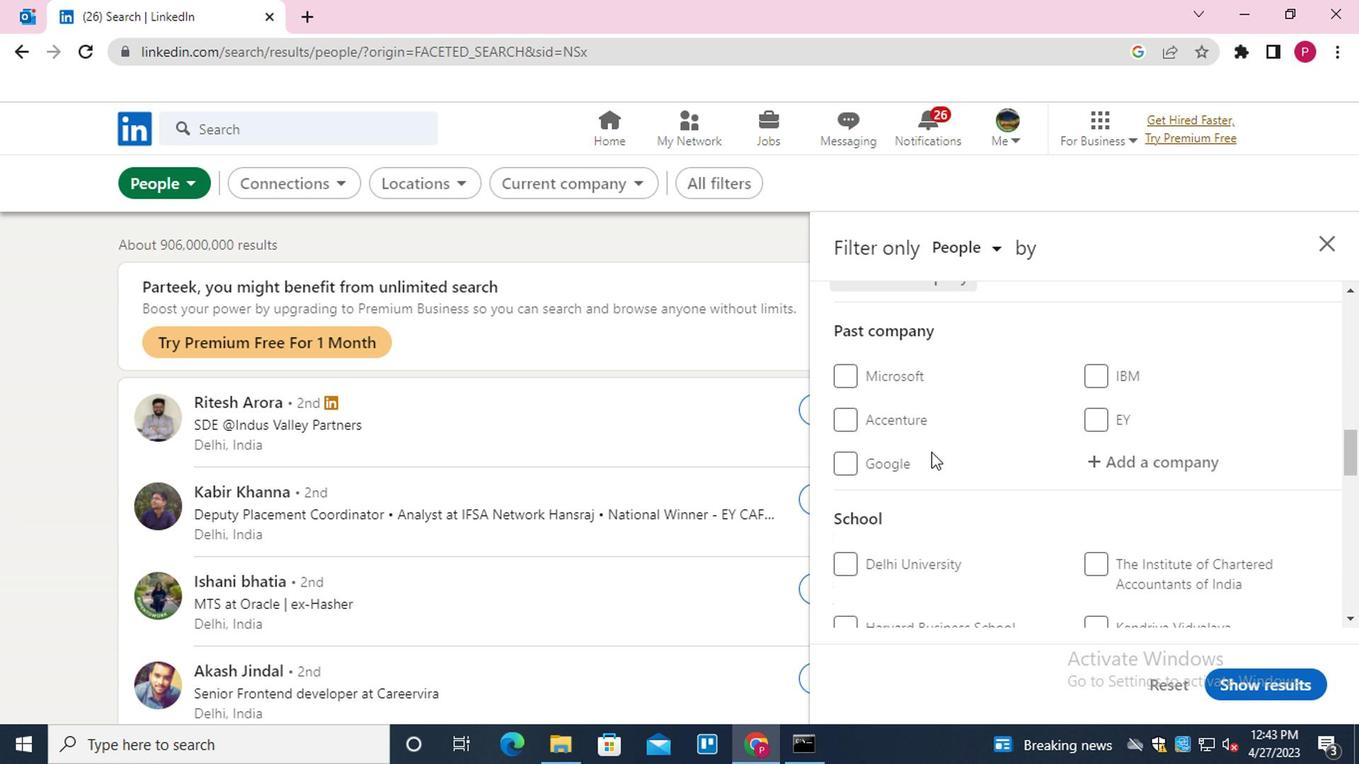 
Action: Mouse scrolled (927, 453) with delta (0, -1)
Screenshot: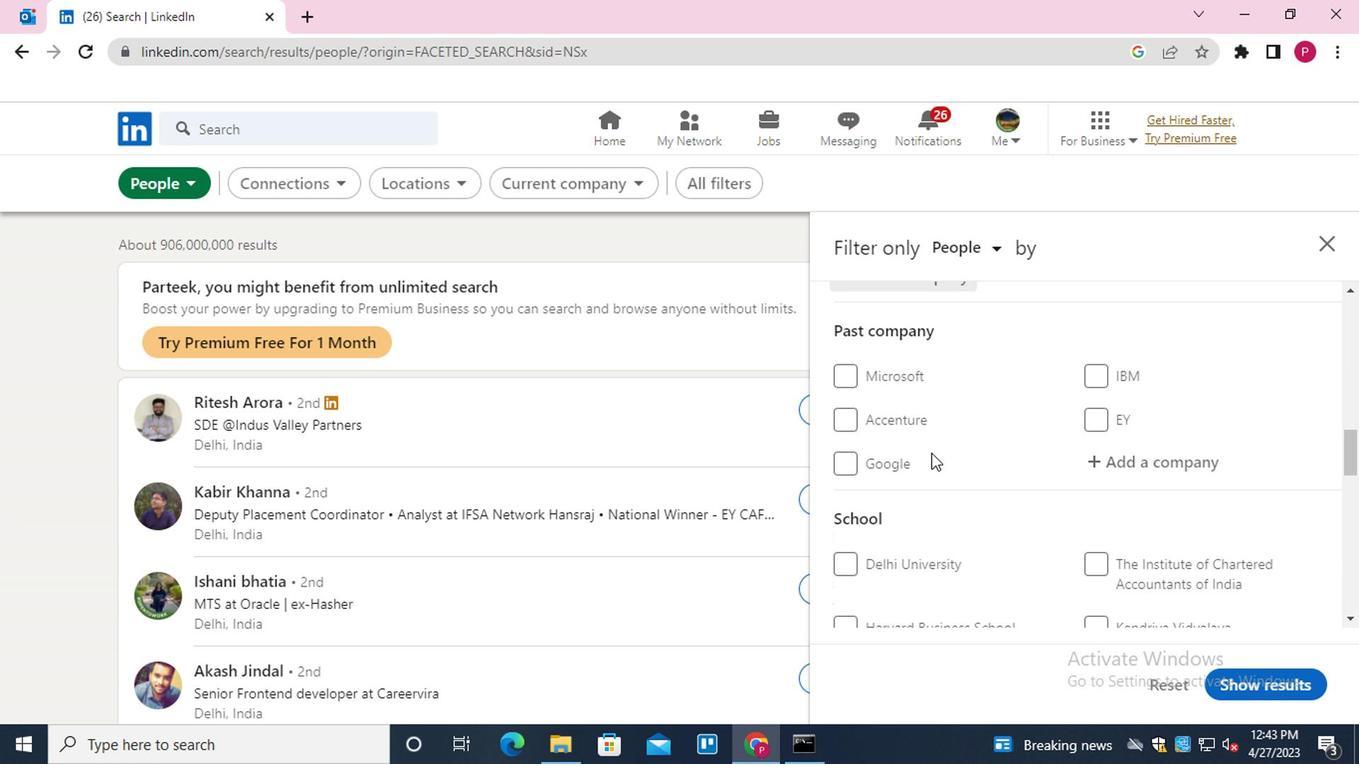 
Action: Mouse moved to (1125, 469)
Screenshot: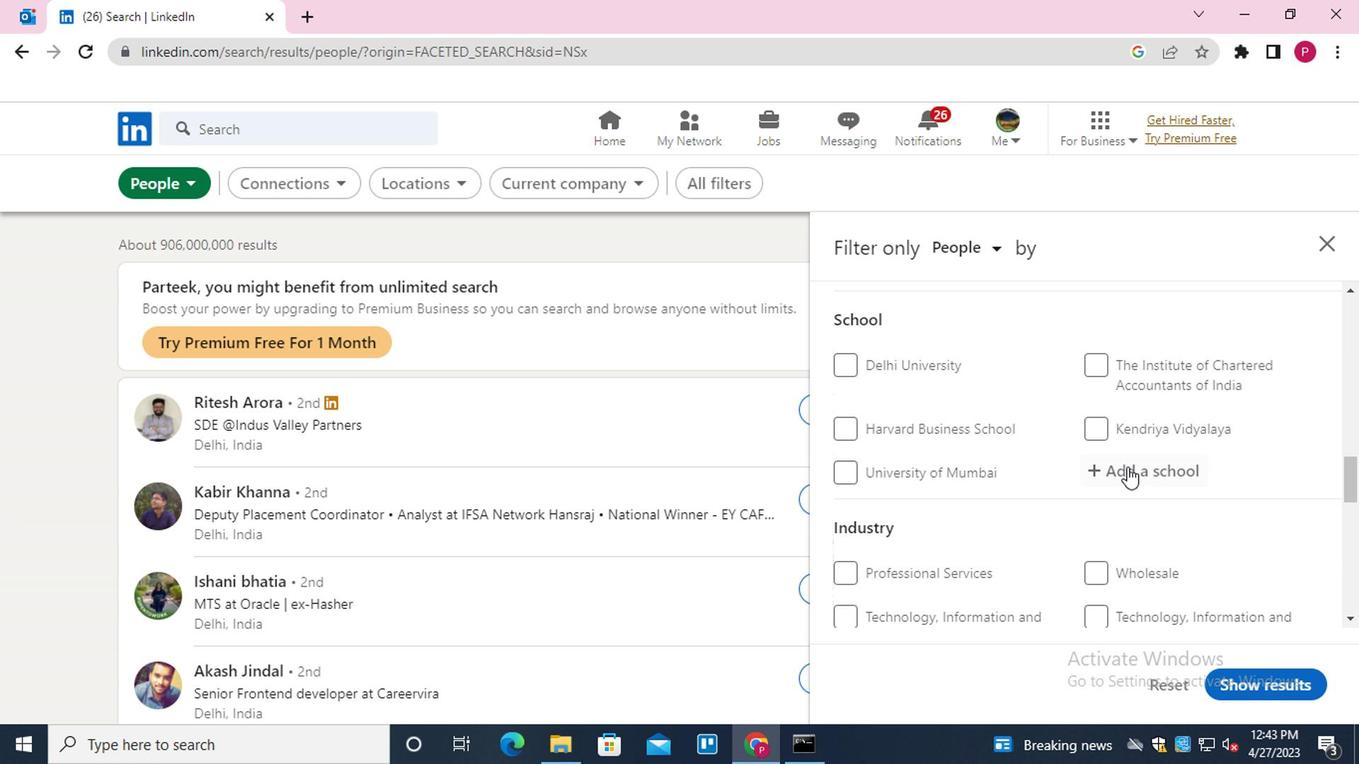 
Action: Mouse pressed left at (1125, 469)
Screenshot: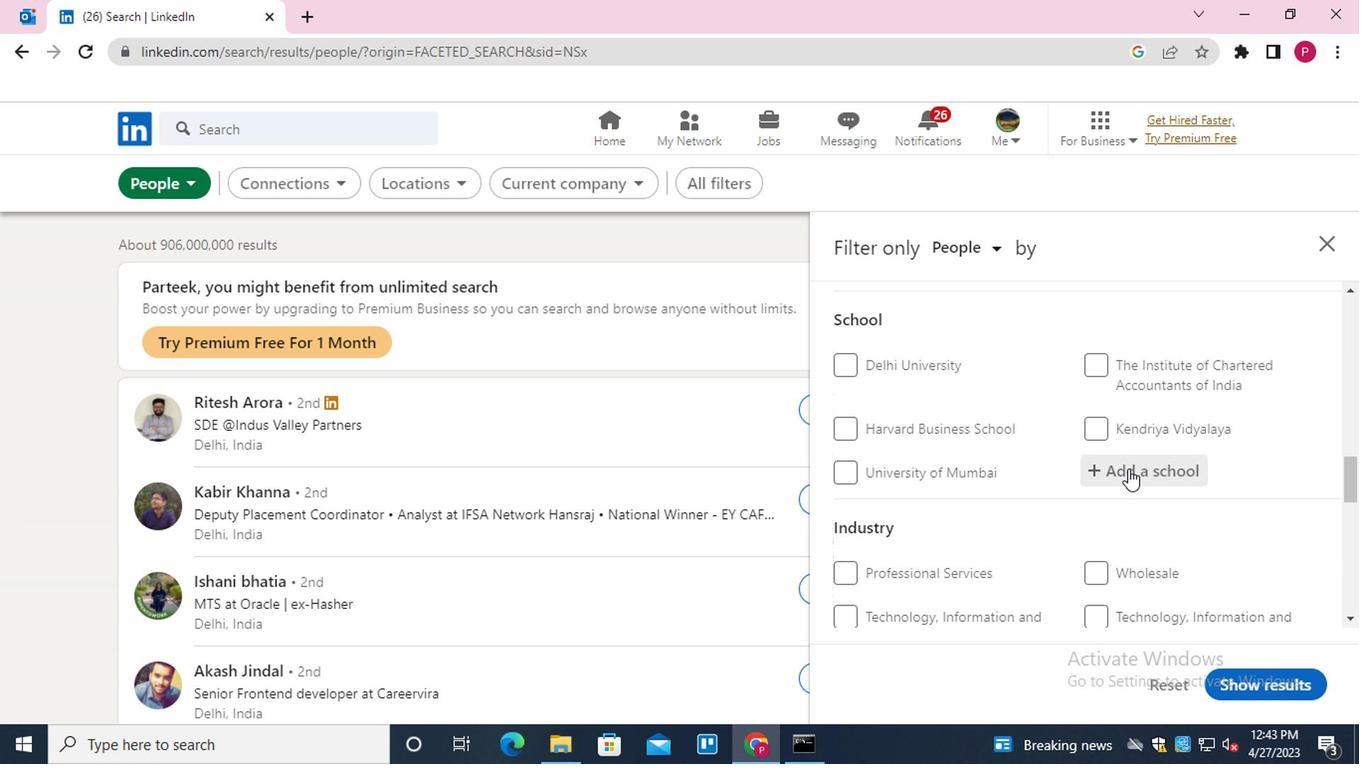 
Action: Mouse moved to (1125, 469)
Screenshot: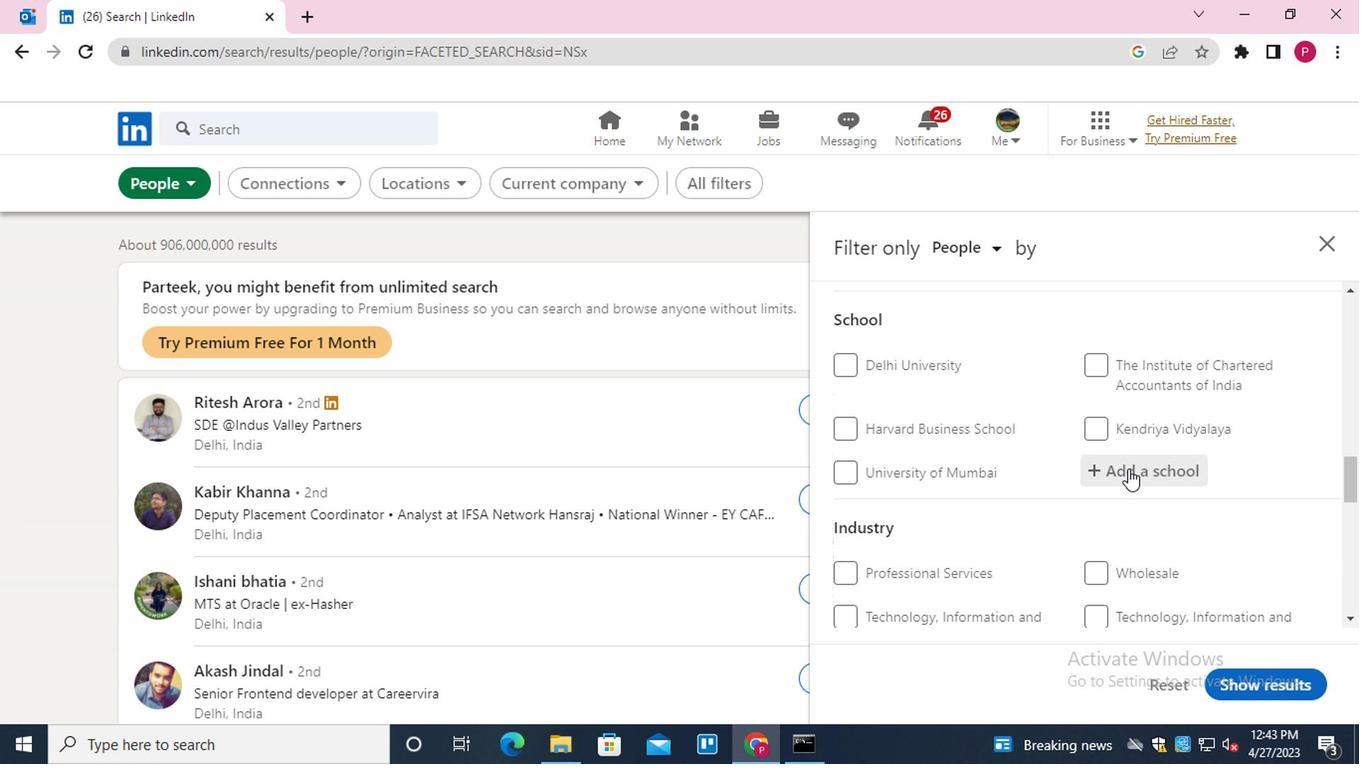 
Action: Key pressed <Key.shift>INDIAN<Key.space><Key.shift>INSTITUTE<Key.space><Key.down><Key.down><Key.down><Key.enter>
Screenshot: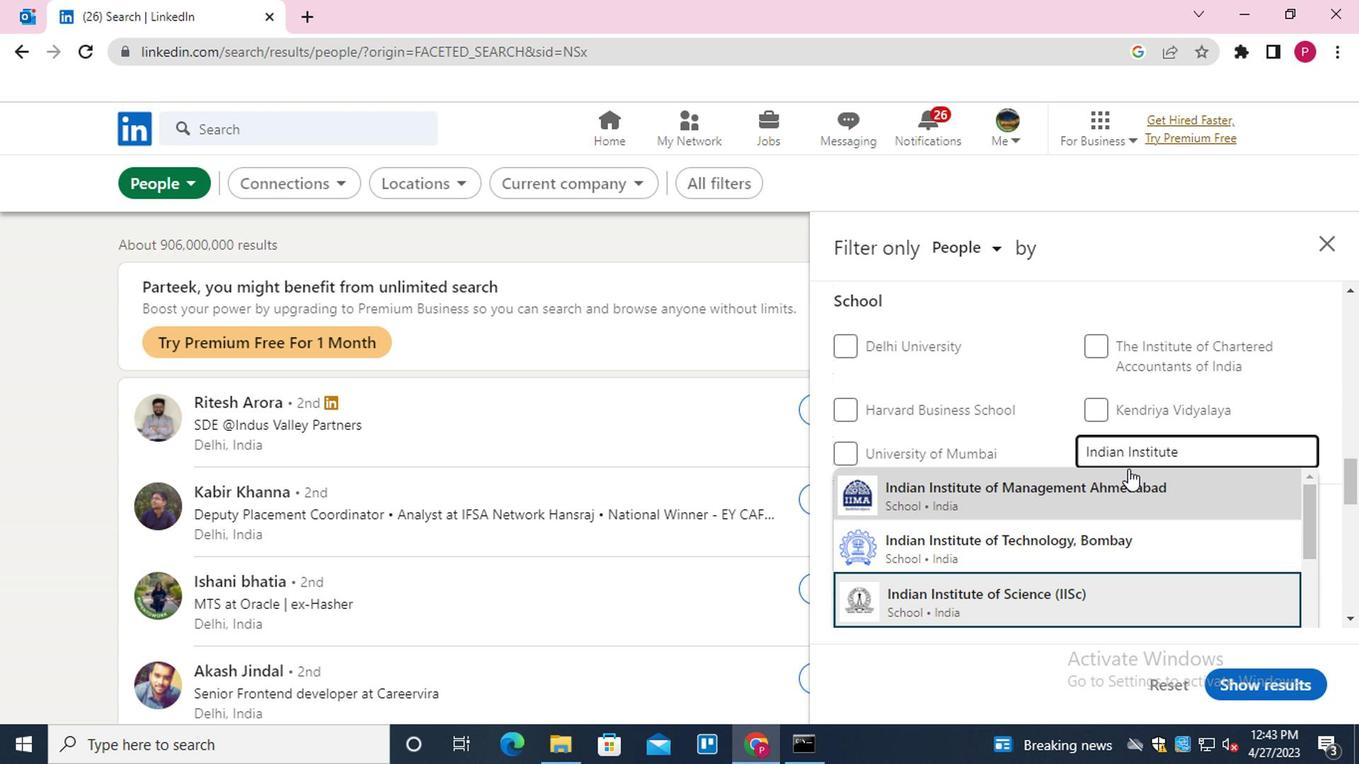 
Action: Mouse moved to (1124, 472)
Screenshot: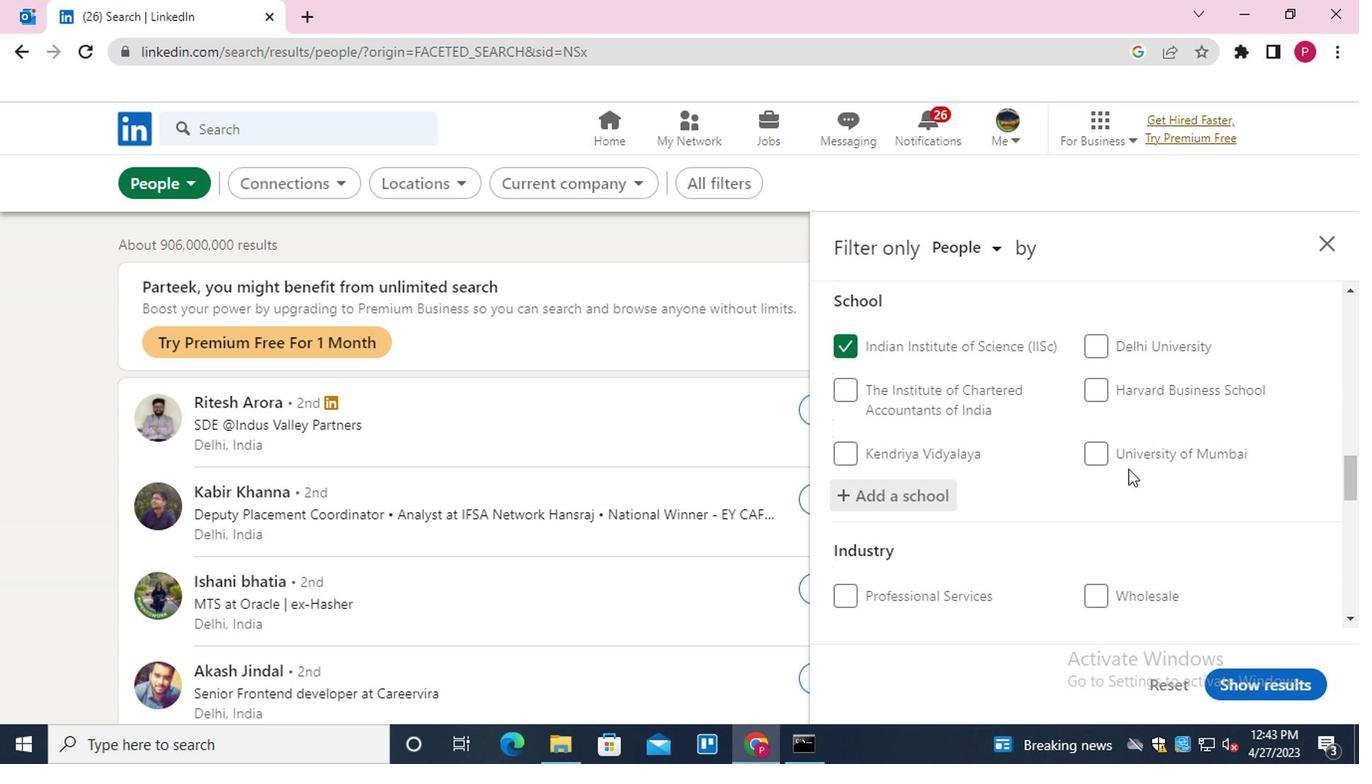 
Action: Mouse scrolled (1124, 471) with delta (0, 0)
Screenshot: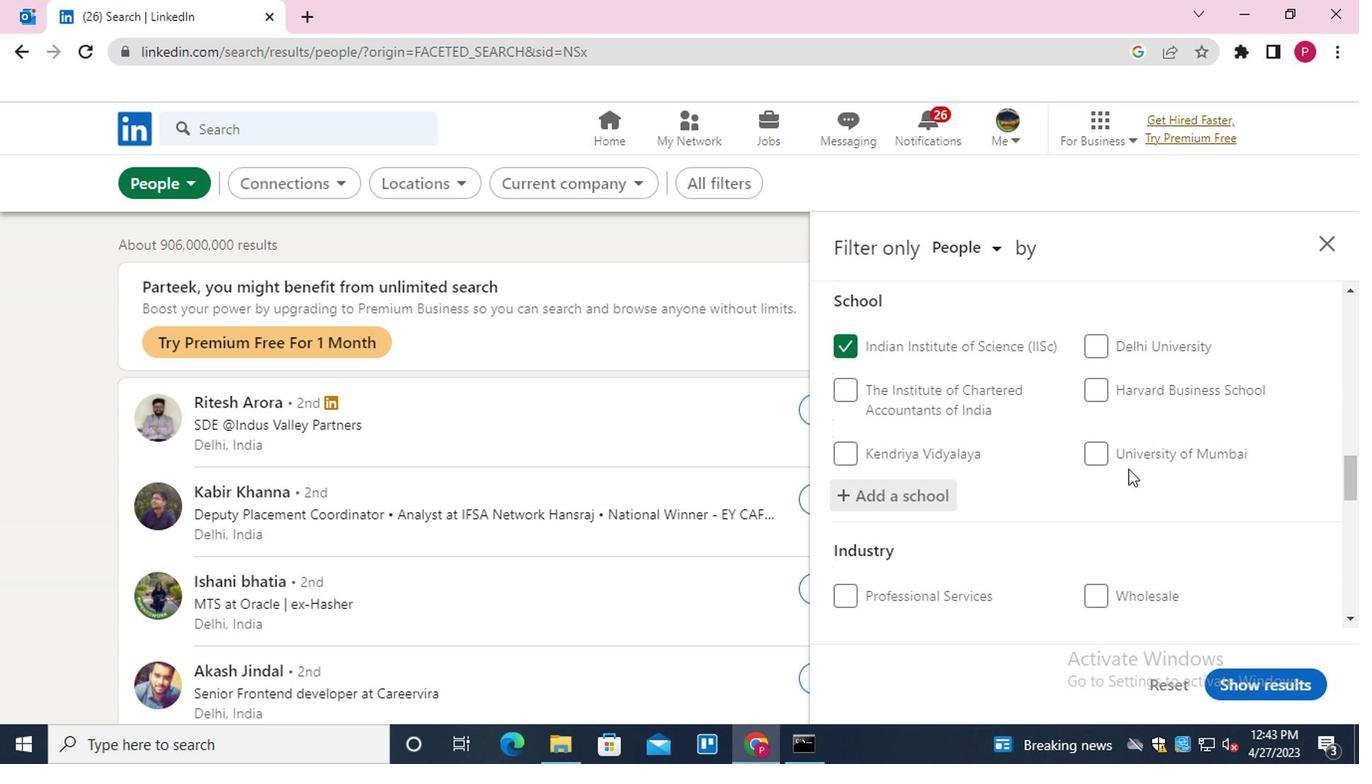 
Action: Mouse moved to (1124, 473)
Screenshot: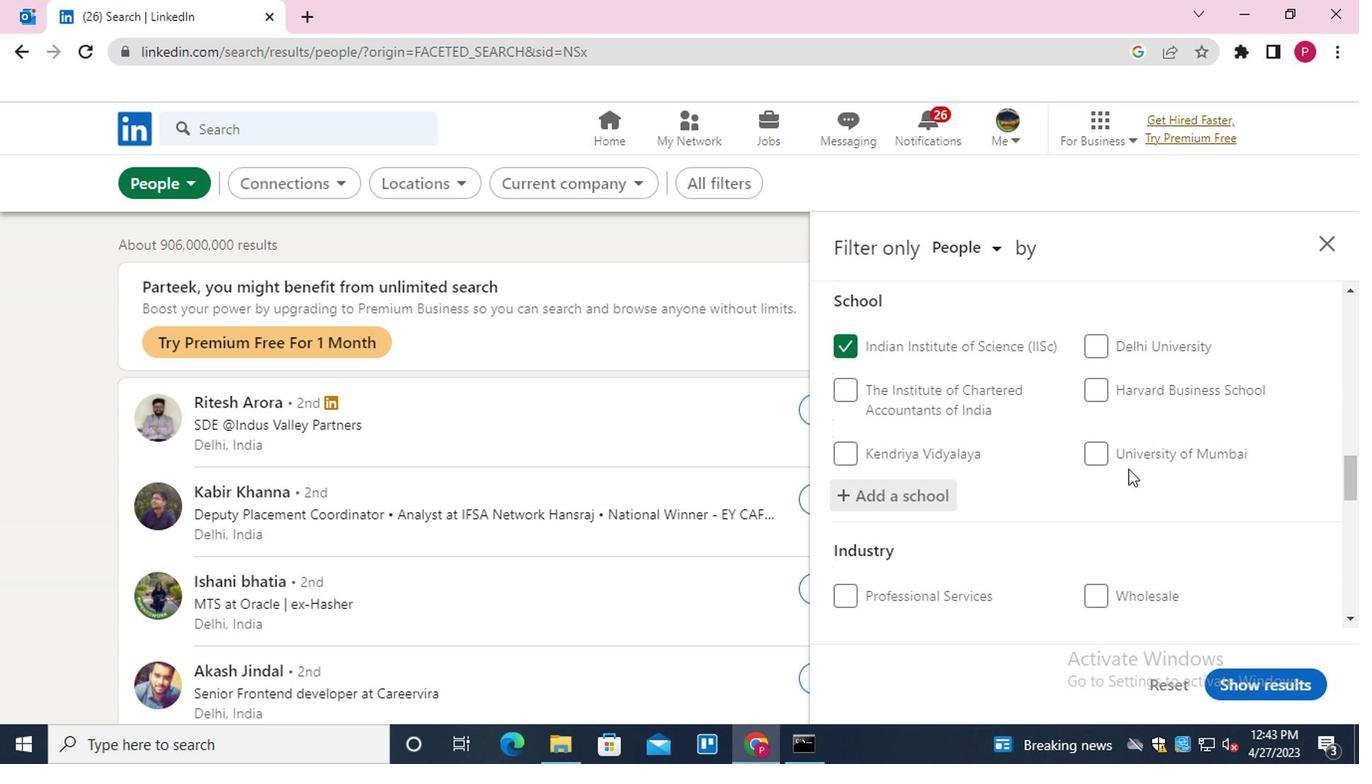 
Action: Mouse scrolled (1124, 472) with delta (0, 0)
Screenshot: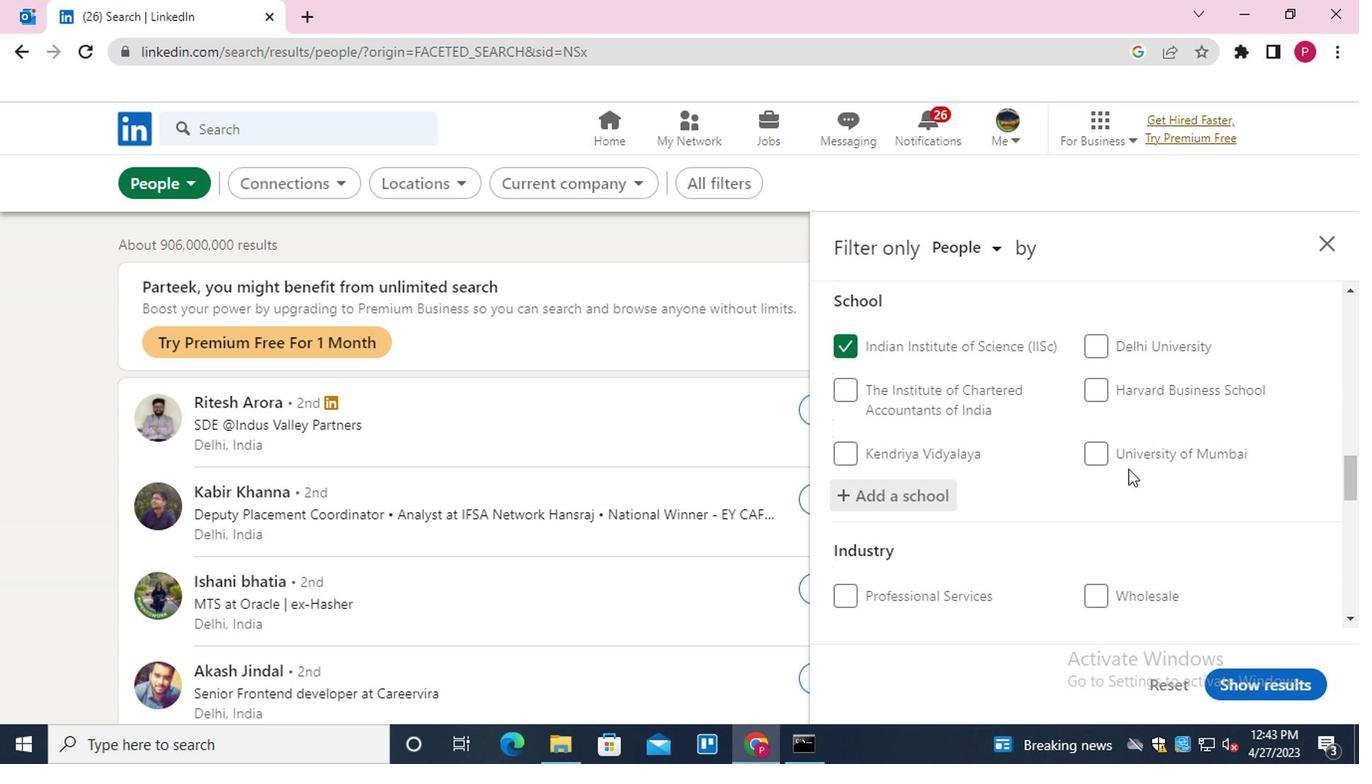 
Action: Mouse scrolled (1124, 472) with delta (0, 0)
Screenshot: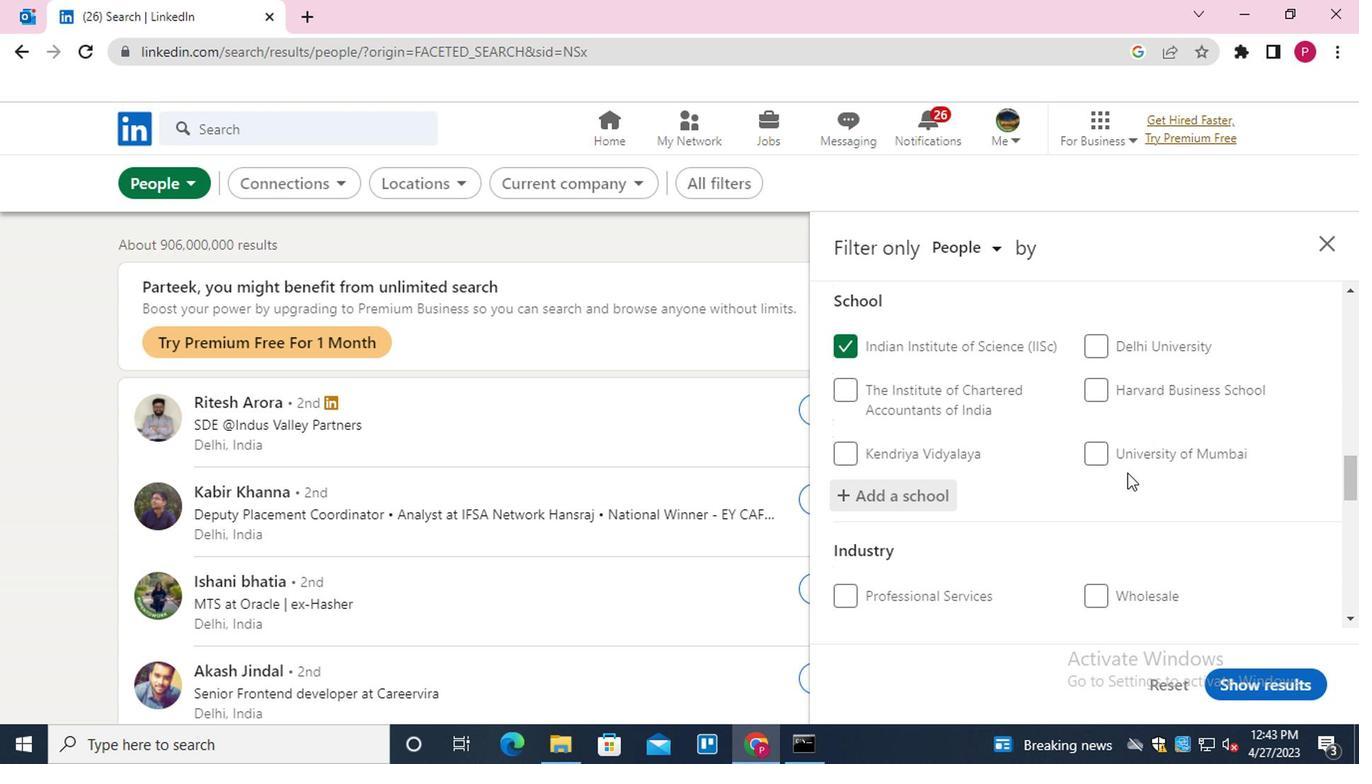 
Action: Mouse moved to (1153, 406)
Screenshot: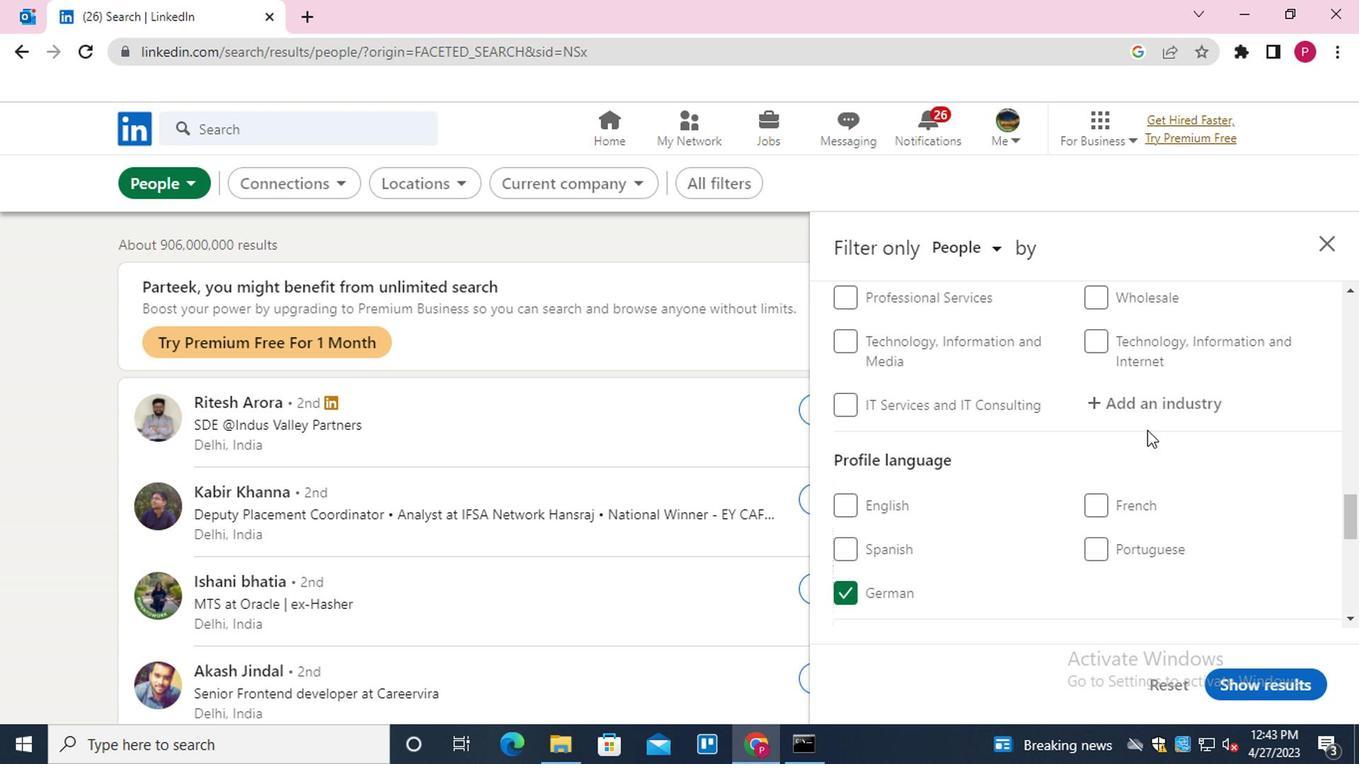 
Action: Mouse pressed left at (1153, 406)
Screenshot: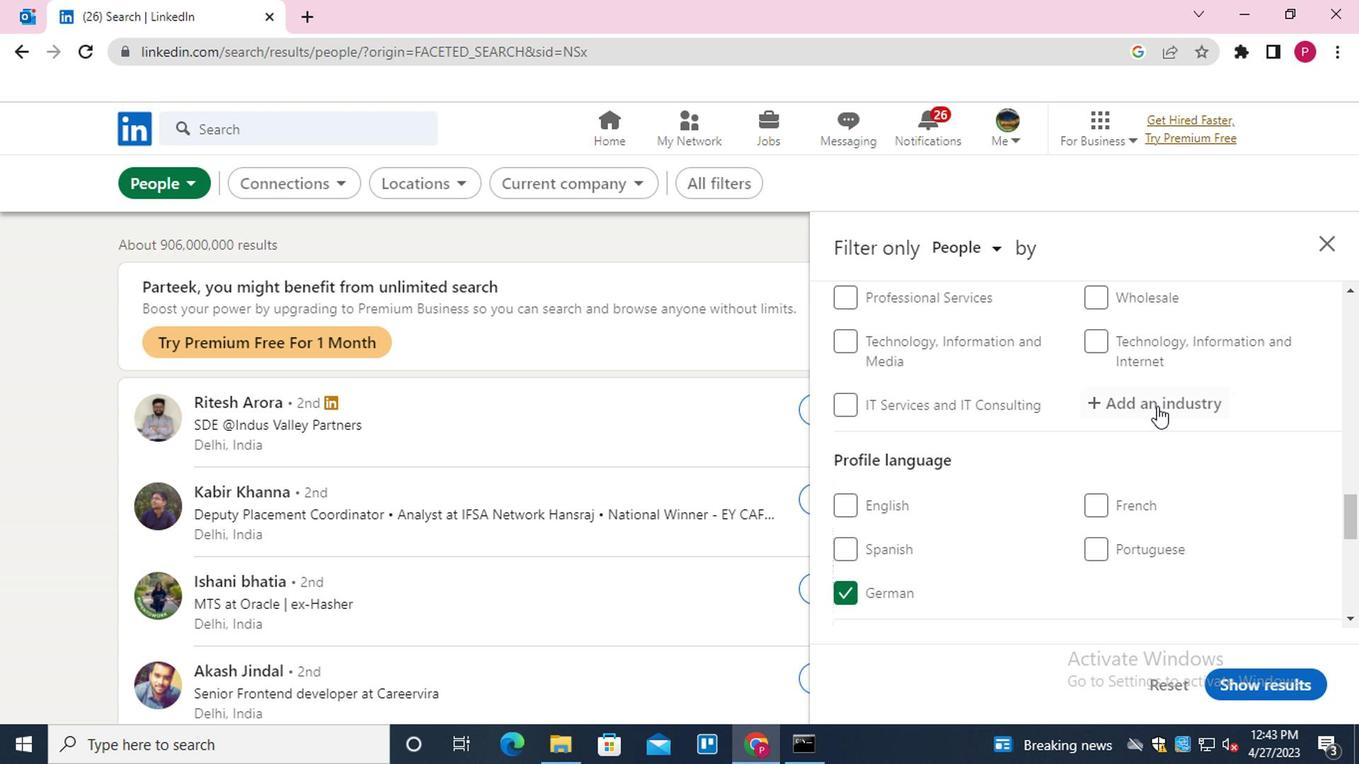 
Action: Key pressed <Key.shift>CONSUMER<Key.down><Key.enter>
Screenshot: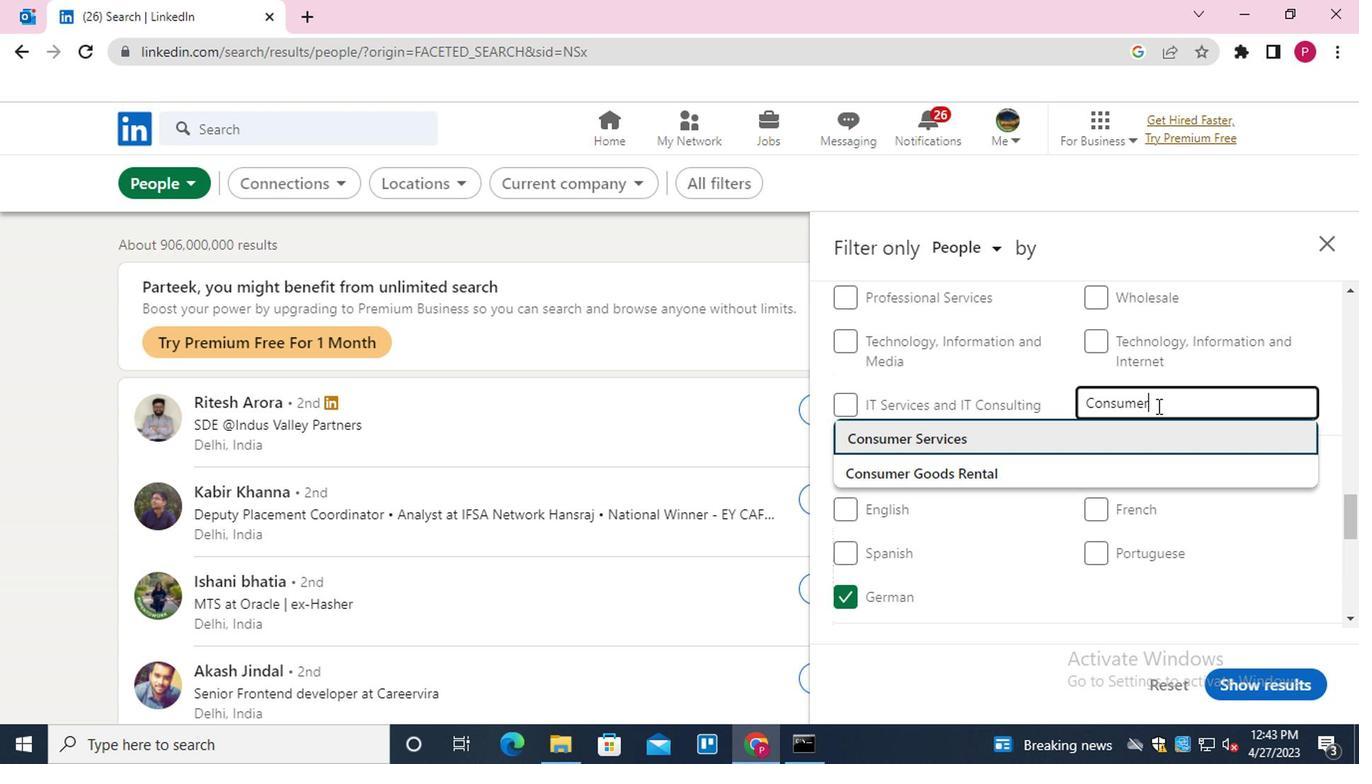 
Action: Mouse scrolled (1153, 405) with delta (0, 0)
Screenshot: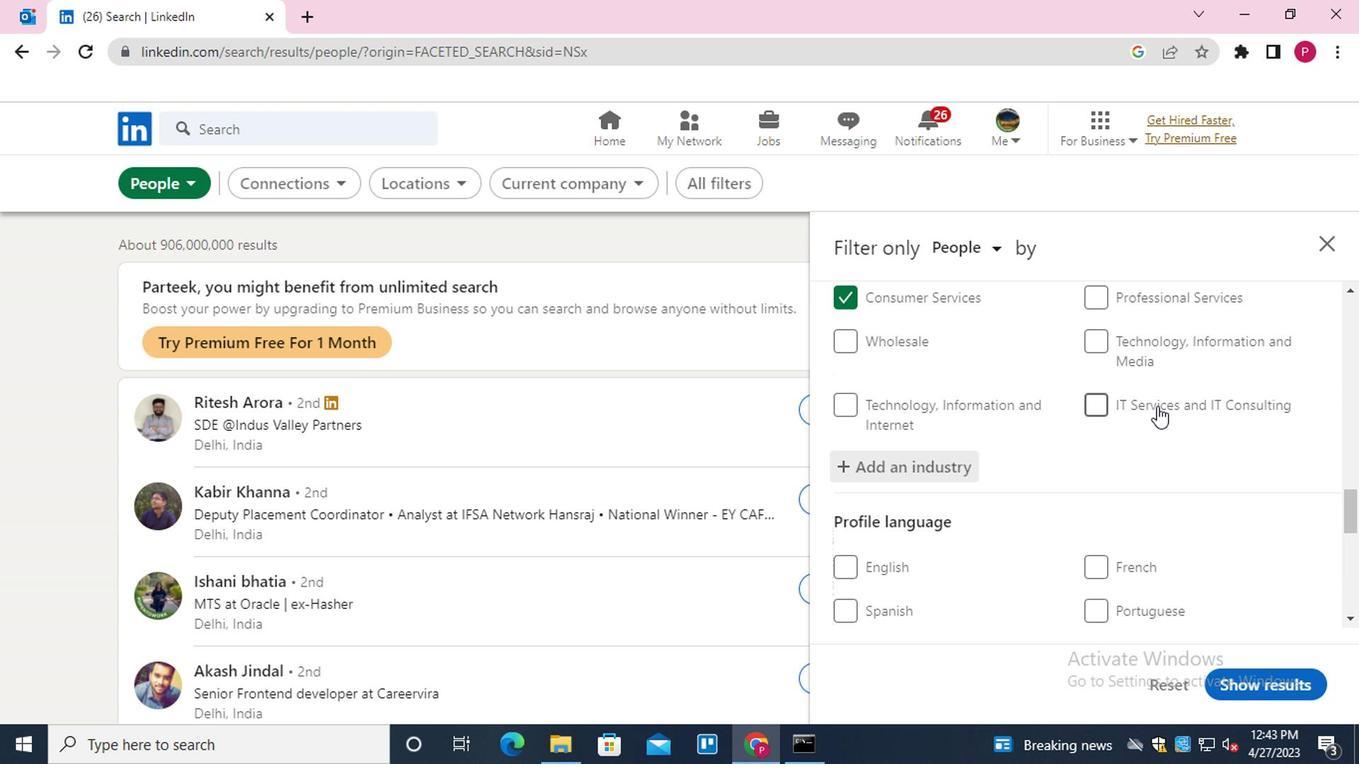 
Action: Mouse scrolled (1153, 405) with delta (0, 0)
Screenshot: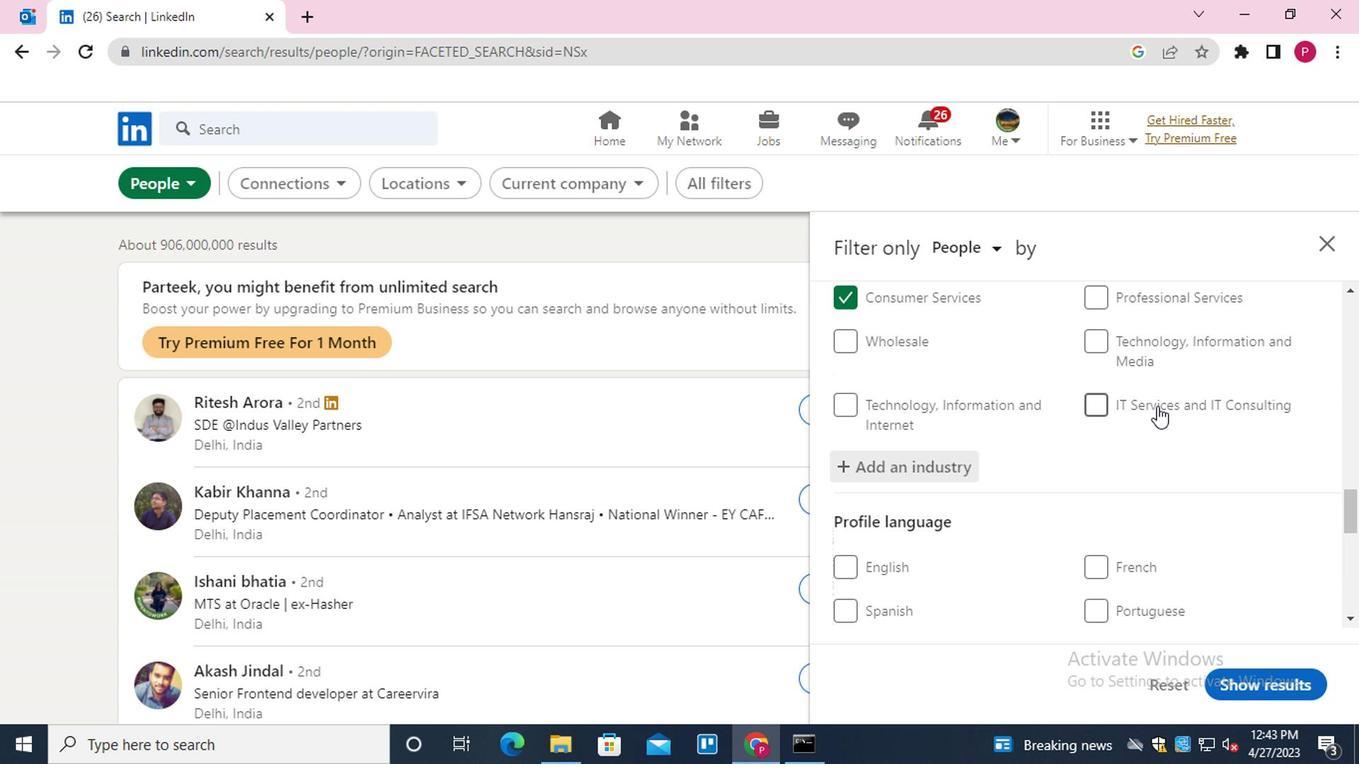 
Action: Mouse scrolled (1153, 405) with delta (0, 0)
Screenshot: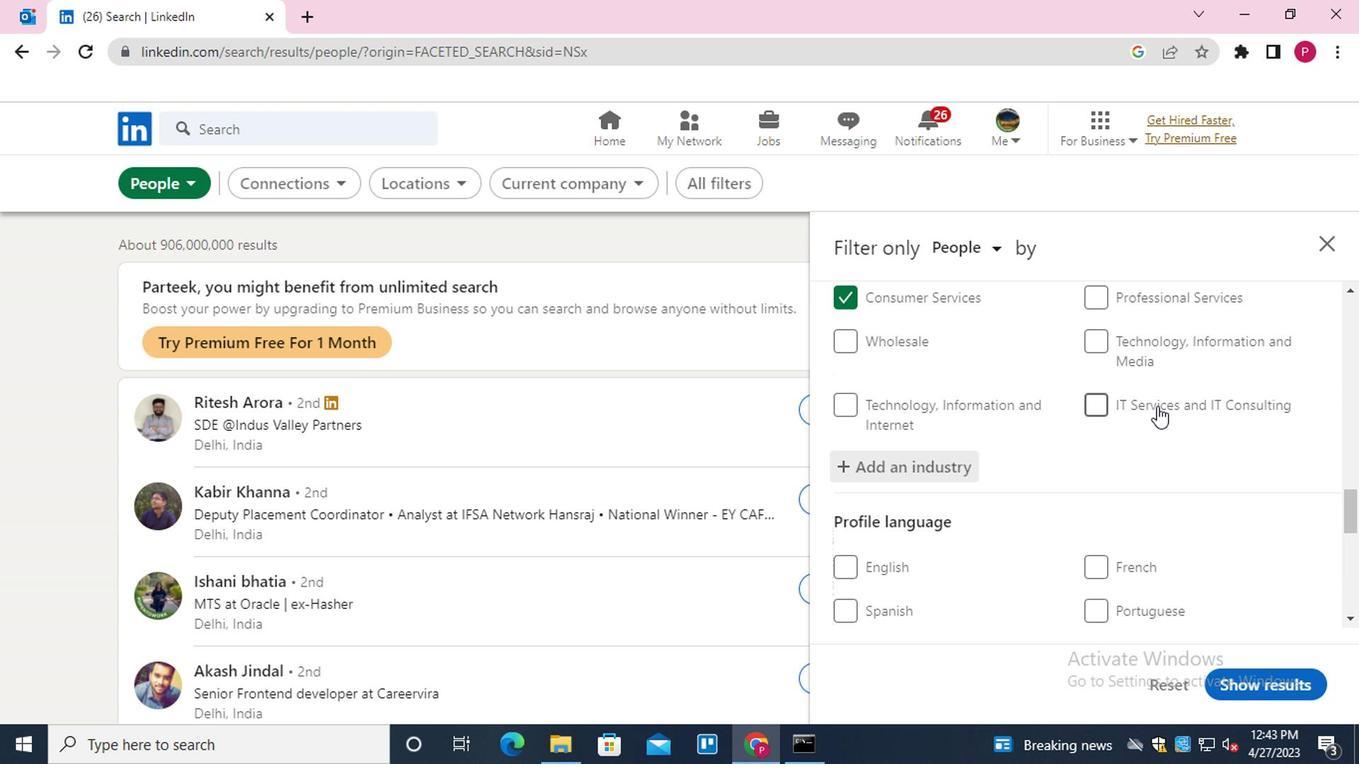 
Action: Mouse moved to (1135, 414)
Screenshot: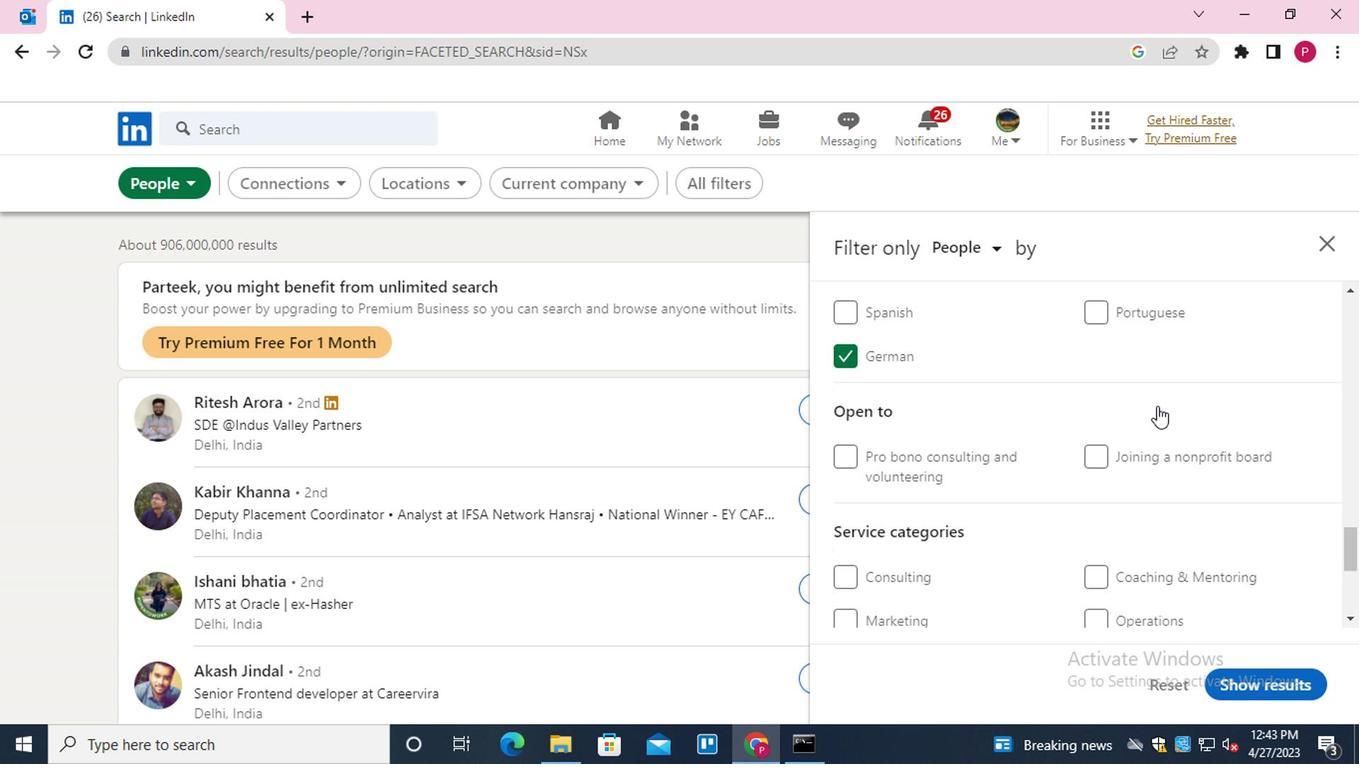 
Action: Mouse scrolled (1135, 413) with delta (0, 0)
Screenshot: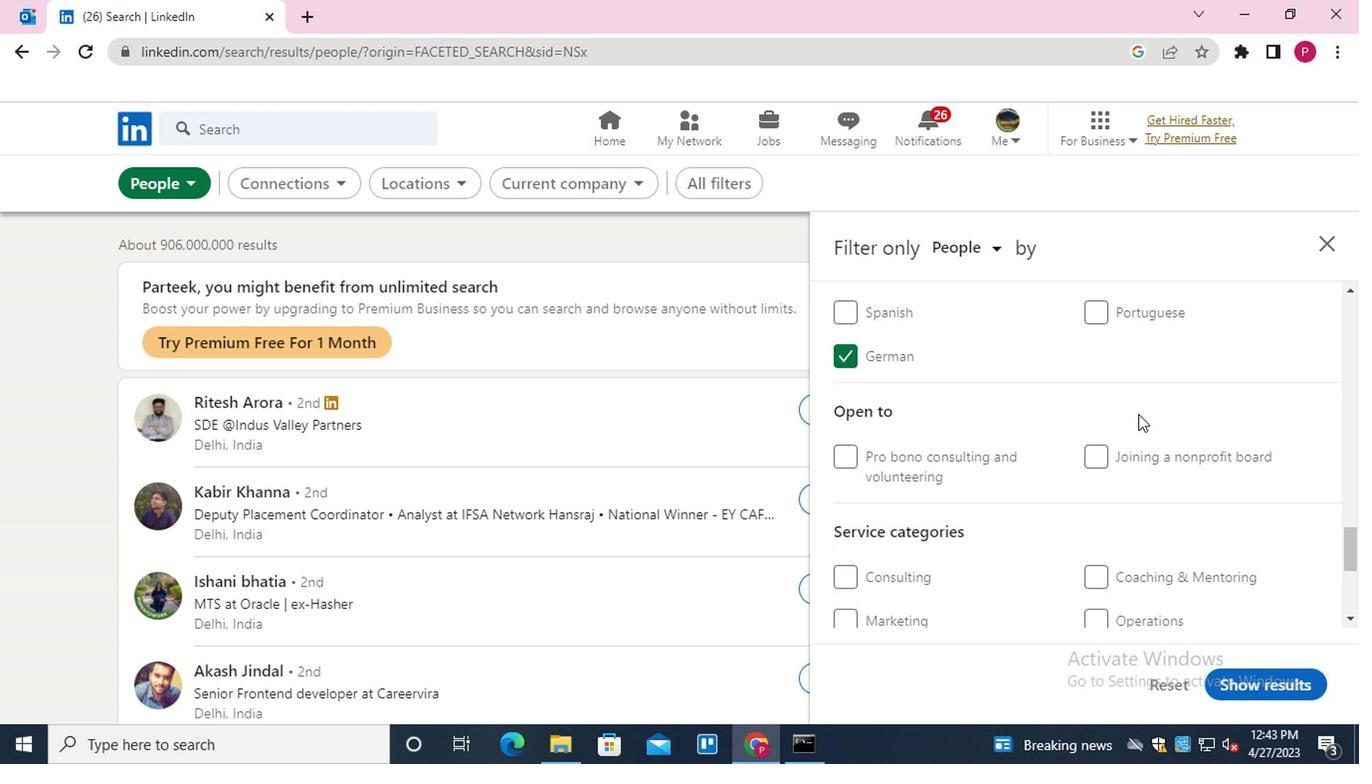 
Action: Mouse scrolled (1135, 413) with delta (0, 0)
Screenshot: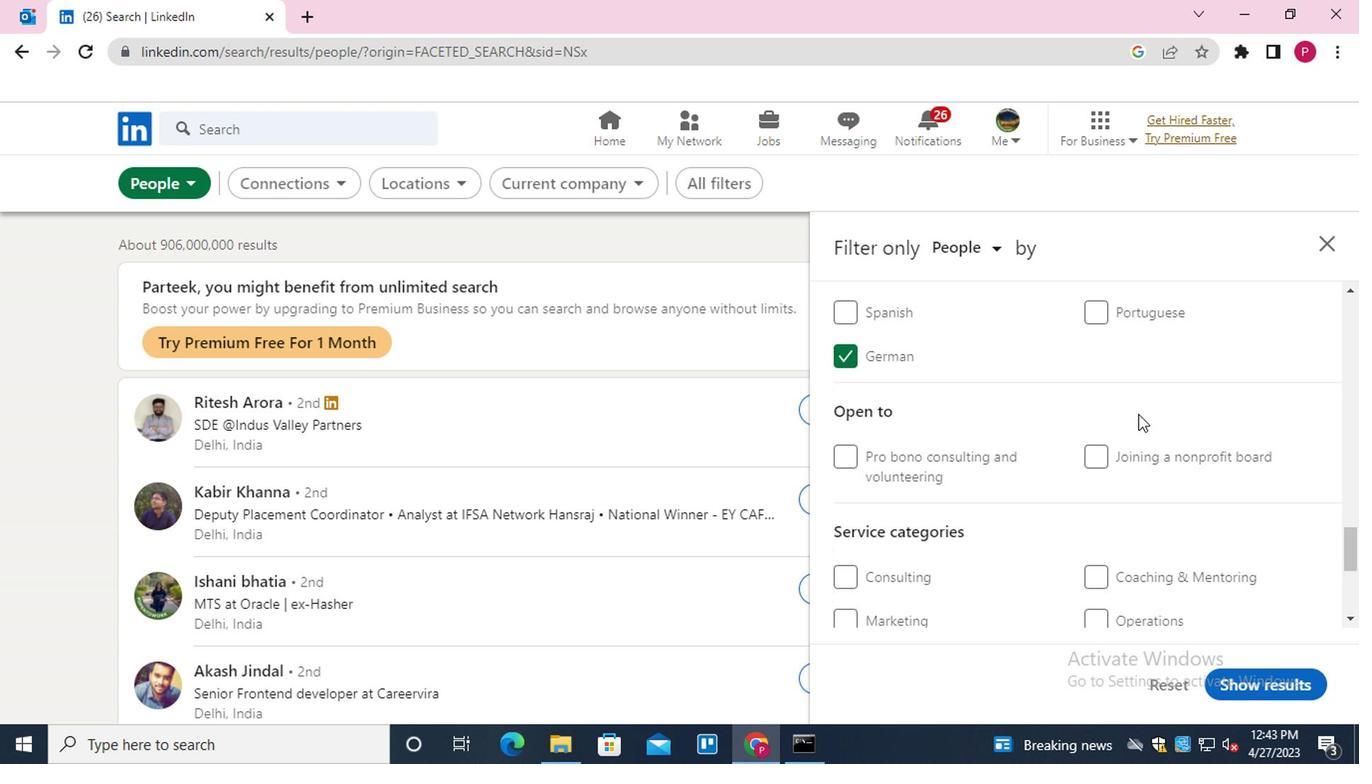 
Action: Mouse scrolled (1135, 413) with delta (0, 0)
Screenshot: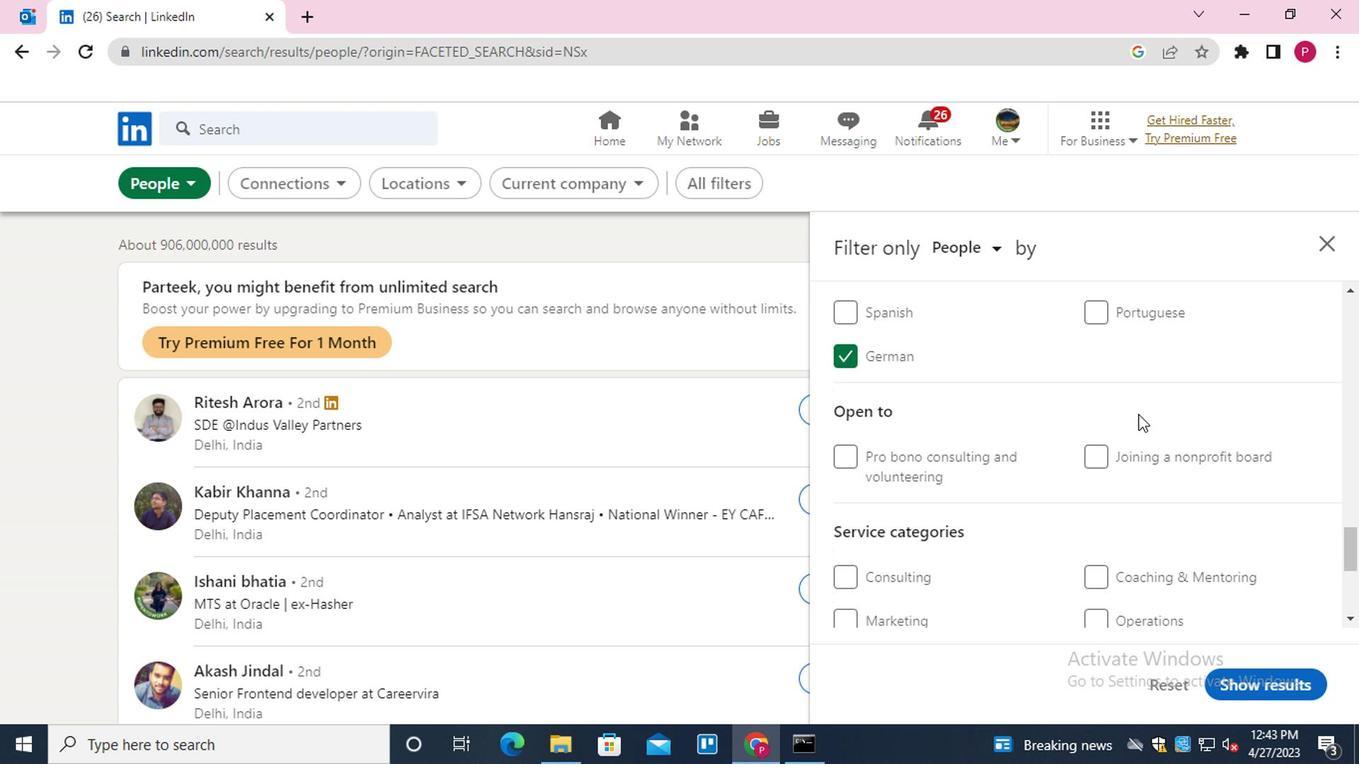
Action: Mouse moved to (1172, 369)
Screenshot: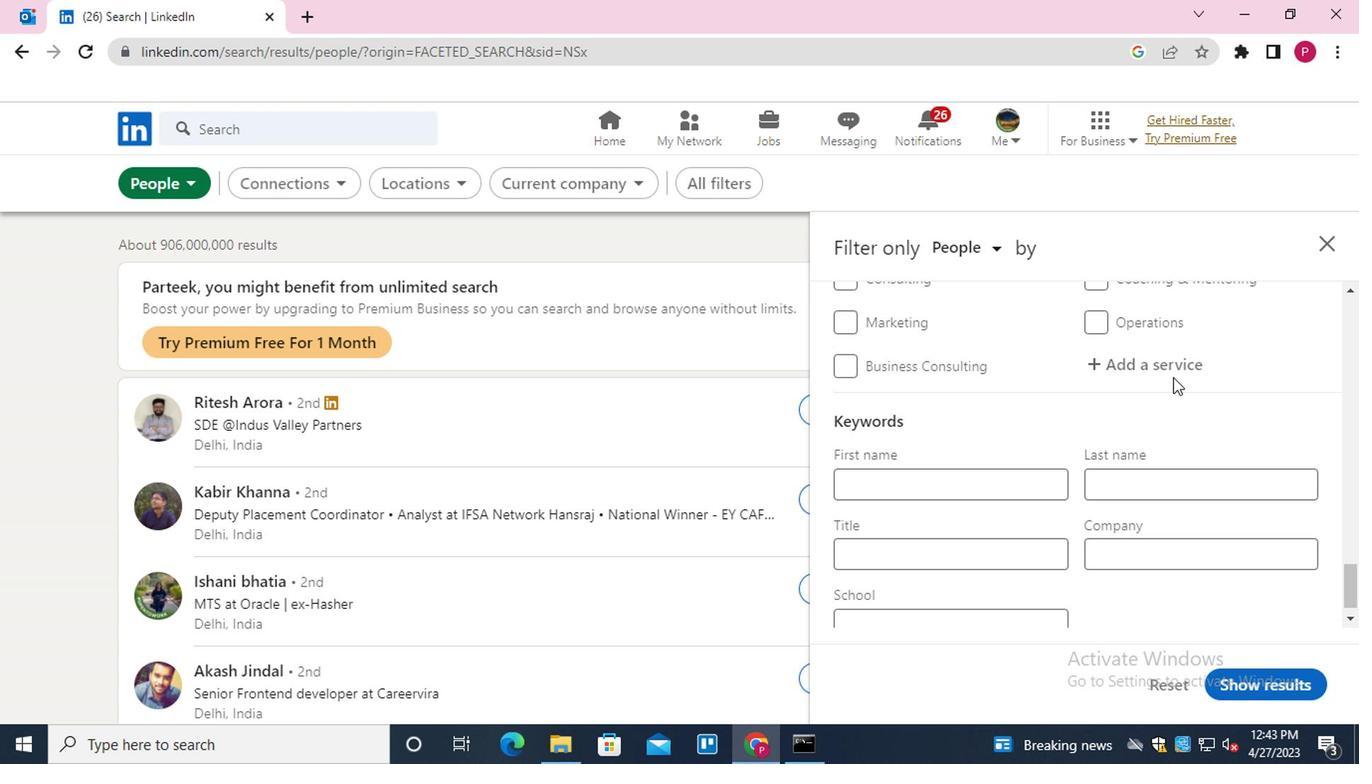 
Action: Mouse pressed left at (1172, 369)
Screenshot: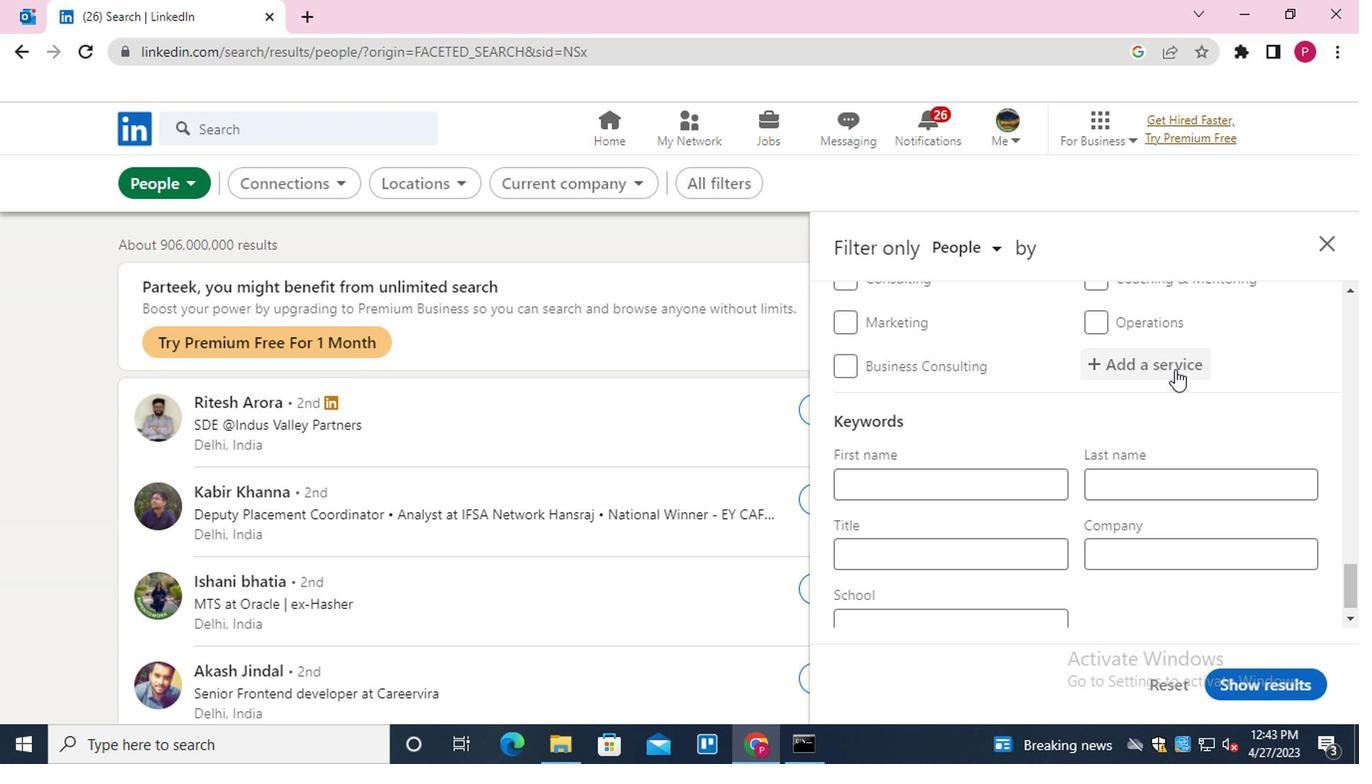 
Action: Key pressed <Key.shift>WRIT<Key.down><Key.enter>
Screenshot: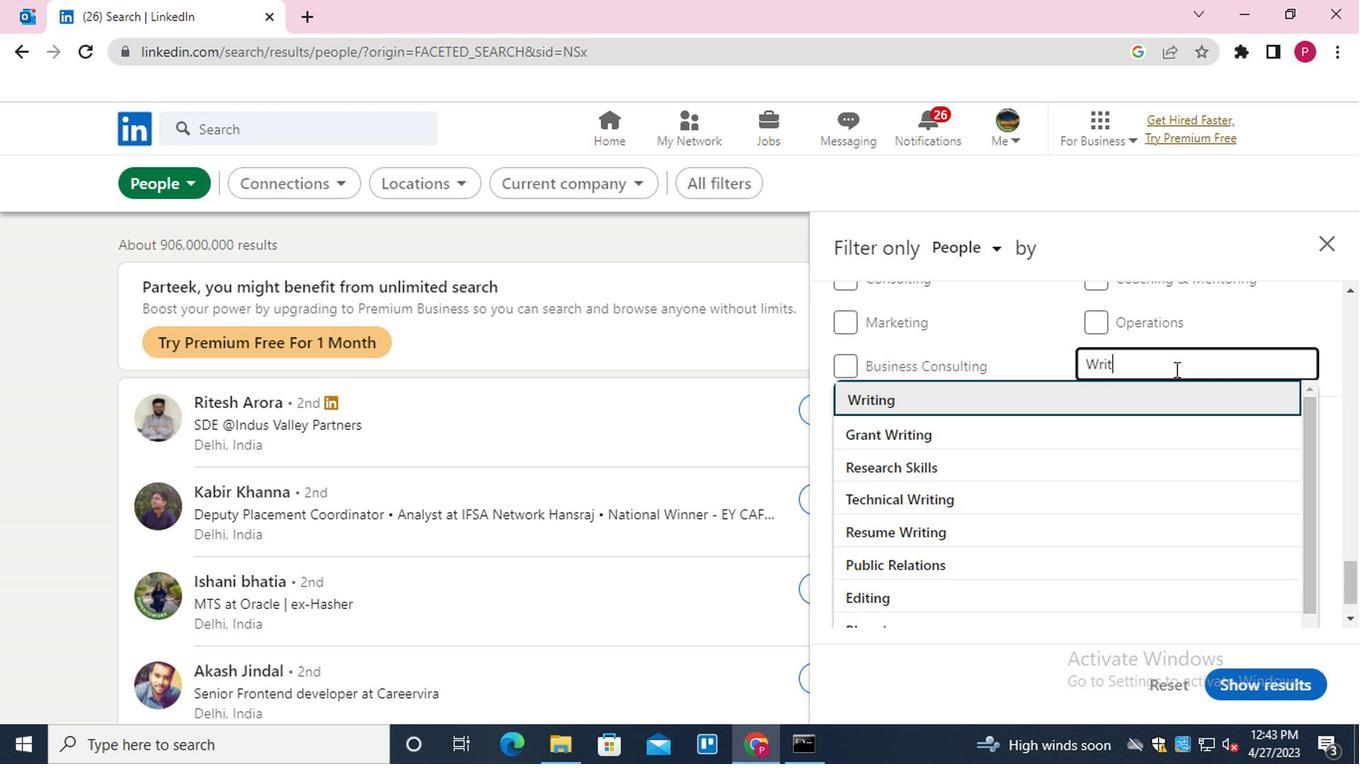 
Action: Mouse scrolled (1172, 368) with delta (0, -1)
Screenshot: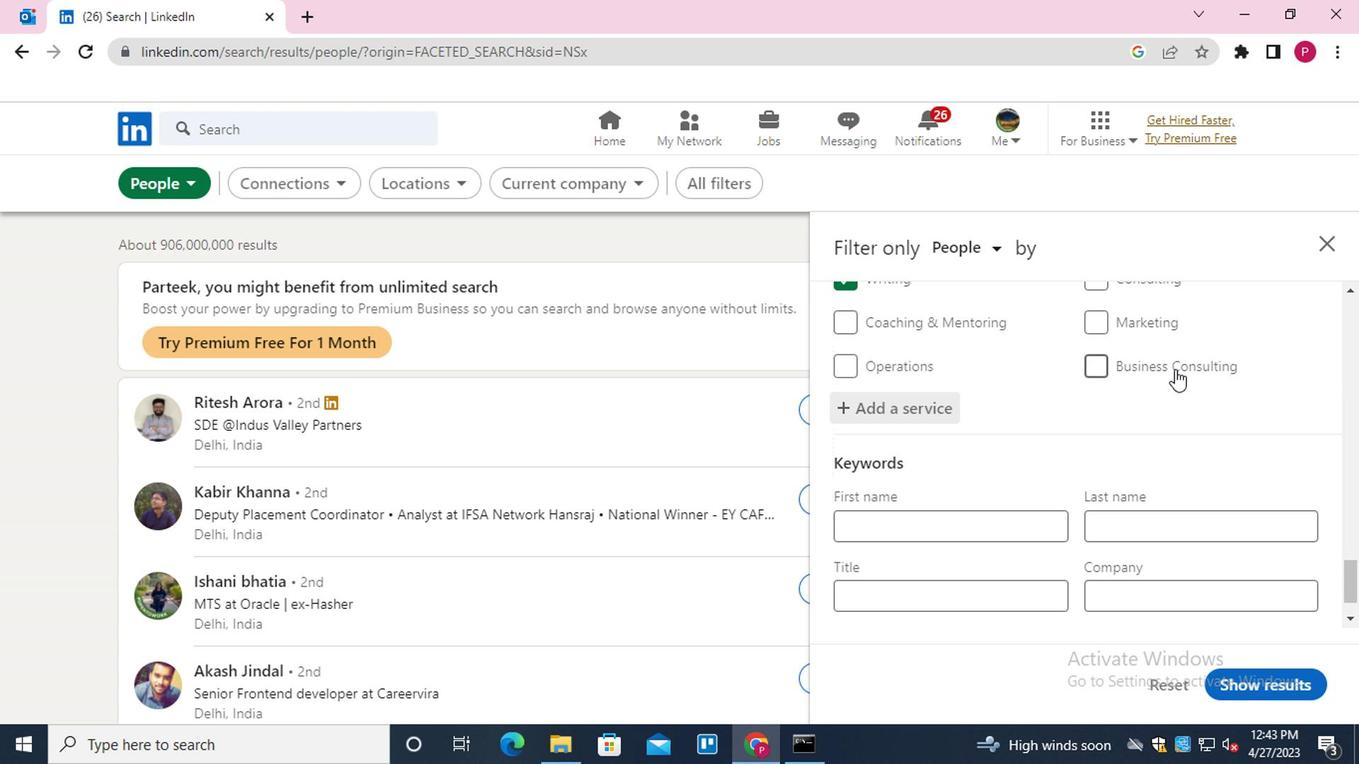 
Action: Mouse scrolled (1172, 368) with delta (0, -1)
Screenshot: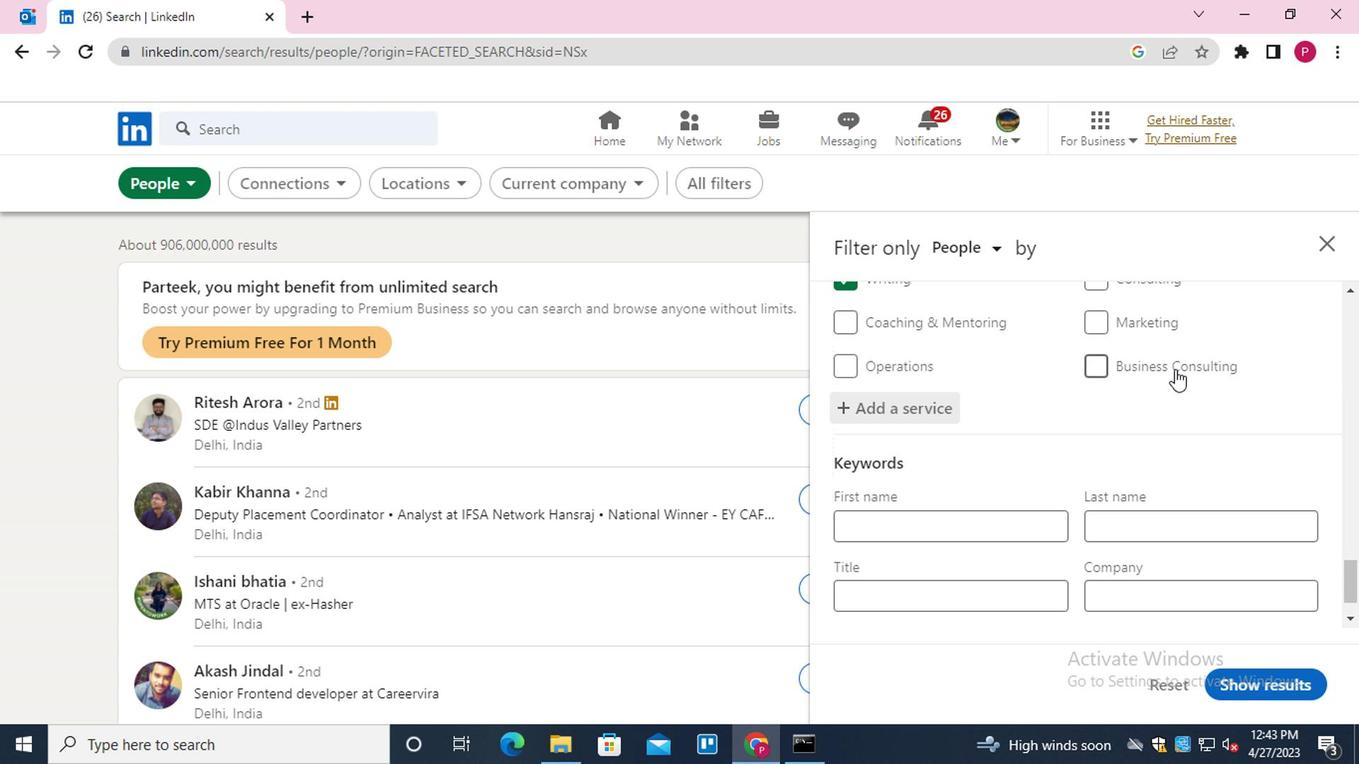 
Action: Mouse moved to (1172, 370)
Screenshot: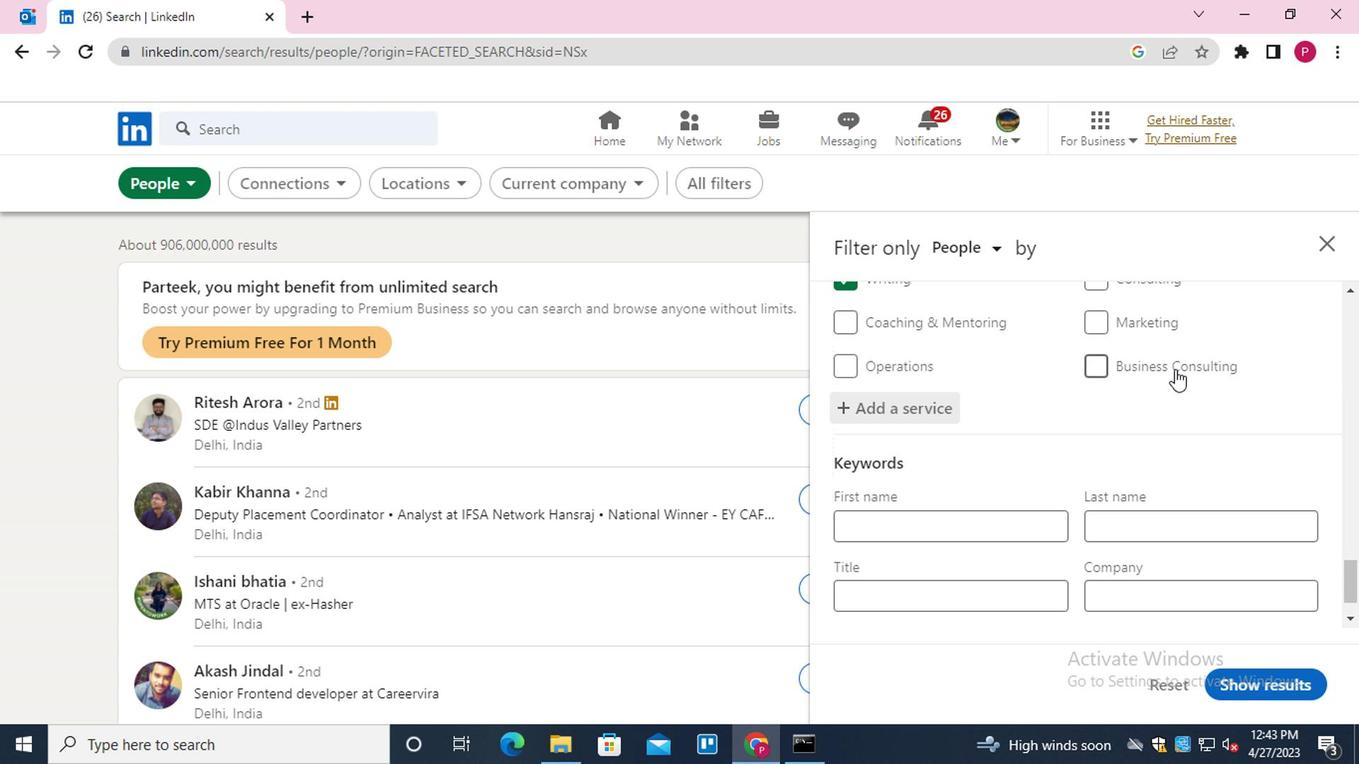 
Action: Mouse scrolled (1172, 369) with delta (0, 0)
Screenshot: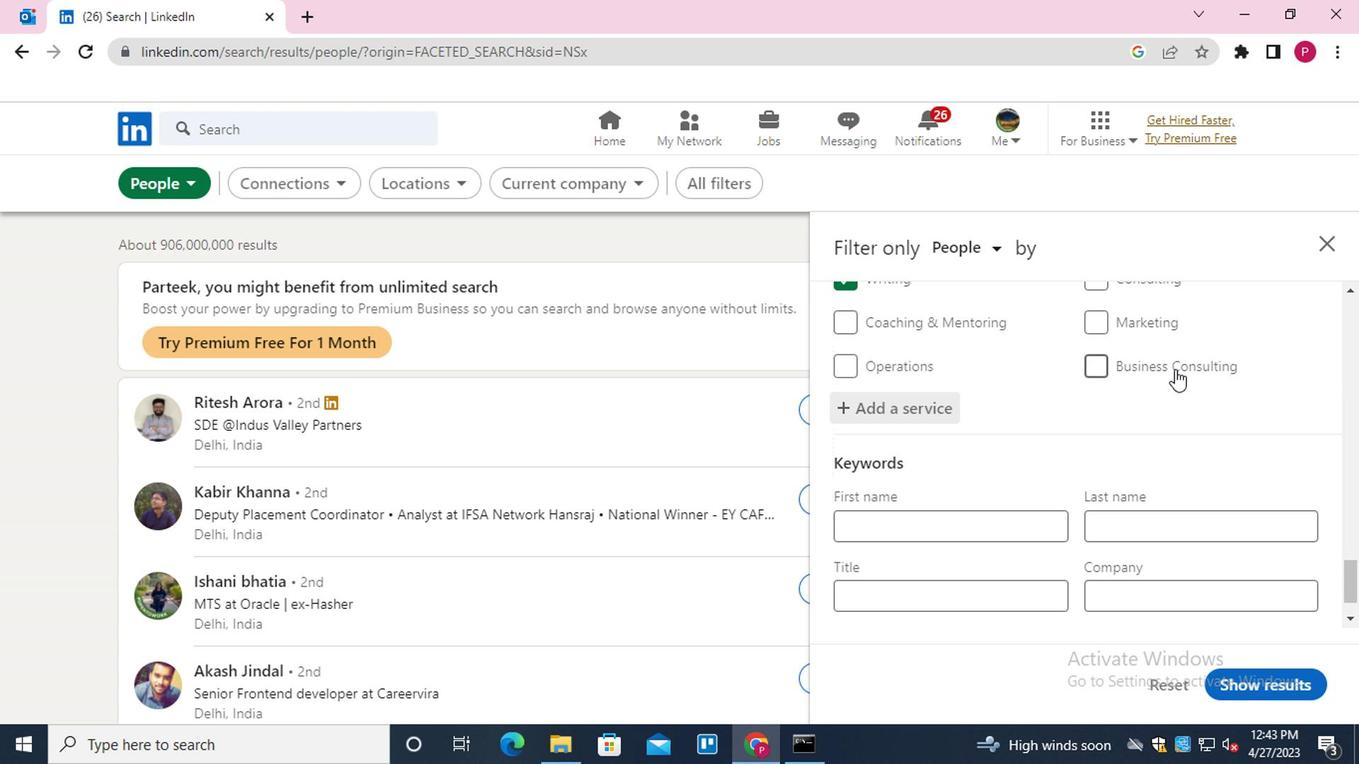 
Action: Mouse moved to (999, 539)
Screenshot: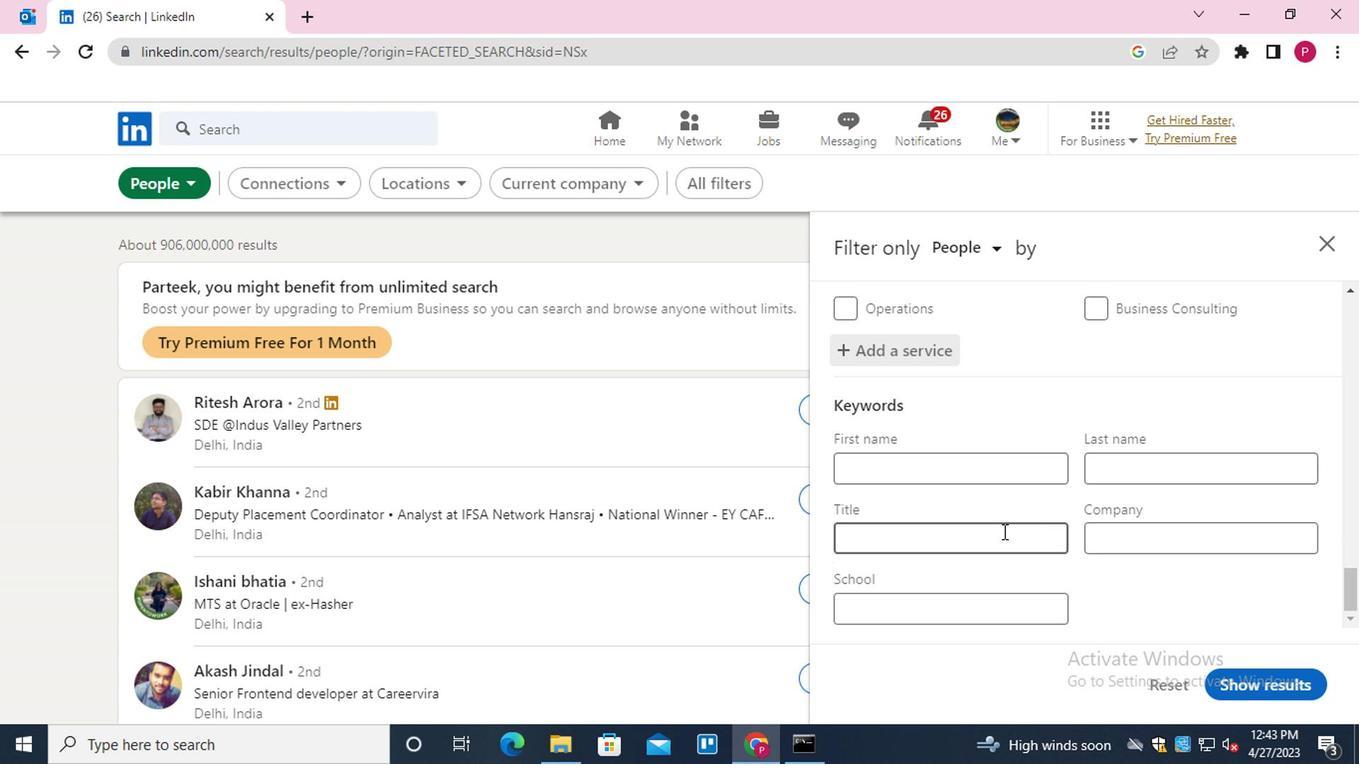 
Action: Mouse pressed left at (999, 539)
Screenshot: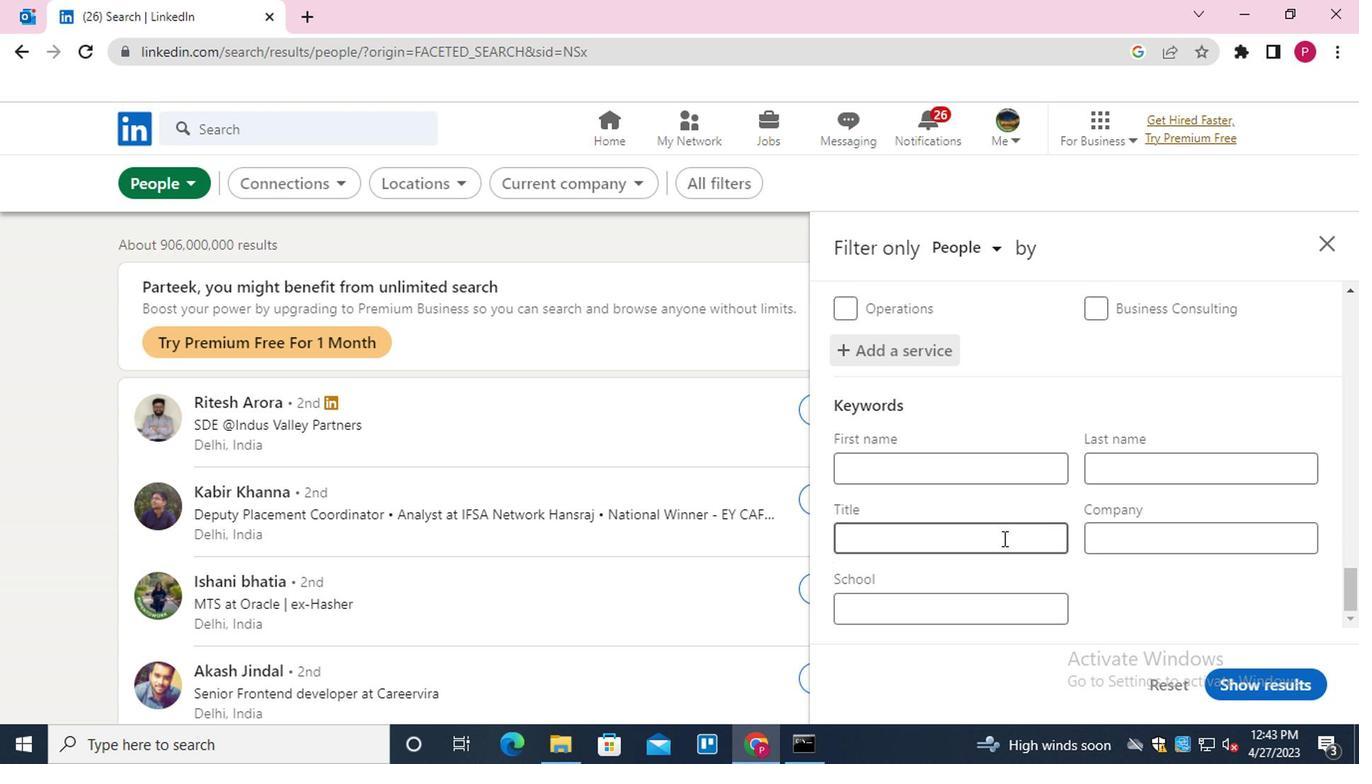 
Action: Key pressed <Key.shift><Key.shift><Key.shift><Key.shift><Key.shift><Key.shift><Key.shift>{<Key.backspace><Key.shift>PERSONAL<Key.space><Key.shift>ASSISTANT
Screenshot: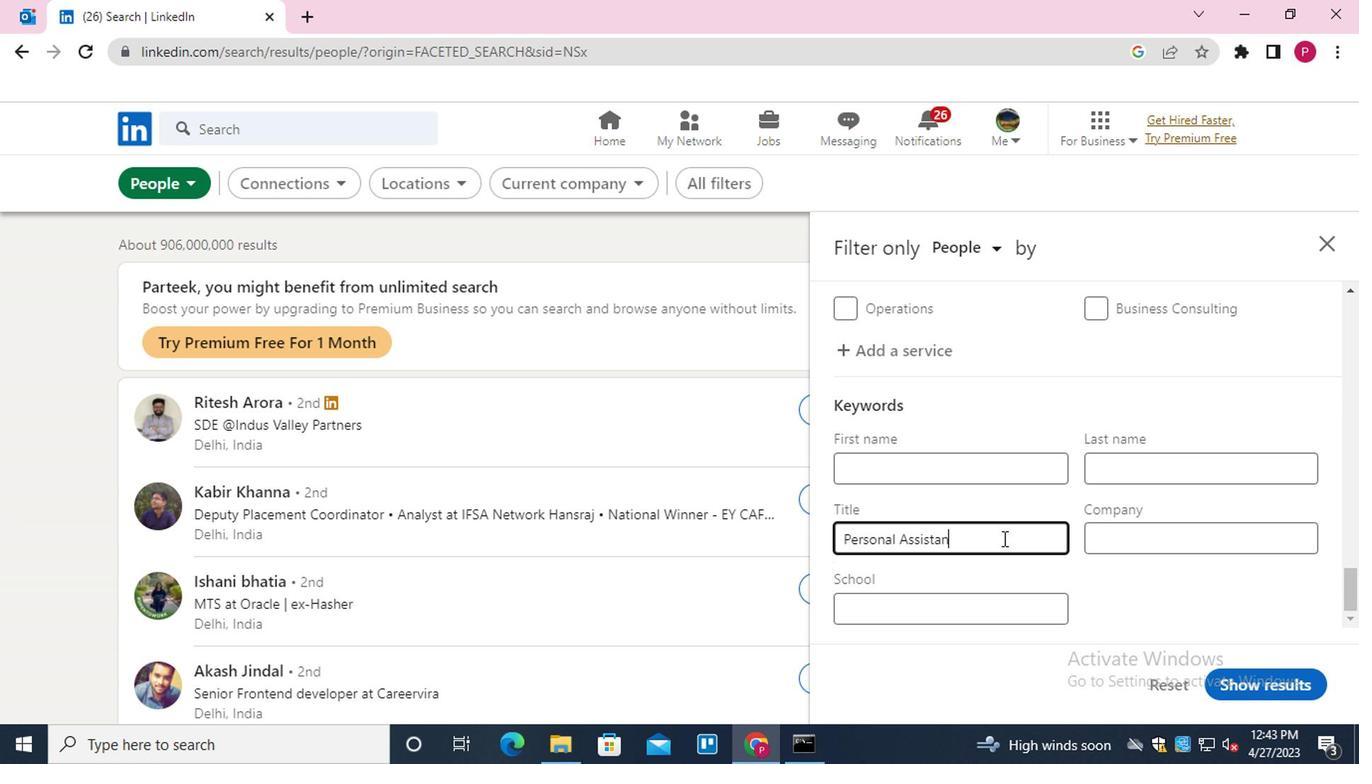
Action: Mouse moved to (1243, 679)
Screenshot: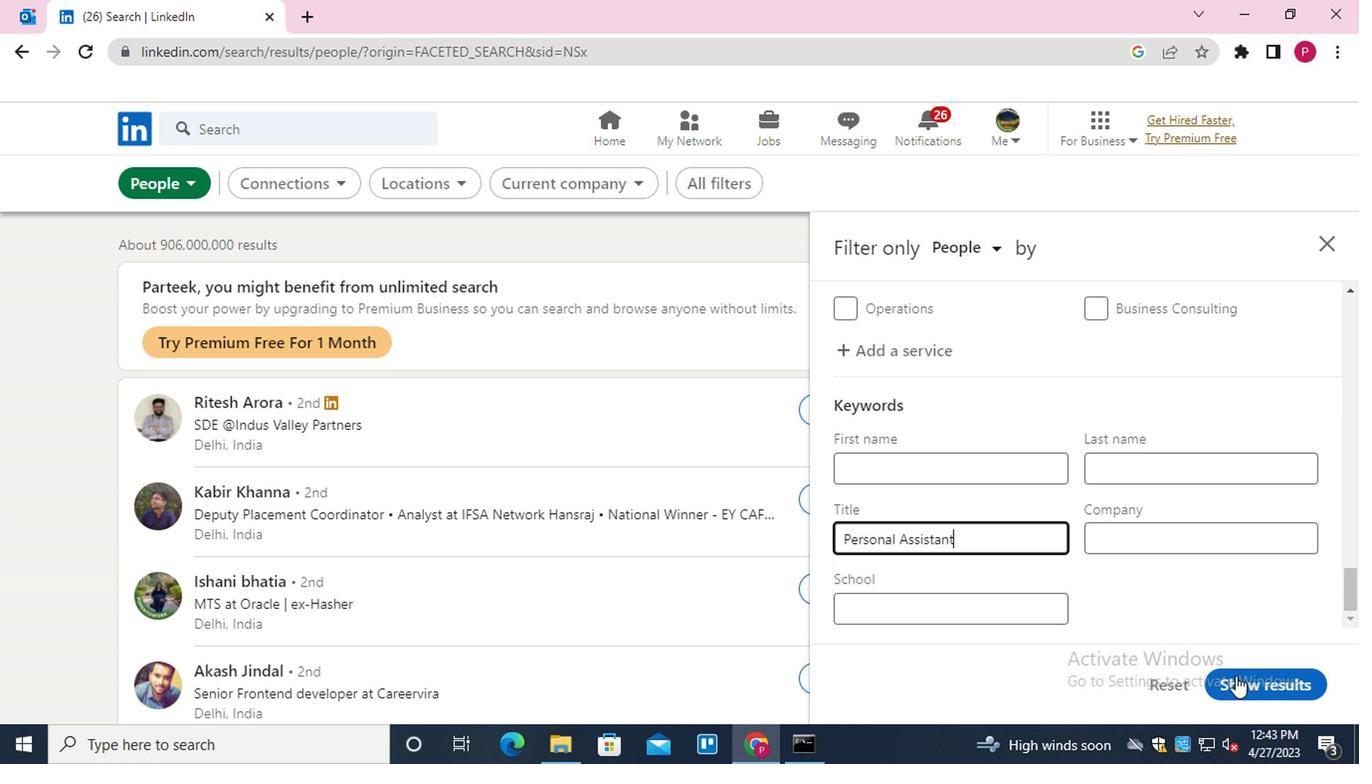 
Action: Mouse pressed left at (1243, 679)
Screenshot: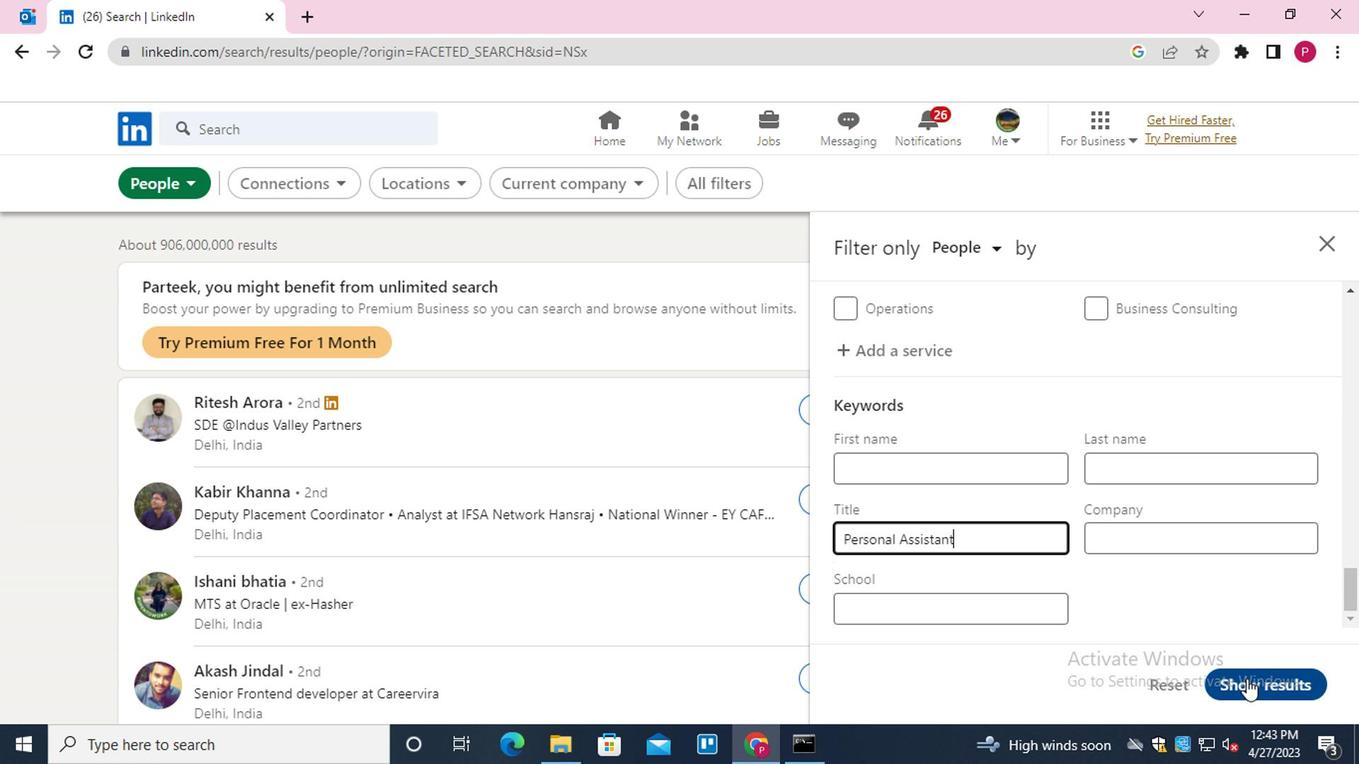 
Action: Mouse moved to (764, 446)
Screenshot: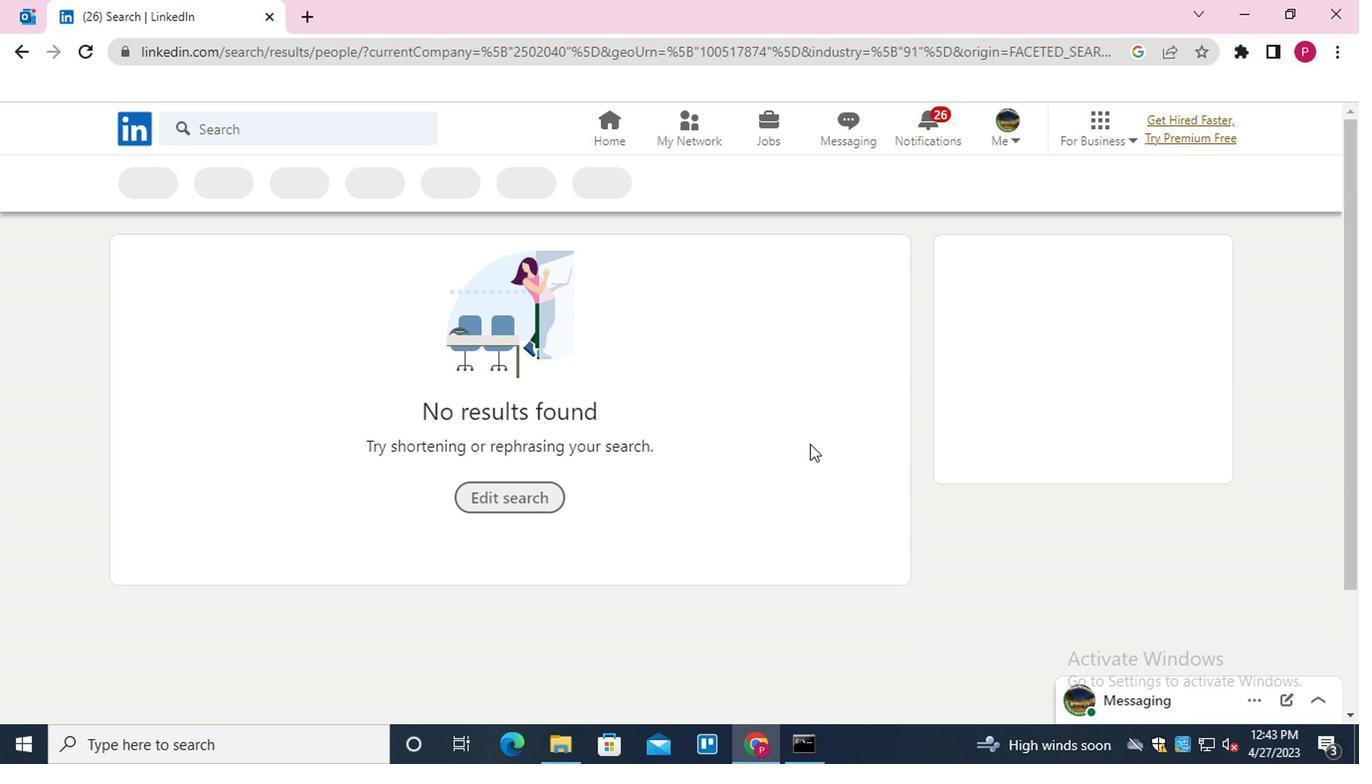 
